 Task: Configure a repository to automatically delete branches after merging.
Action: Mouse moved to (1260, 76)
Screenshot: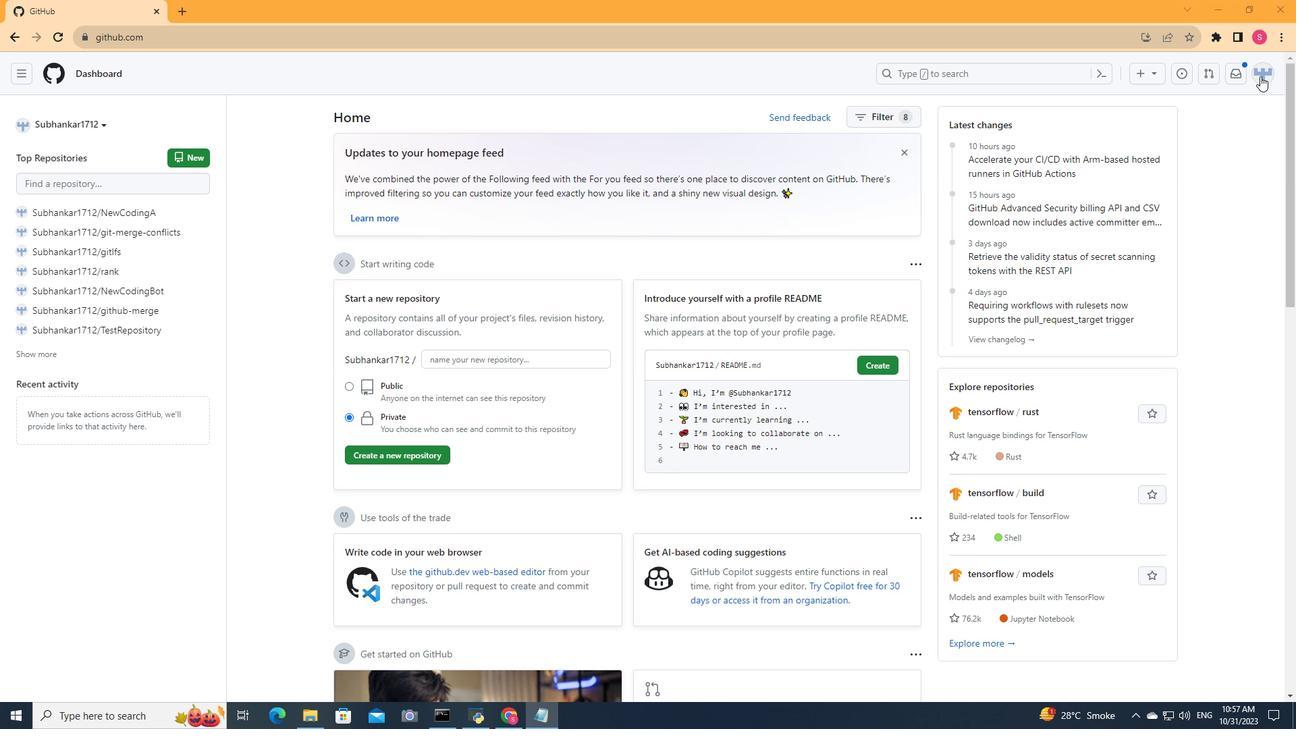 
Action: Mouse pressed left at (1260, 76)
Screenshot: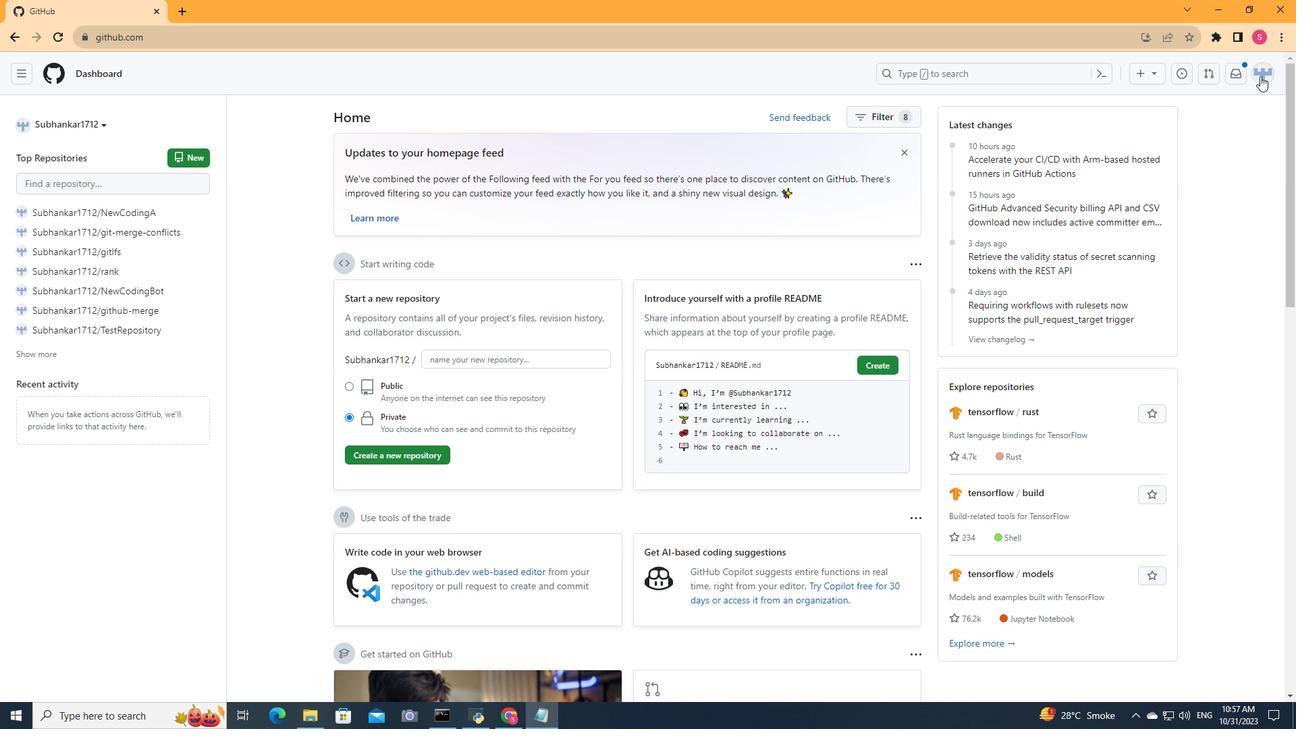 
Action: Mouse moved to (1157, 170)
Screenshot: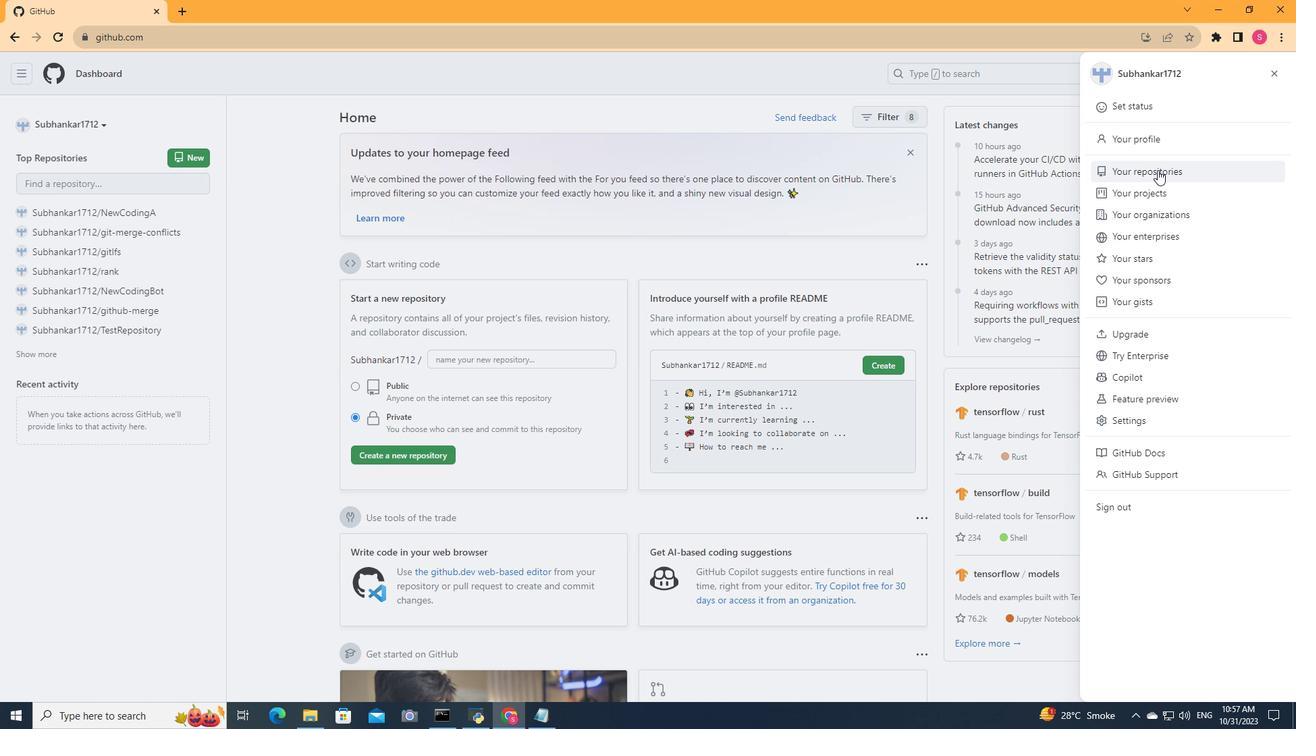 
Action: Mouse pressed left at (1157, 170)
Screenshot: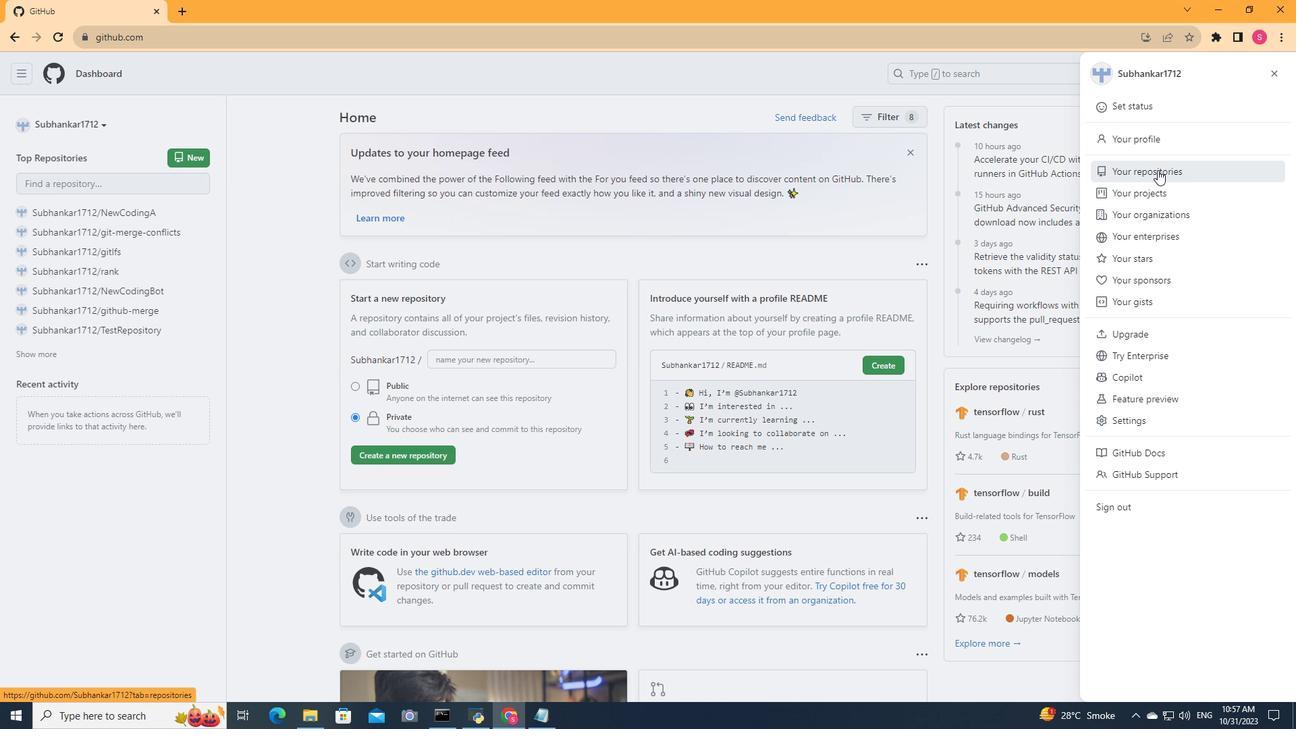 
Action: Mouse moved to (496, 376)
Screenshot: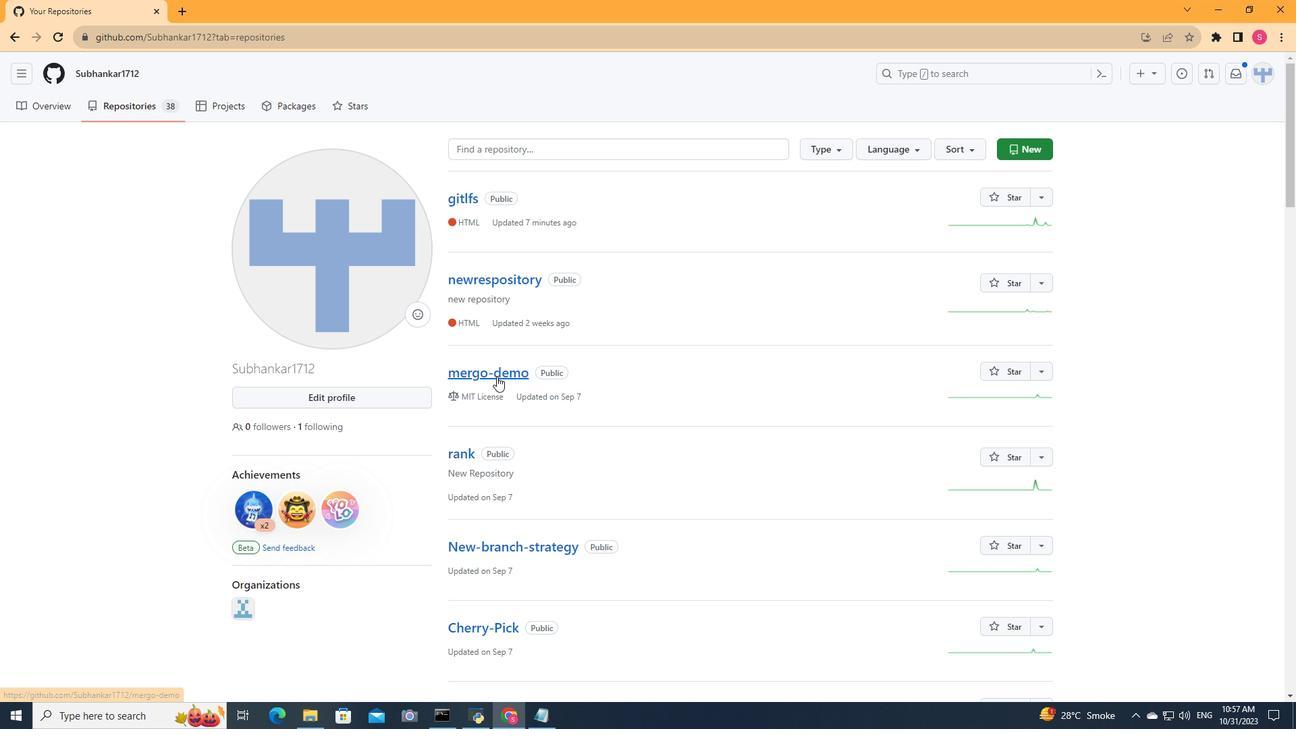 
Action: Mouse pressed left at (496, 376)
Screenshot: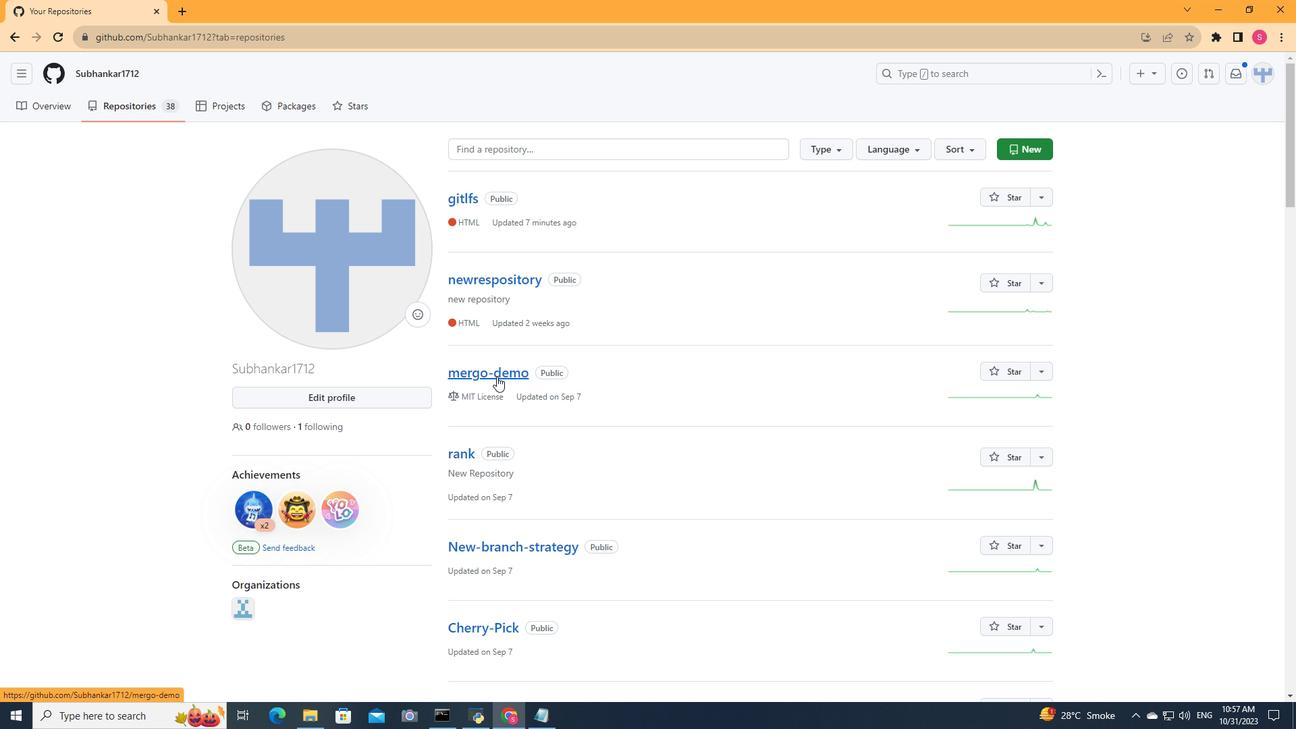
Action: Mouse moved to (230, 106)
Screenshot: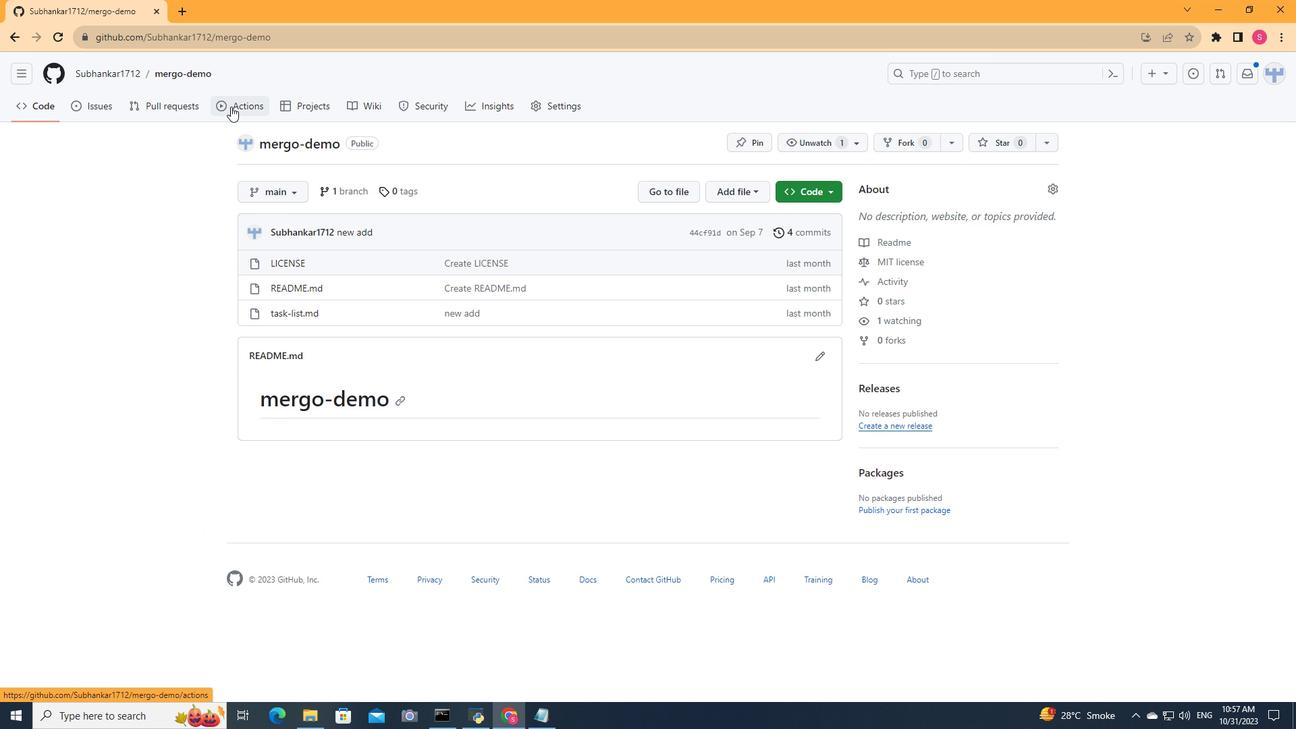 
Action: Mouse pressed left at (230, 106)
Screenshot: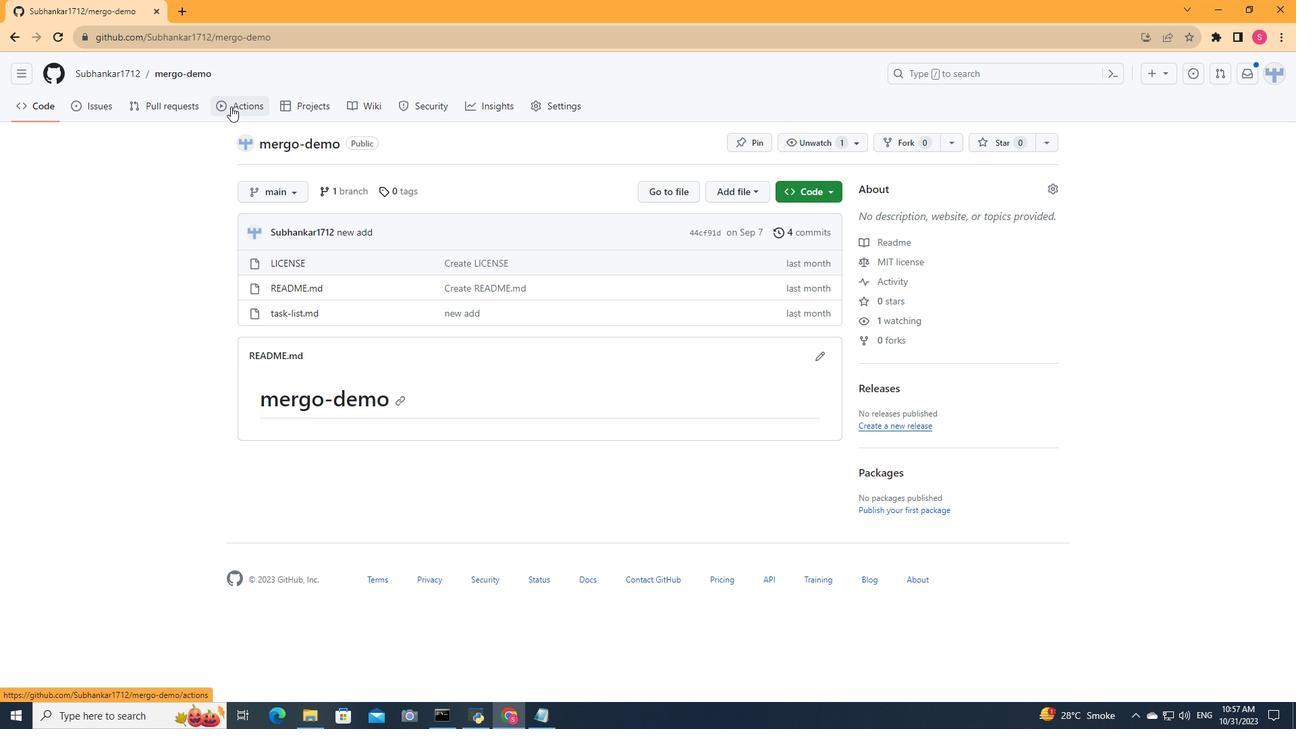 
Action: Mouse moved to (383, 226)
Screenshot: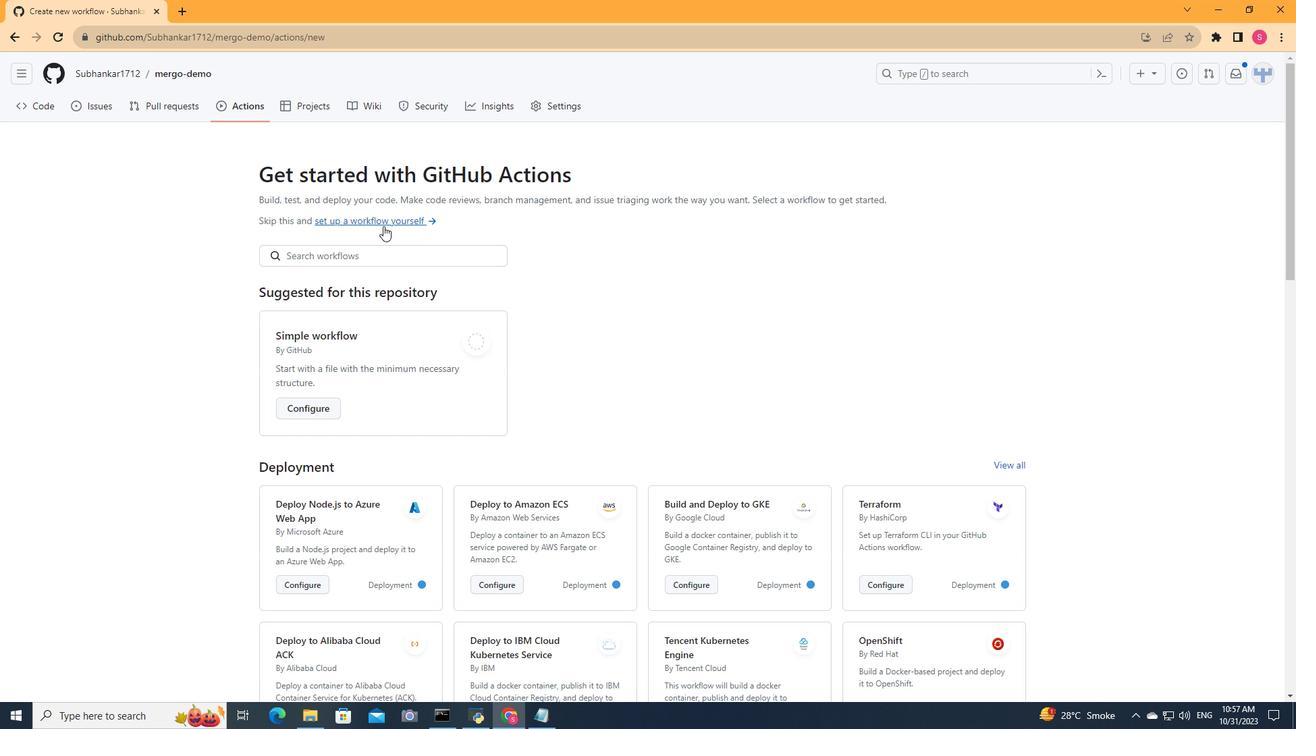 
Action: Mouse pressed left at (383, 226)
Screenshot: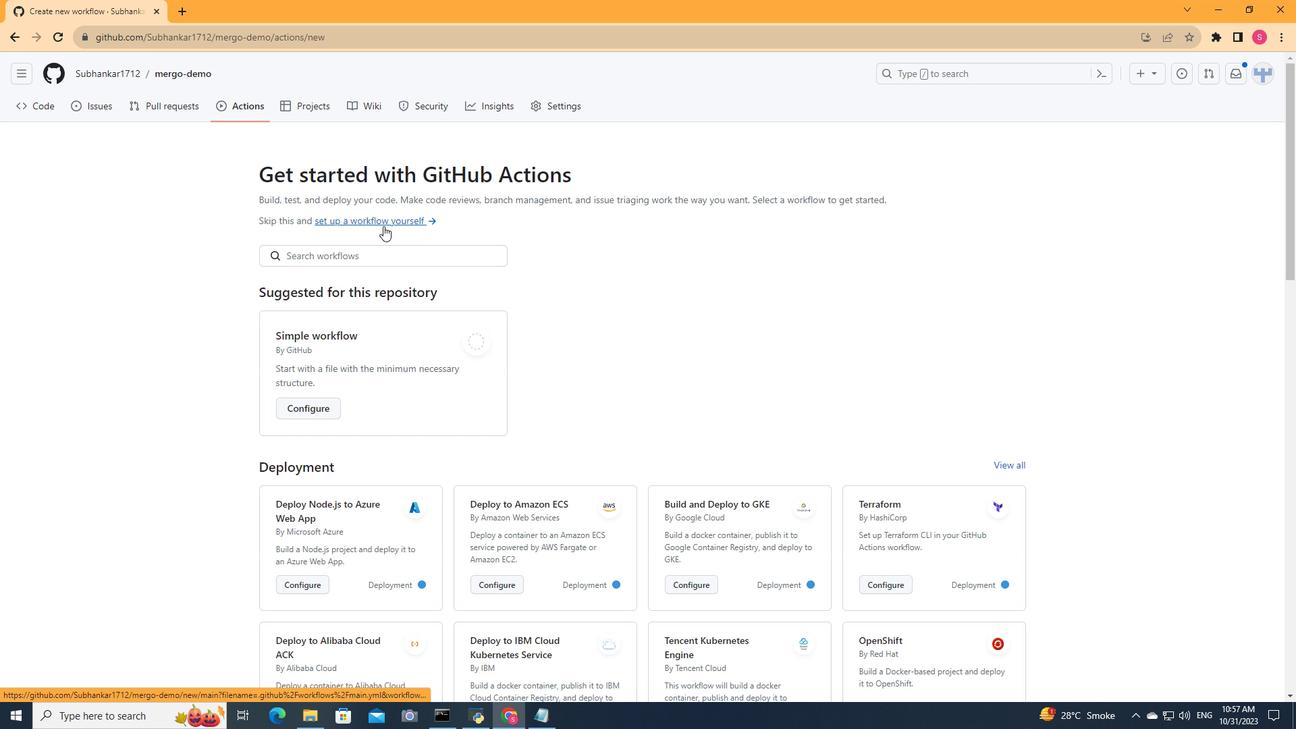 
Action: Mouse moved to (243, 145)
Screenshot: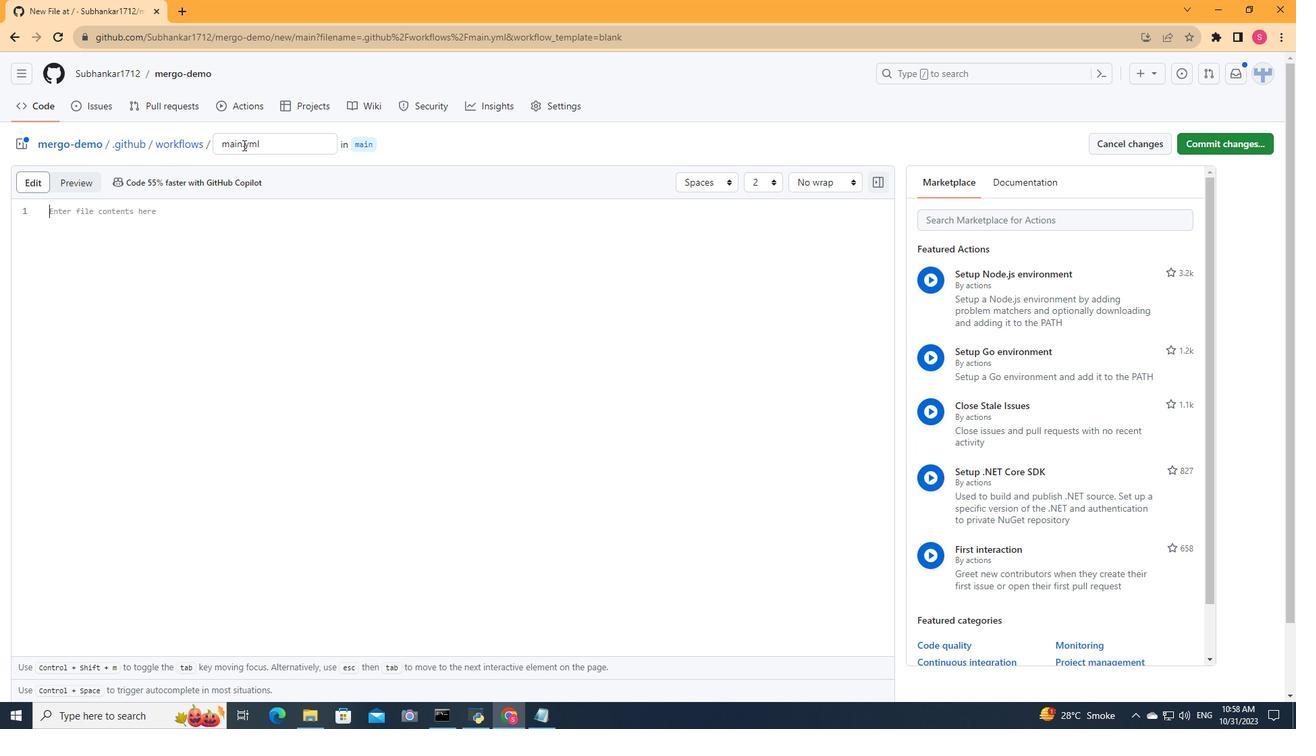 
Action: Mouse pressed left at (243, 145)
Screenshot: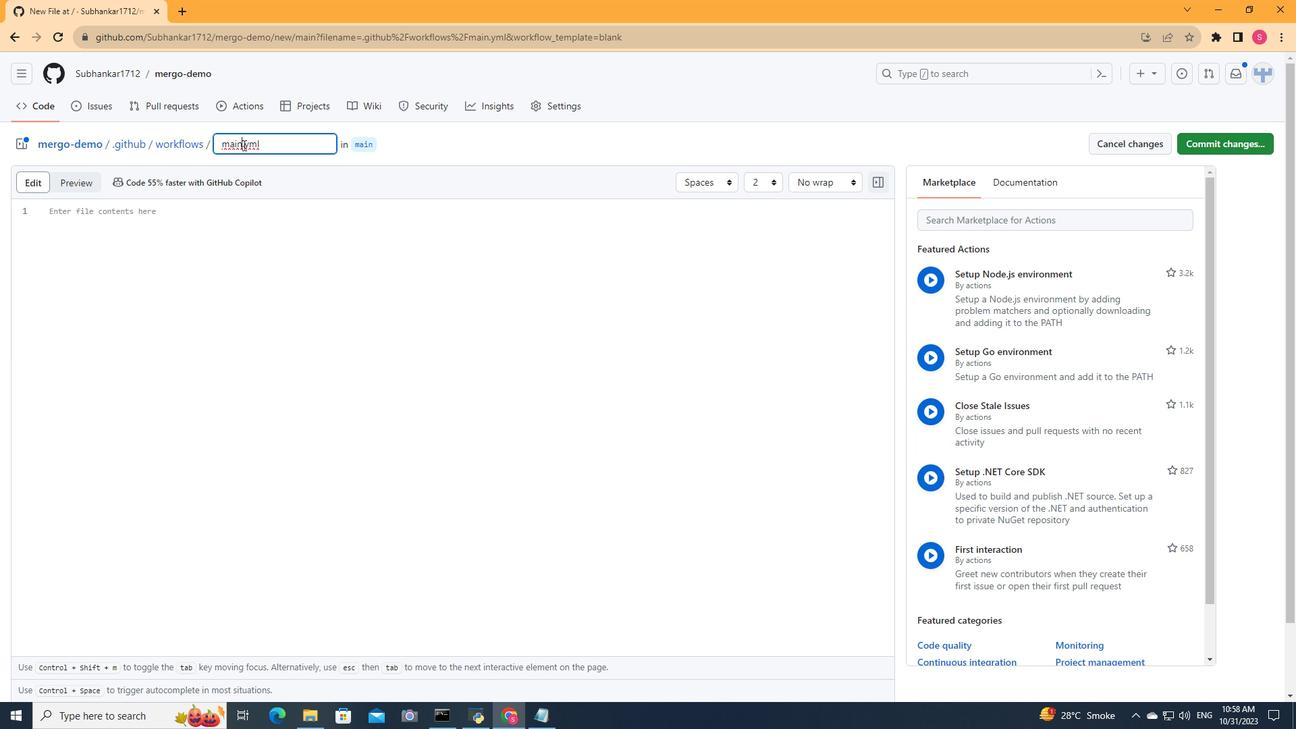 
Action: Key pressed <Key.backspace><Key.backspace><Key.backspace><Key.backspace><Key.shift>Delete<Key.space><Key.backspace>-<Key.shift>Marged-<Key.shift><Key.shift><Key.shift><Key.shift><Key.shift>Branches
Screenshot: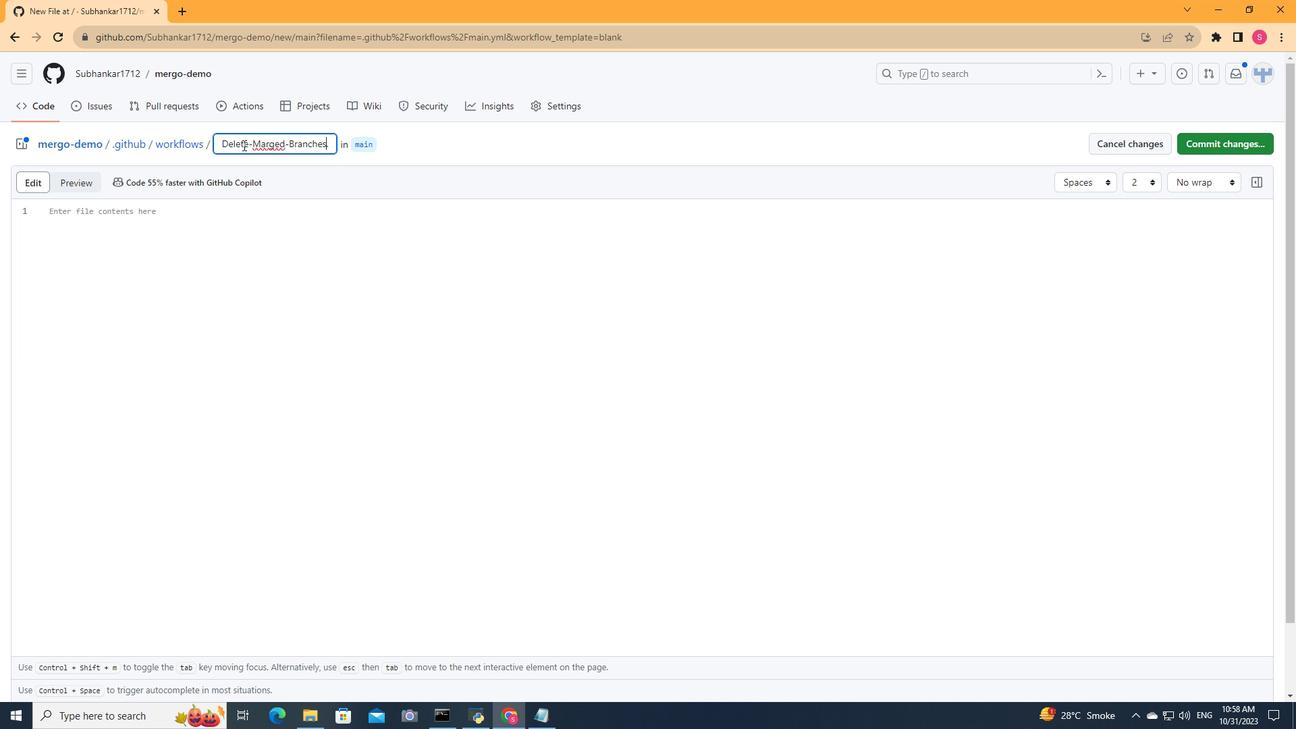 
Action: Mouse moved to (162, 216)
Screenshot: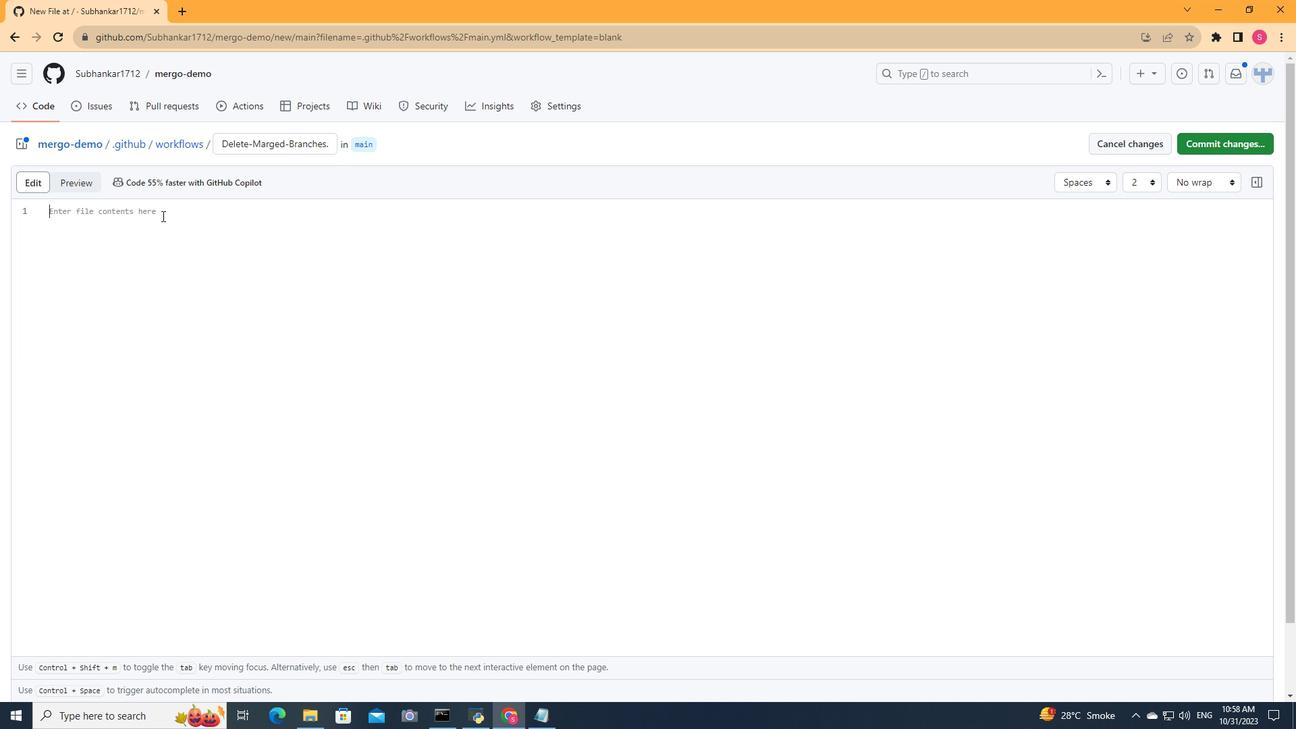 
Action: Mouse pressed left at (162, 216)
Screenshot: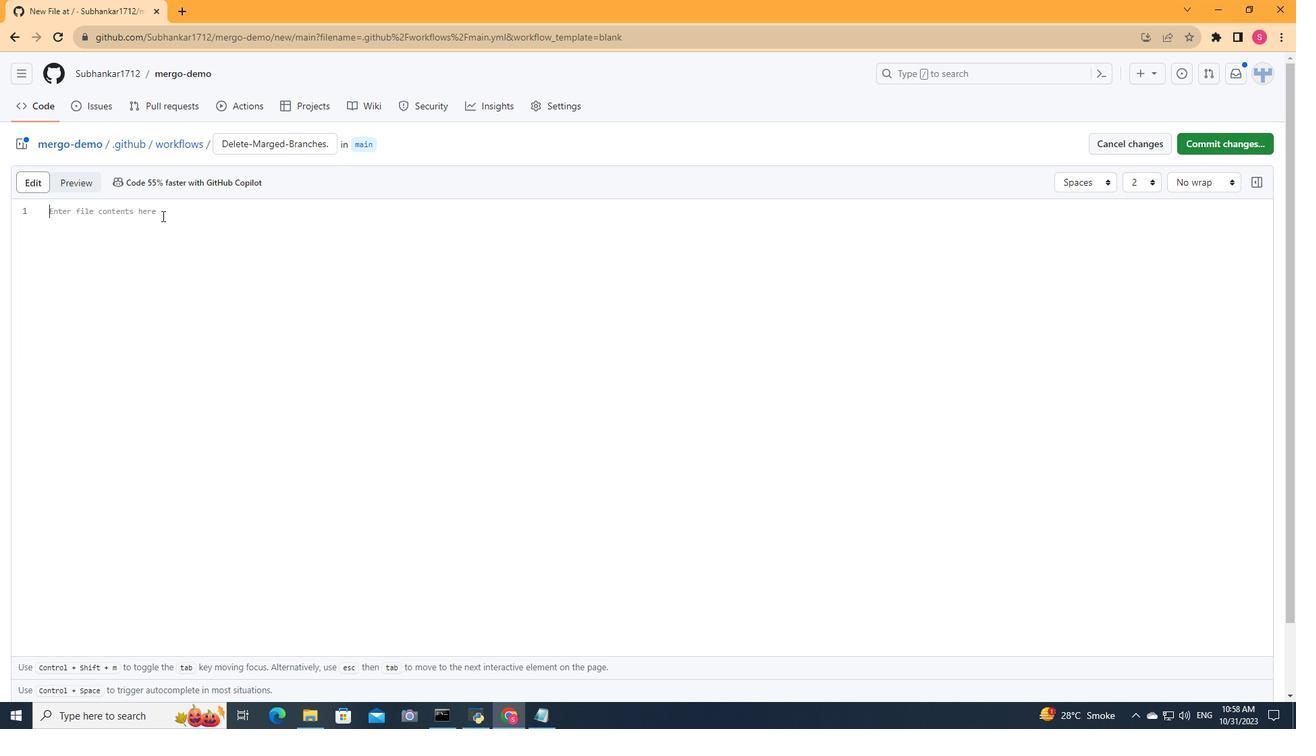 
Action: Key pressed name<Key.shift_r>:<Key.space><Key.shift>Delete<Key.space><Key.shift>Mee<Key.backspace>rged<Key.space><Key.shift>Branches<Key.enter><Key.enter>on<Key.shift_r>:<Key.enter><Key.tab>push<Key.shift_r>:<Key.enter><Key.tab>branches<Key.shift_r>:<Key.enter><Key.tab>-<Key.space>main<Key.space><Key.shift><Key.shift><Key.shift><Key.shift><Key.shift><Key.shift><Key.shift><Key.shift><Key.shift><Key.shift><Key.shift><Key.shift><Key.shift><Key.shift><Key.shift>#<Key.space><Key.shift>Change<Key.space>this<Key.space>to<Key.space>your<Key.space>default<Key.space>branch<Key.space>name<Key.enter><Key.backspace><Key.backspace>pull<Key.space><Key.backspace><Key.shift>_request<Key.shift_r>:<Key.enter><Key.tab>types<Key.shift_r>:<Key.enter><Key.tab>-<Key.space>closed<Key.enter><Key.enter><Key.backspace><Key.backspace><Key.backspace><Key.backspace><Key.enter><Key.backspace><Key.enter>jobs<Key.shift_r>:<Key.enter><Key.tab>delete-branch<Key.shift_r>:<Key.enter><Key.tab>runs-on<Key.shift_r>:<Key.space>ubuntu-latest<Key.enter><Key.enter>steps<Key.shift_r>:<Key.enter><Key.tab>-<Key.space>name<Key.shift_r>:<Key.space><Key.shift>Check<Key.space><Key.shift>Out<Key.space><Key.shift>Repository<Key.enter><Key.tab>uses<Key.shift_r>:<Key.space>actions/checkout<Key.shift>@v2<Key.enter><Key.enter><Key.backspace>-namw<Key.backspace>e<Key.shift_r>:<Key.space><Key.shift>Delete<Key.space><Key.shift>Meer<Key.backspace><Key.backspace>rged<Key.space><Key.shift><Key.shift><Key.shift><Key.shift><Key.shift><Key.shift><Key.shift><Key.shift><Key.shift><Key.shift><Key.shift><Key.shift><Key.shift><Key.shift><Key.shift><Key.shift><Key.shift><Key.shift><Key.shift><Key.shift><Key.shift><Key.shift>Branches<Key.enter><Key.tab><Key.up><Key.left><Key.space><Key.down>run<Key.shift_r>:<Key.space><Key.shift_r>|<Key.enter><Key.tab>git<Key.space>fetch<Key.space>--prune<Key.enter>git<Key.space>branch<Key.space>--merged<Key.space>main<Key.space><Key.shift_r>|<Key.space>grep<Key.space>-v<Key.space><Key.shift_r>"main<Key.shift_r>"<Key.space><Key.shift_r>|<Key.space>xargs<Key.space>-<Key.shift><Key.shift><Key.shift><Key.shift><Key.shift><Key.shift><Key.shift><Key.shift><Key.shift><Key.shift><Key.shift>I<Key.space><Key.shift>%<Key.space>git<Key.space>push<Key.space>origin<Key.space>--delete<Key.space><Key.shift>%<Key.enter><Key.backspace>if<Key.shift_r>:<Key.space>success<Key.shift_r>()
Screenshot: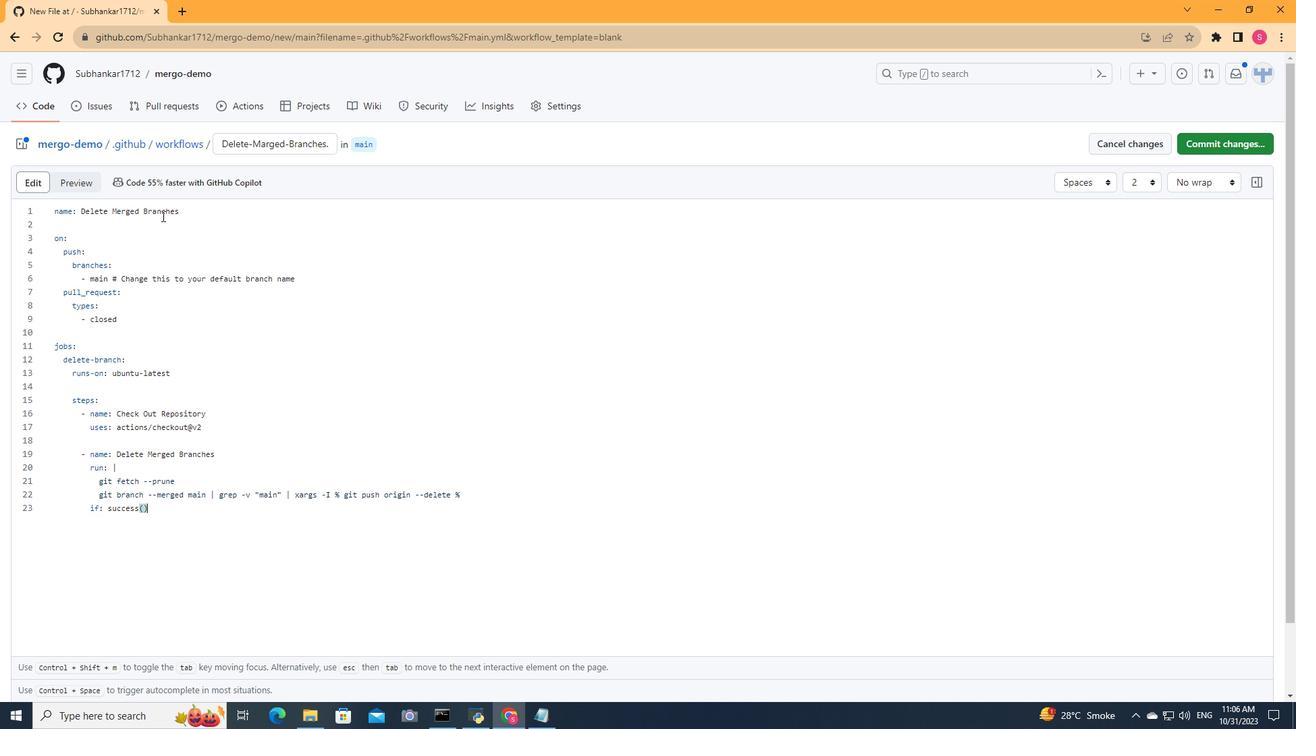 
Action: Mouse moved to (257, 288)
Screenshot: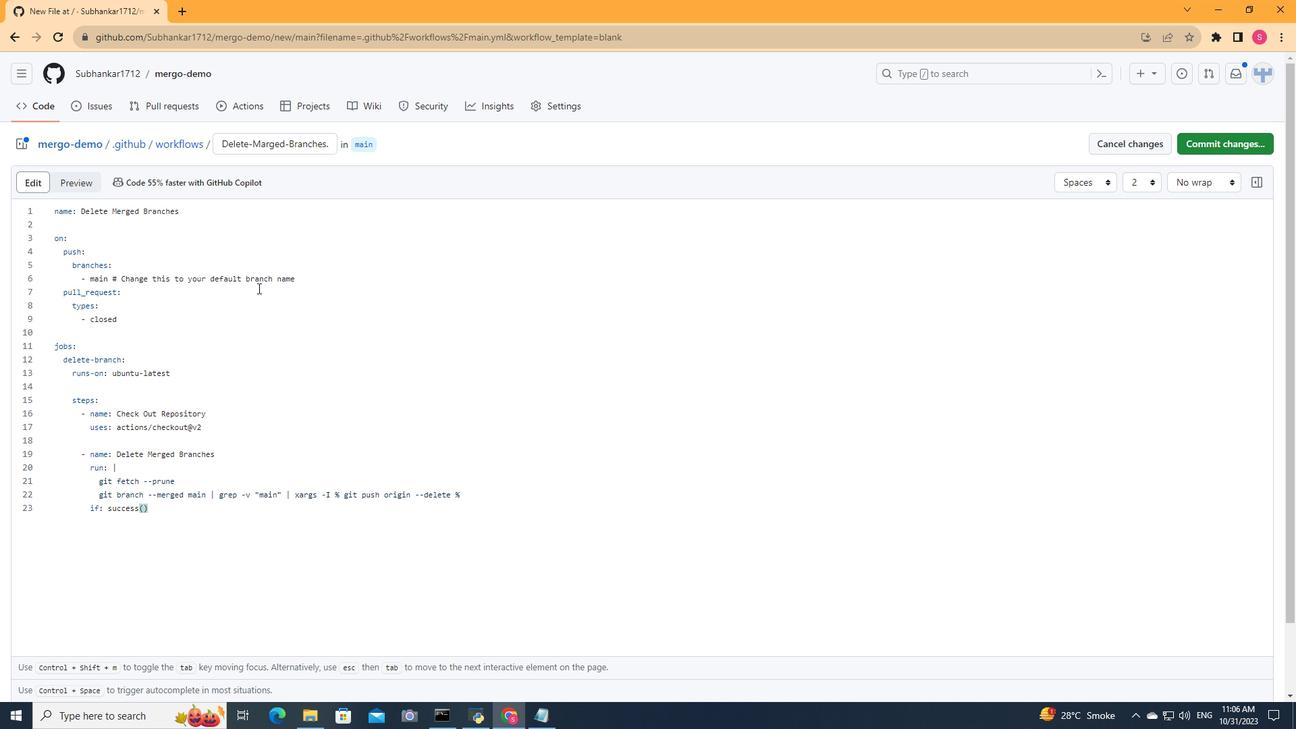 
Action: Mouse scrolled (257, 287) with delta (0, 0)
Screenshot: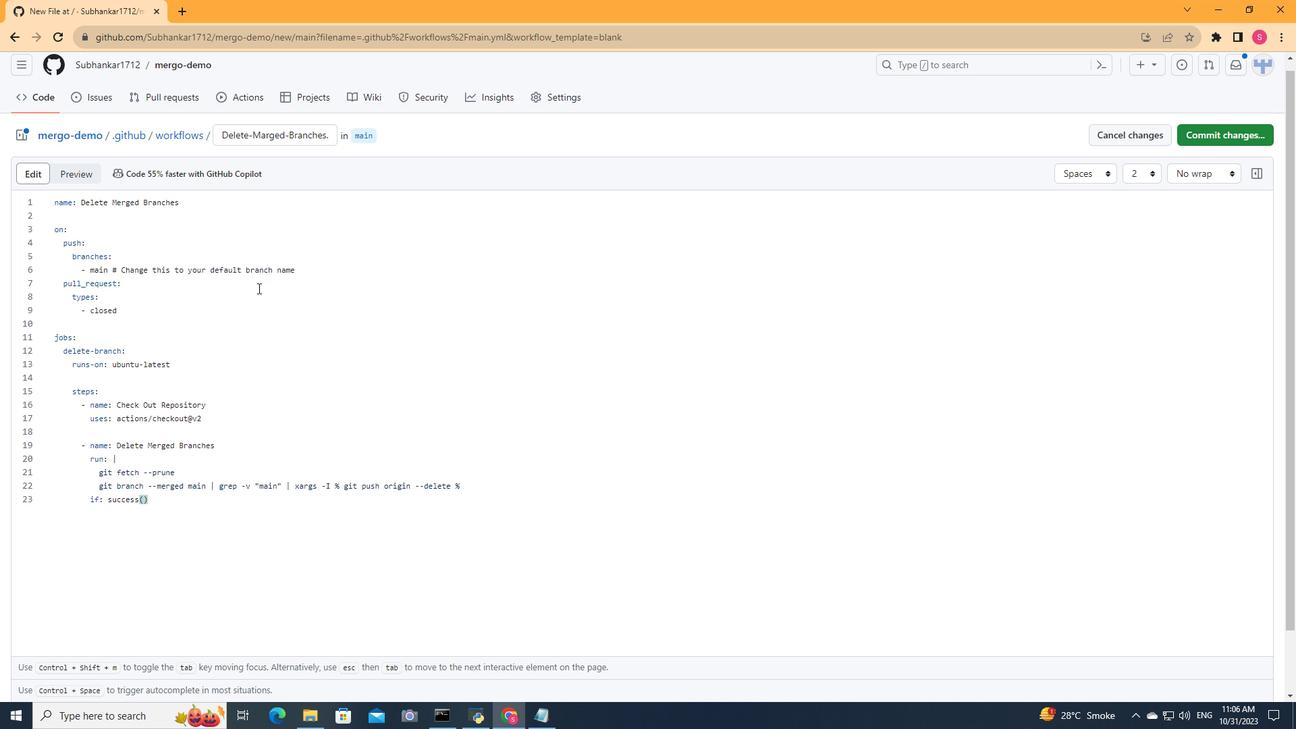 
Action: Mouse scrolled (257, 287) with delta (0, 0)
Screenshot: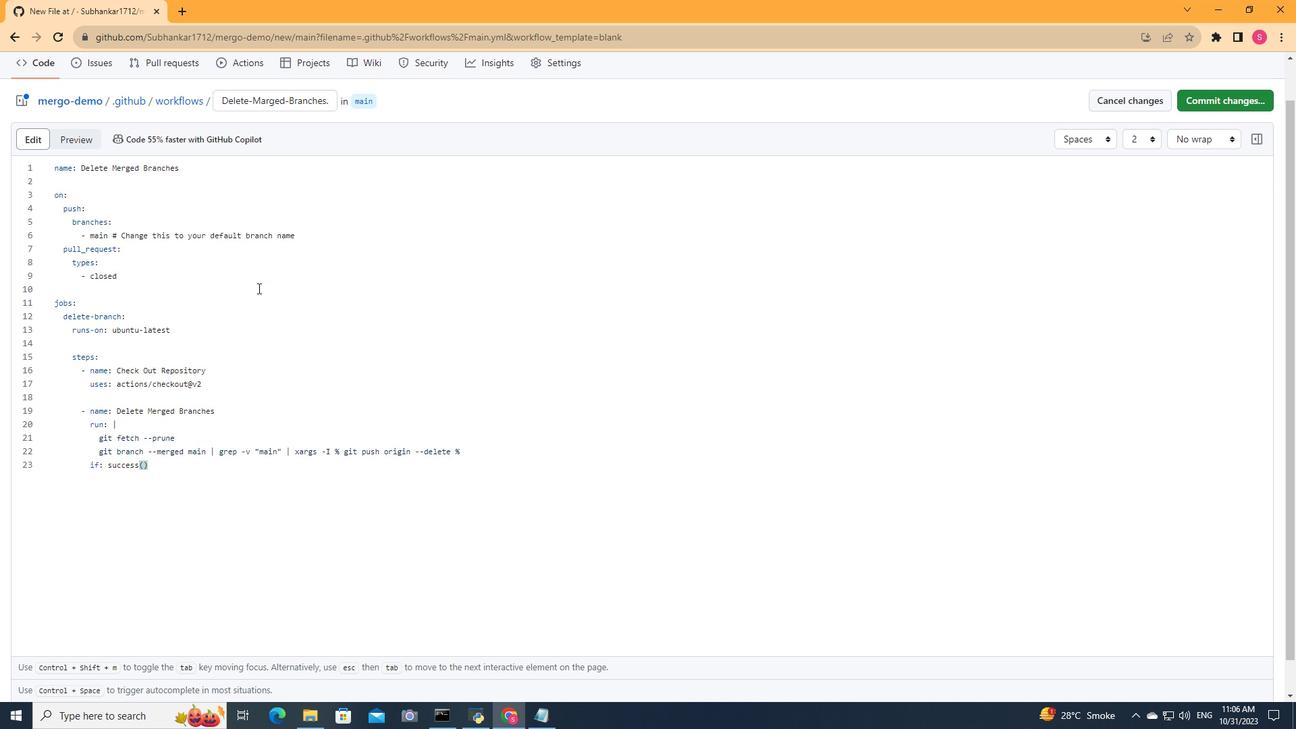 
Action: Mouse scrolled (257, 287) with delta (0, 0)
Screenshot: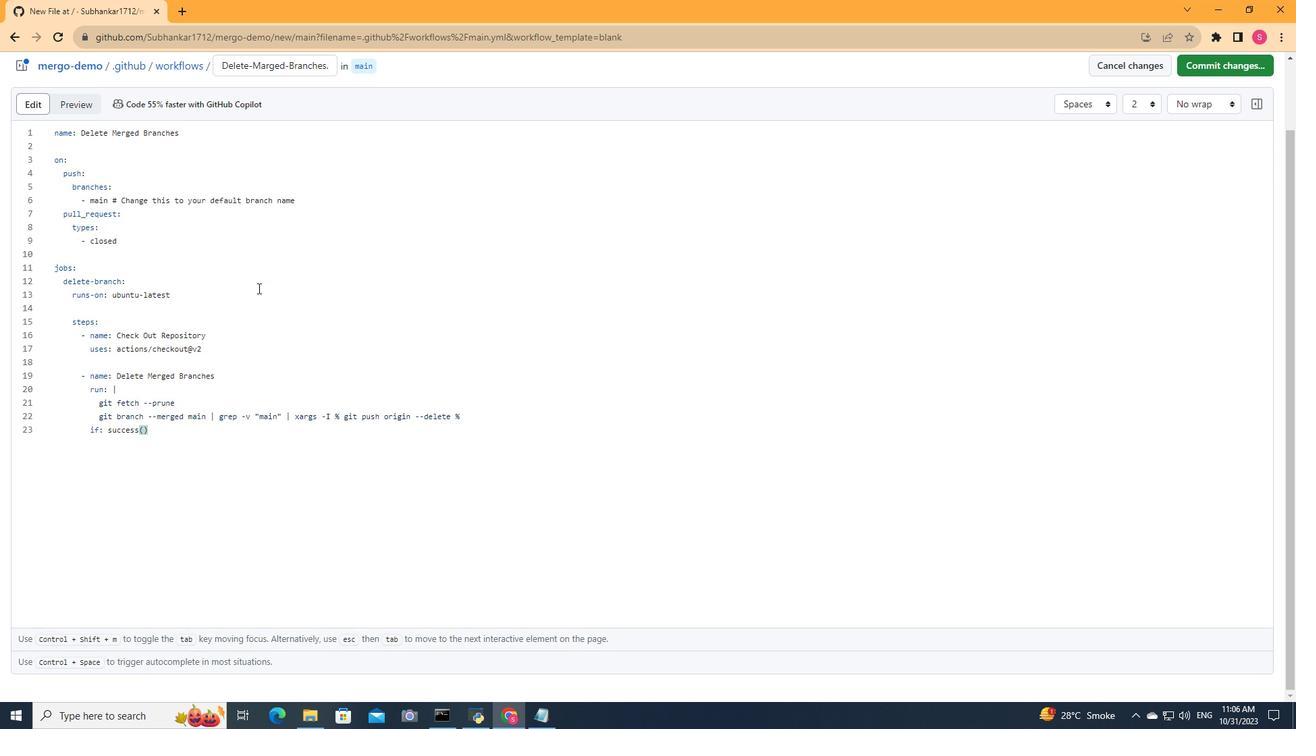 
Action: Mouse scrolled (257, 287) with delta (0, 0)
Screenshot: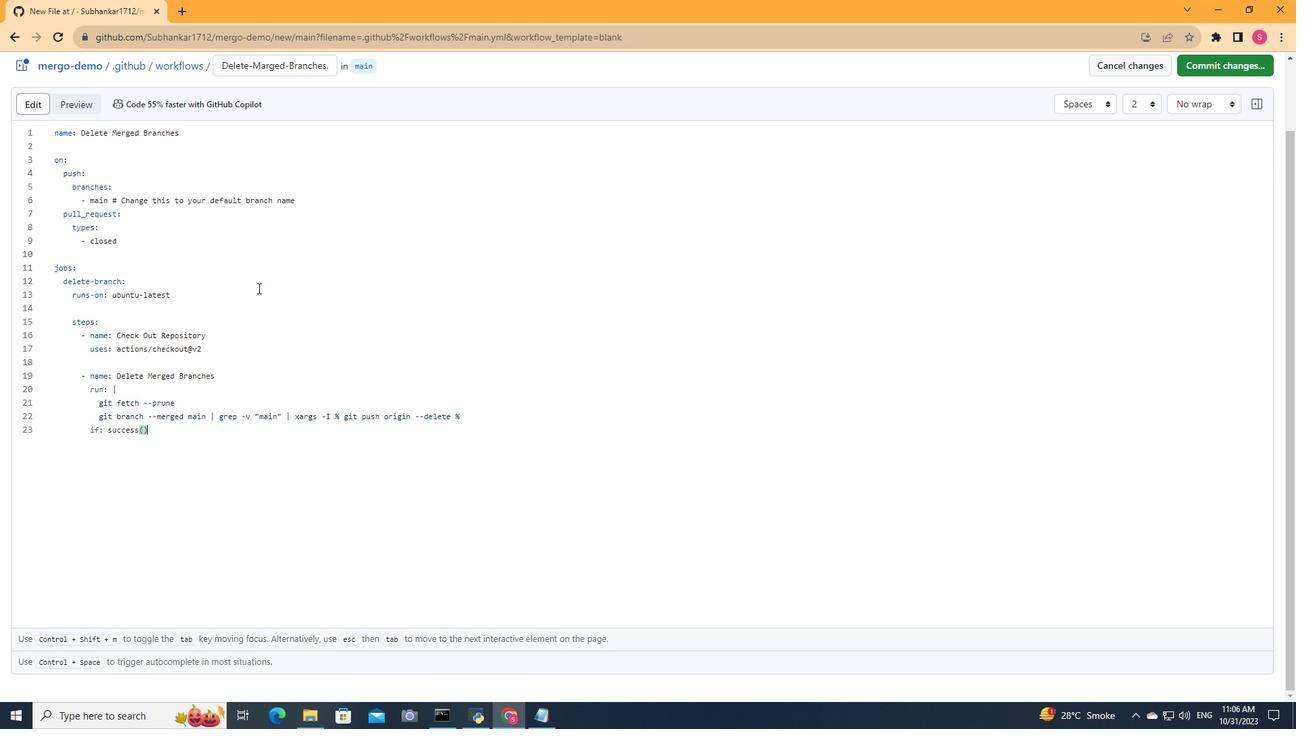 
Action: Mouse moved to (258, 287)
Screenshot: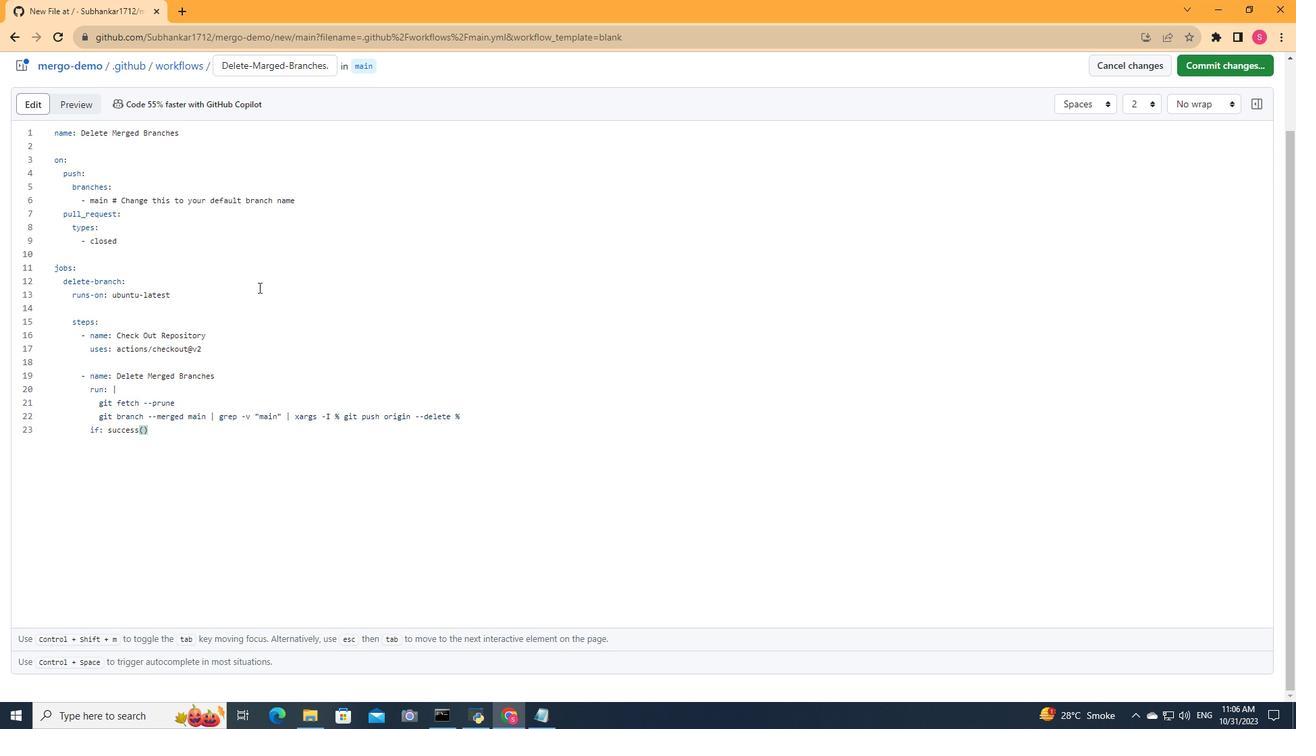 
Action: Mouse scrolled (258, 288) with delta (0, 0)
Screenshot: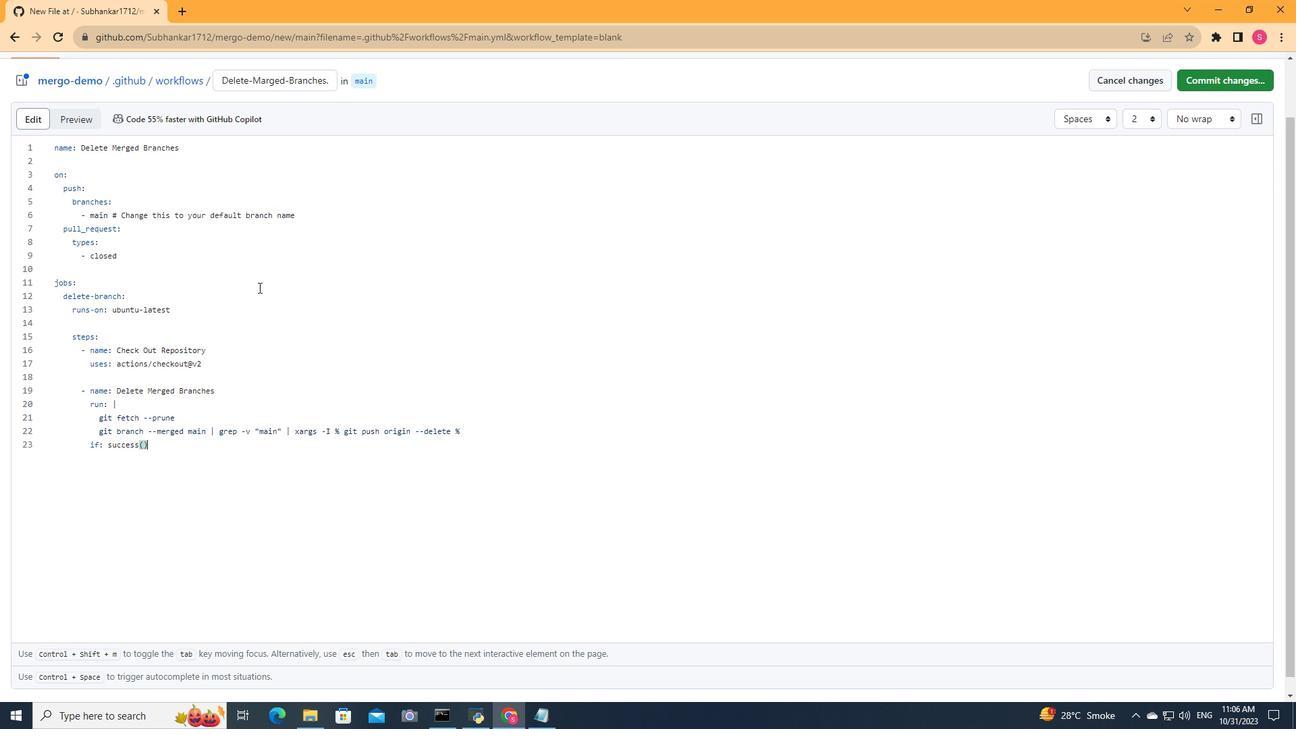 
Action: Mouse scrolled (258, 288) with delta (0, 0)
Screenshot: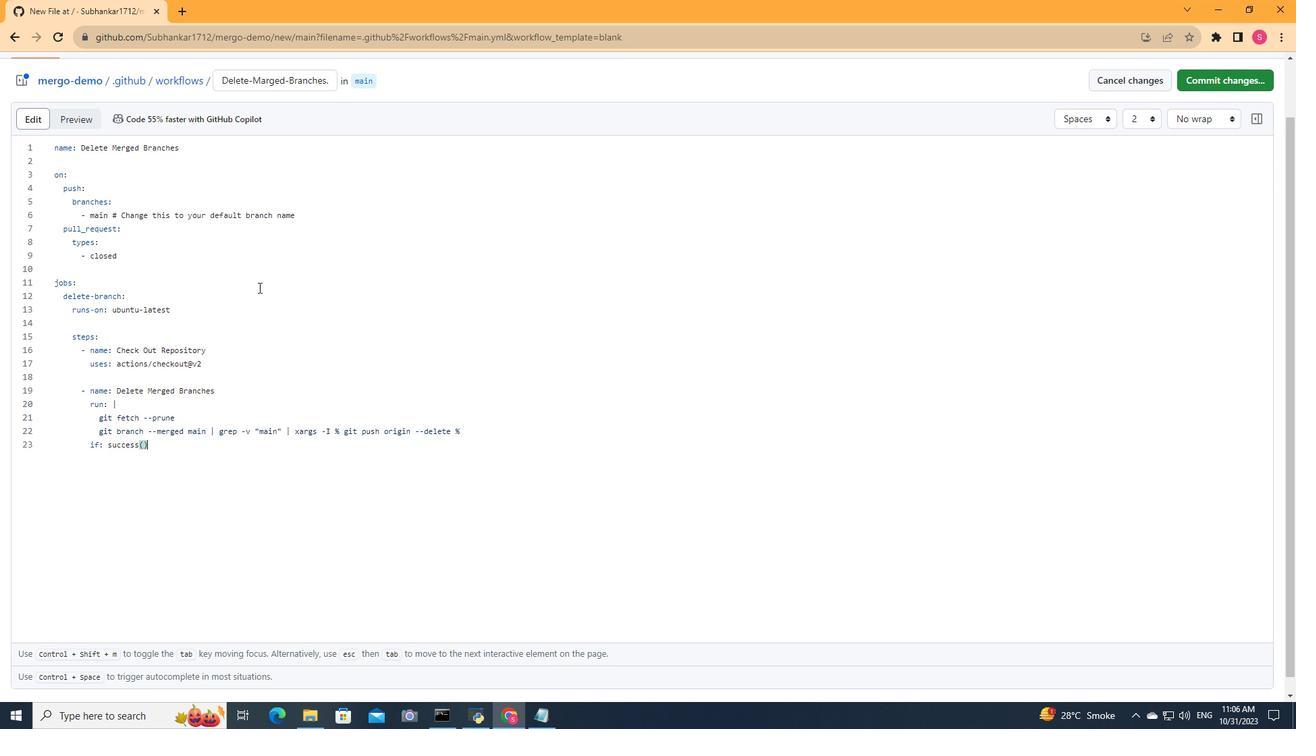 
Action: Mouse scrolled (258, 288) with delta (0, 0)
Screenshot: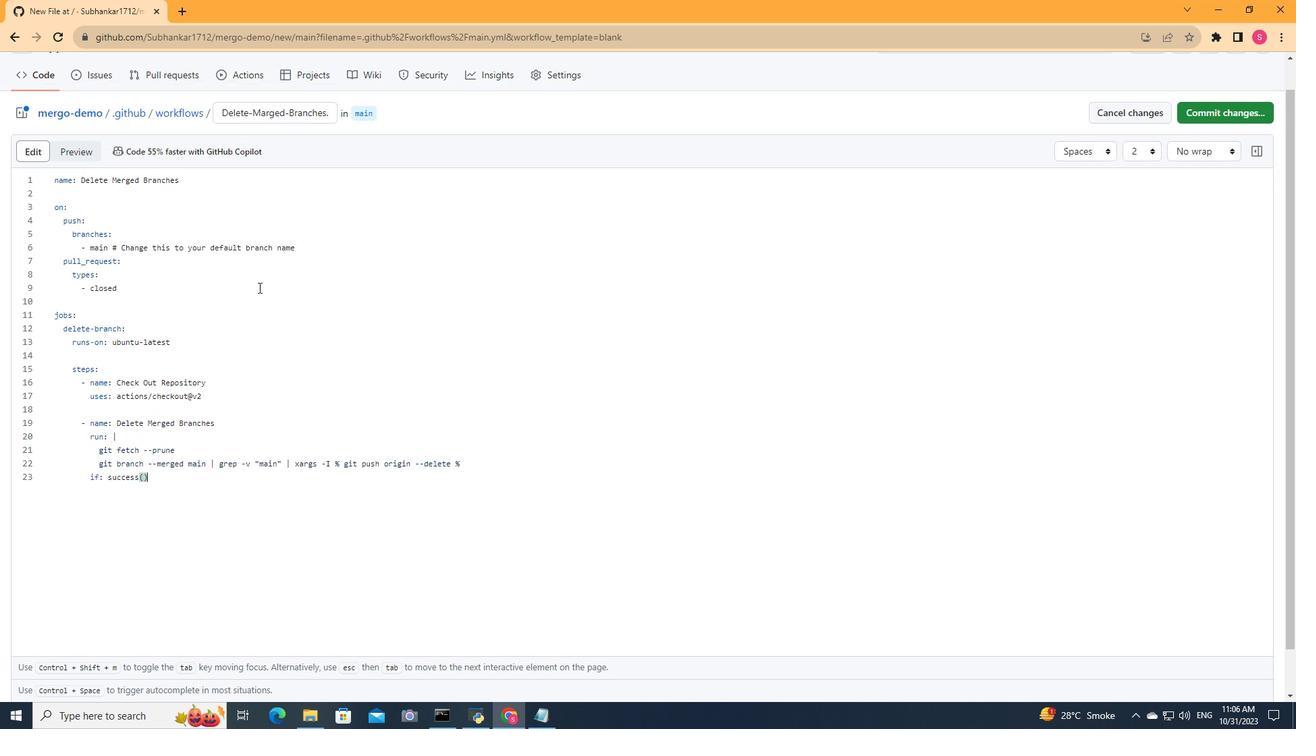 
Action: Mouse scrolled (258, 288) with delta (0, 0)
Screenshot: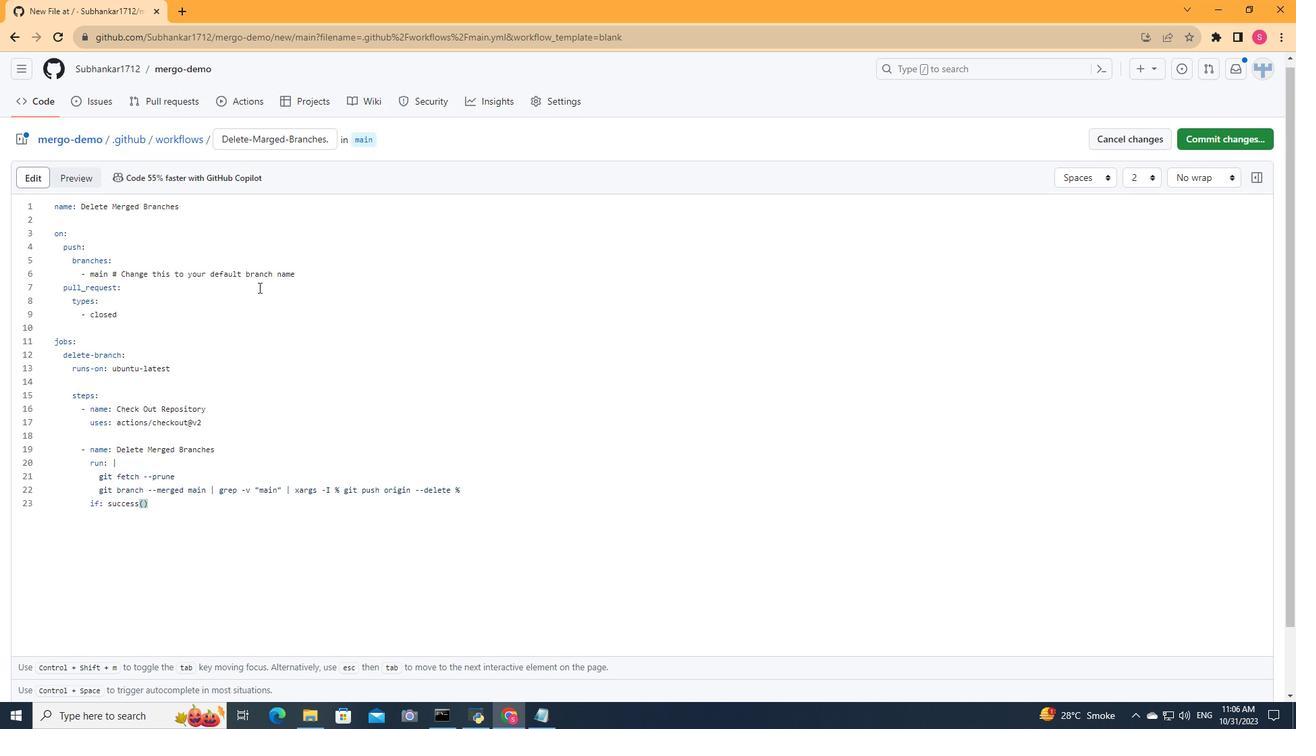 
Action: Mouse moved to (1236, 145)
Screenshot: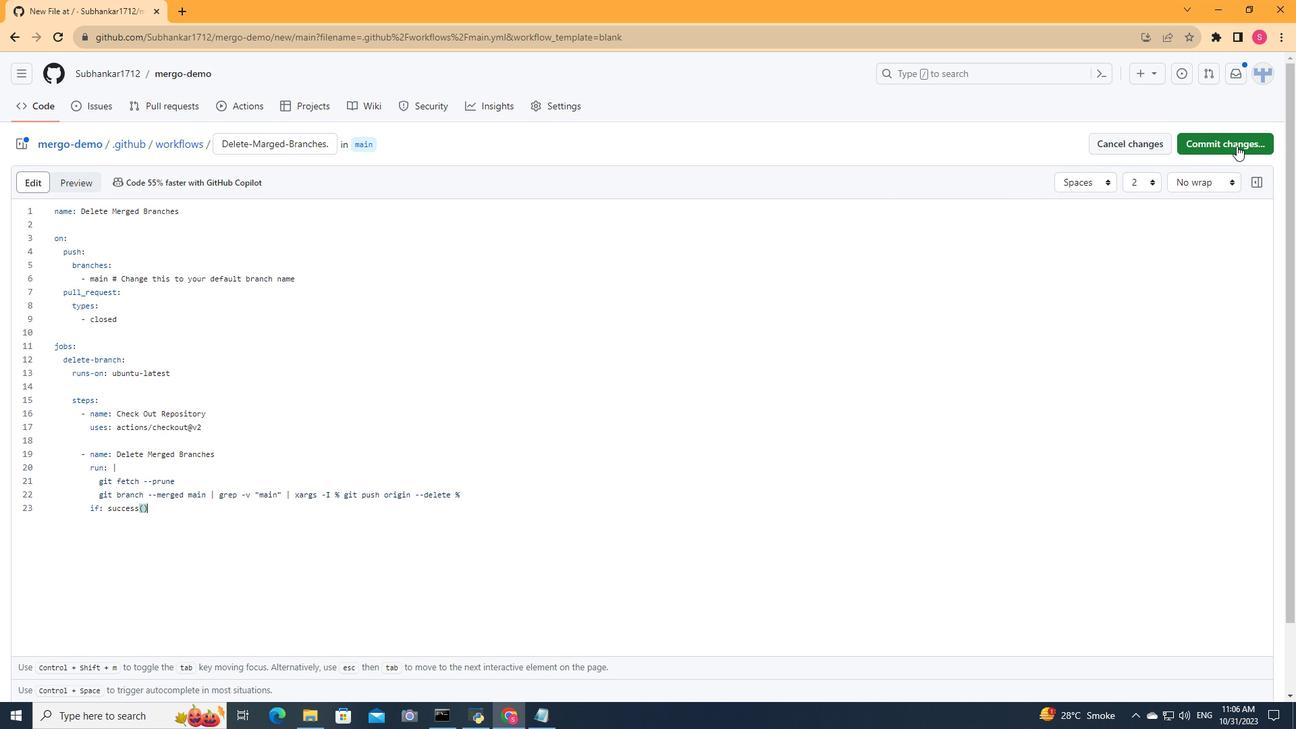 
Action: Mouse pressed left at (1236, 145)
Screenshot: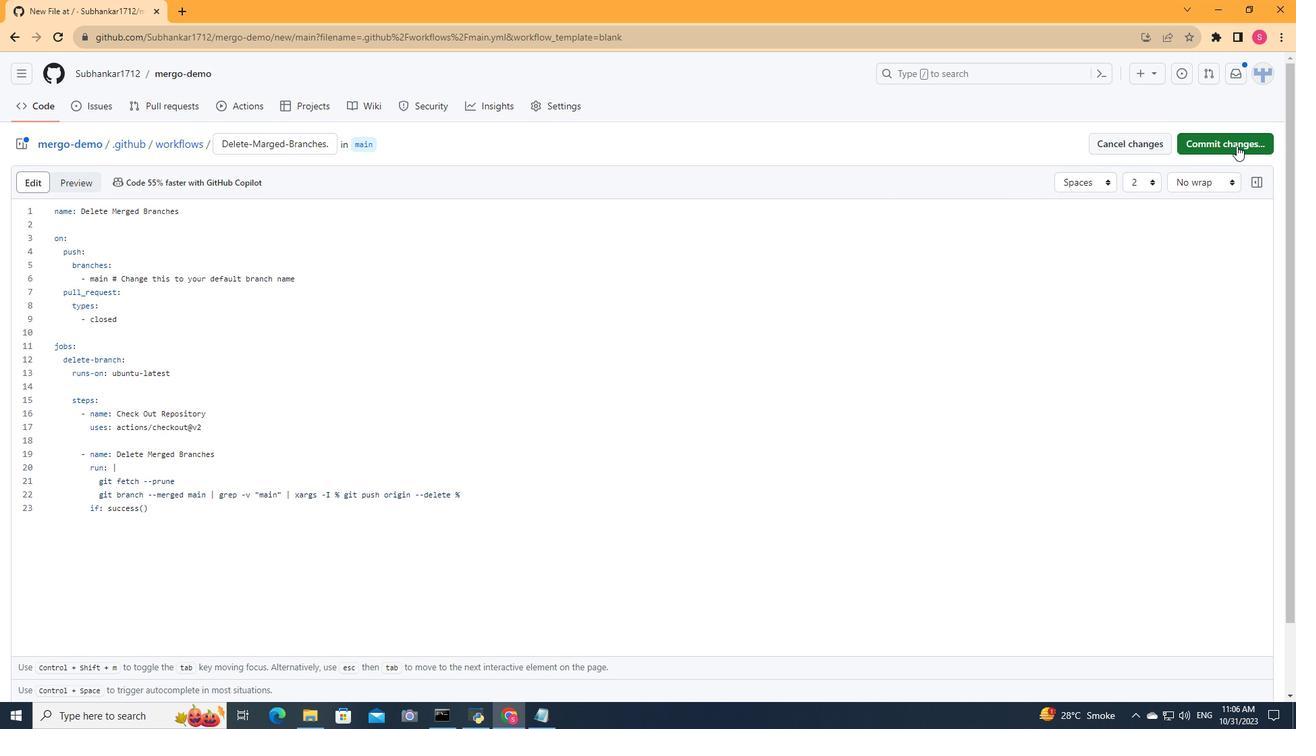 
Action: Mouse moved to (764, 525)
Screenshot: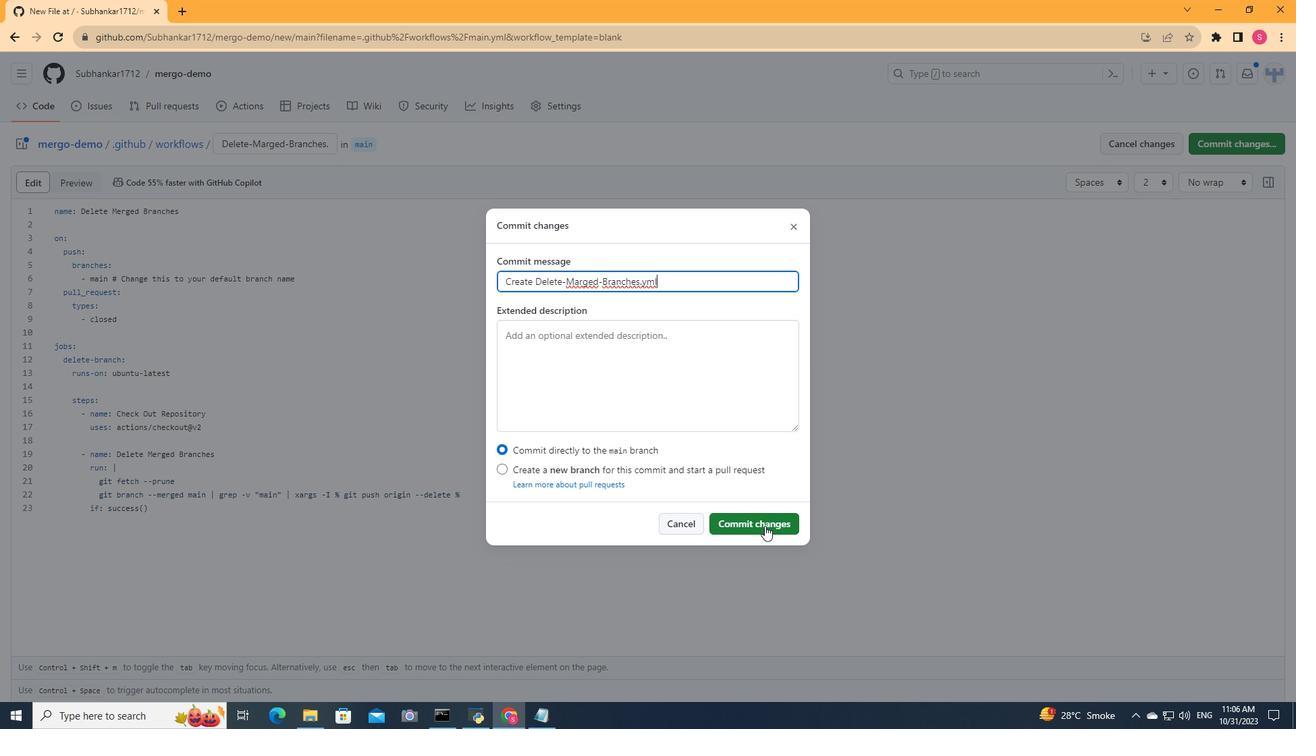 
Action: Mouse pressed left at (764, 525)
Screenshot: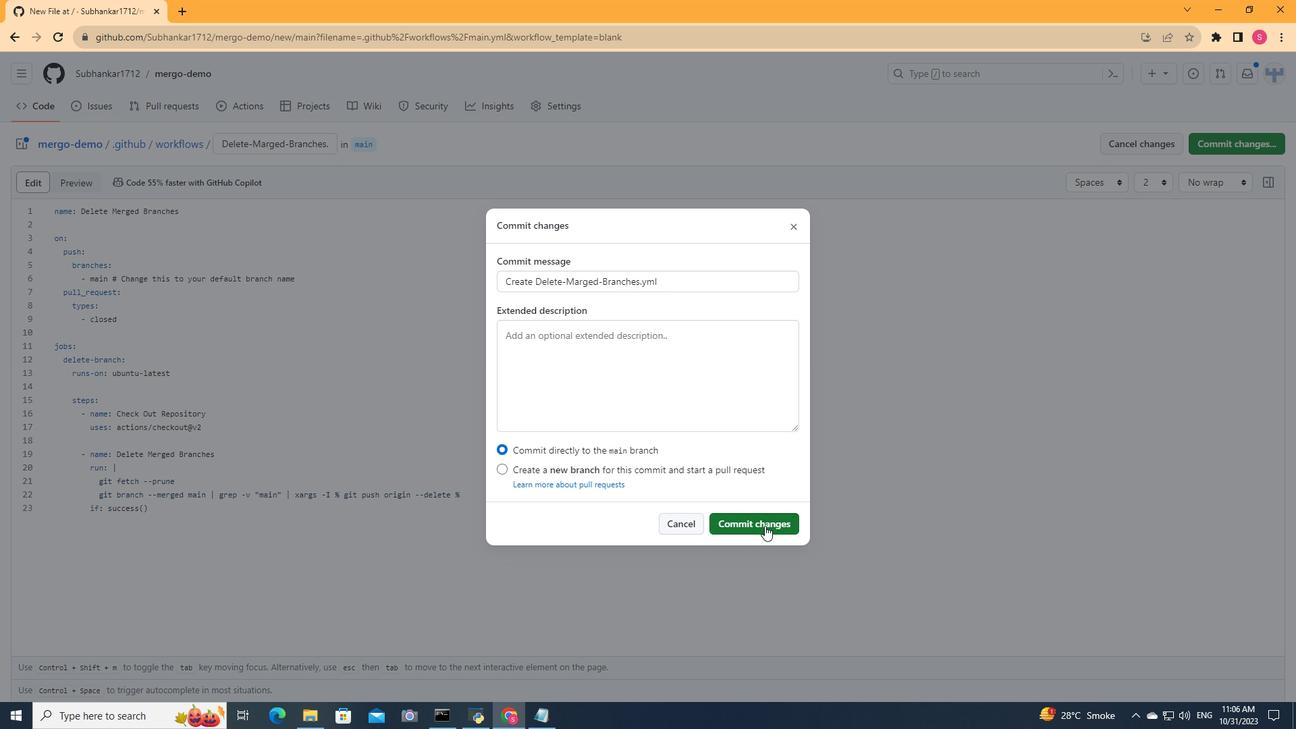 
Action: Mouse moved to (55, 110)
Screenshot: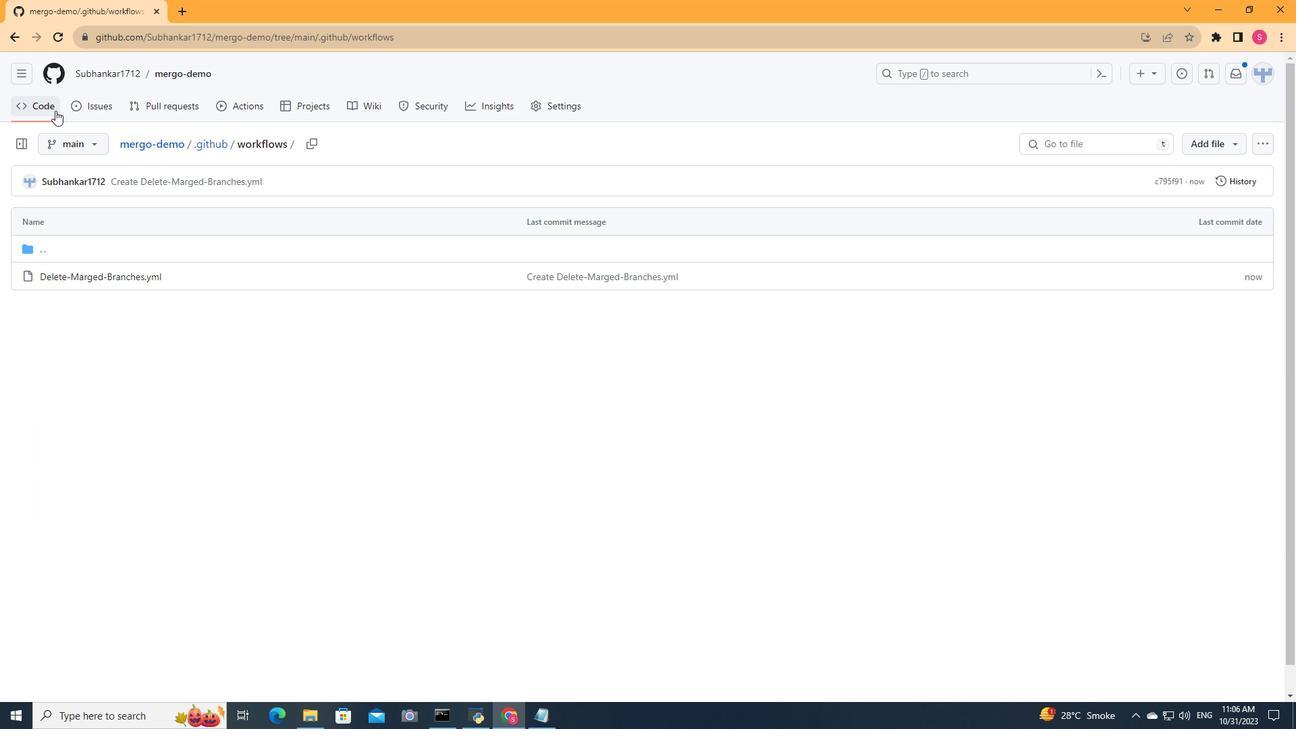 
Action: Mouse pressed left at (55, 110)
Screenshot: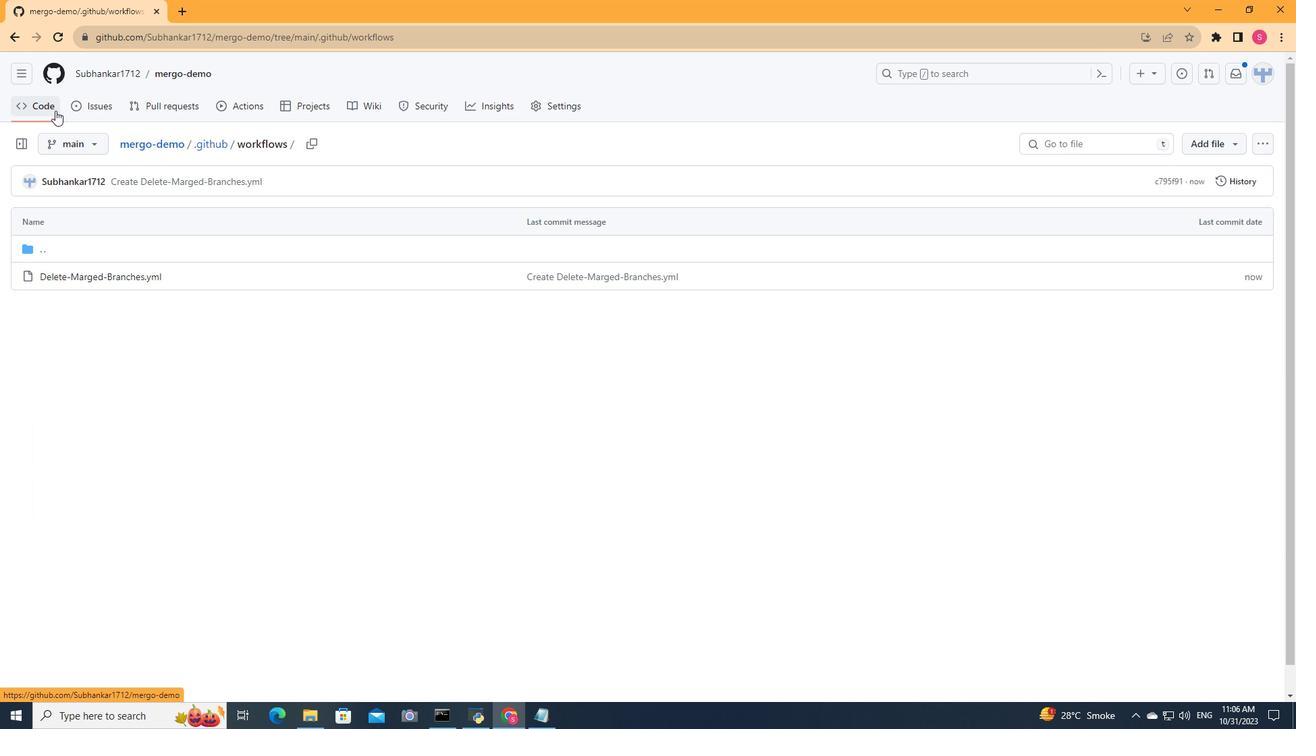 
Action: Mouse moved to (297, 193)
Screenshot: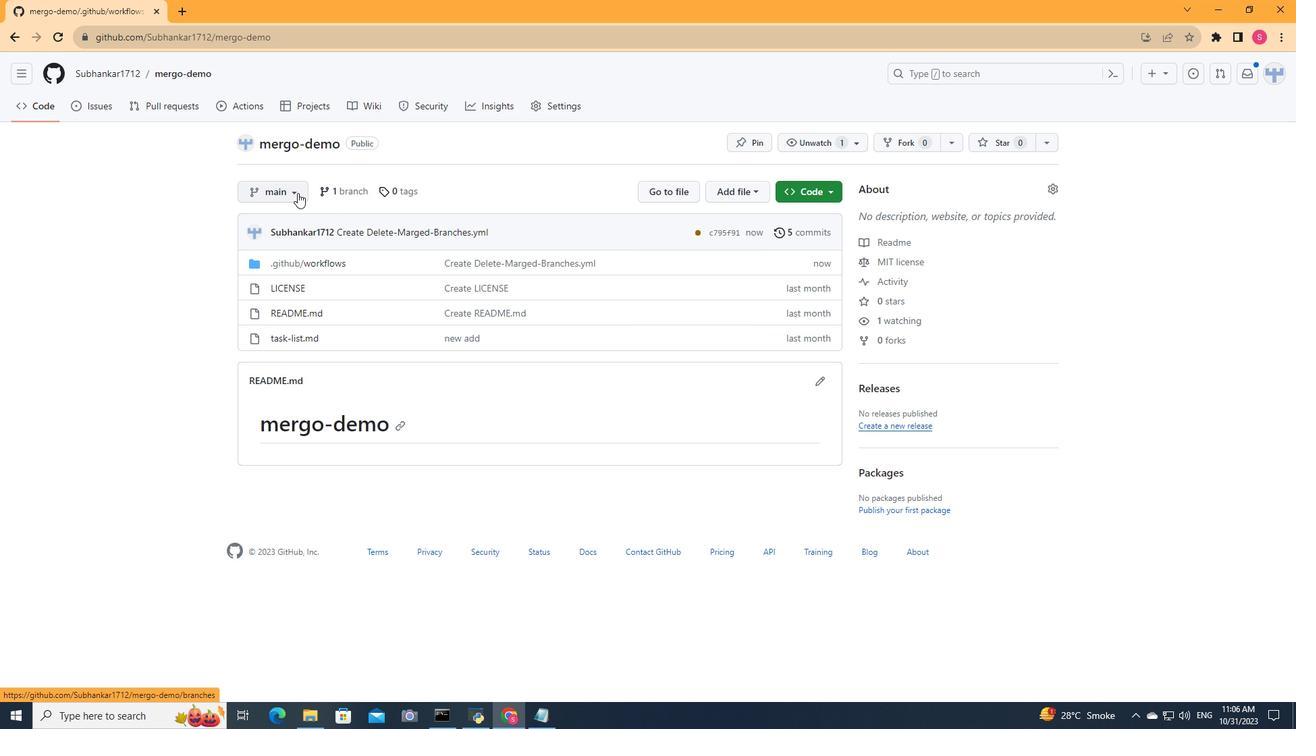 
Action: Mouse pressed left at (297, 193)
Screenshot: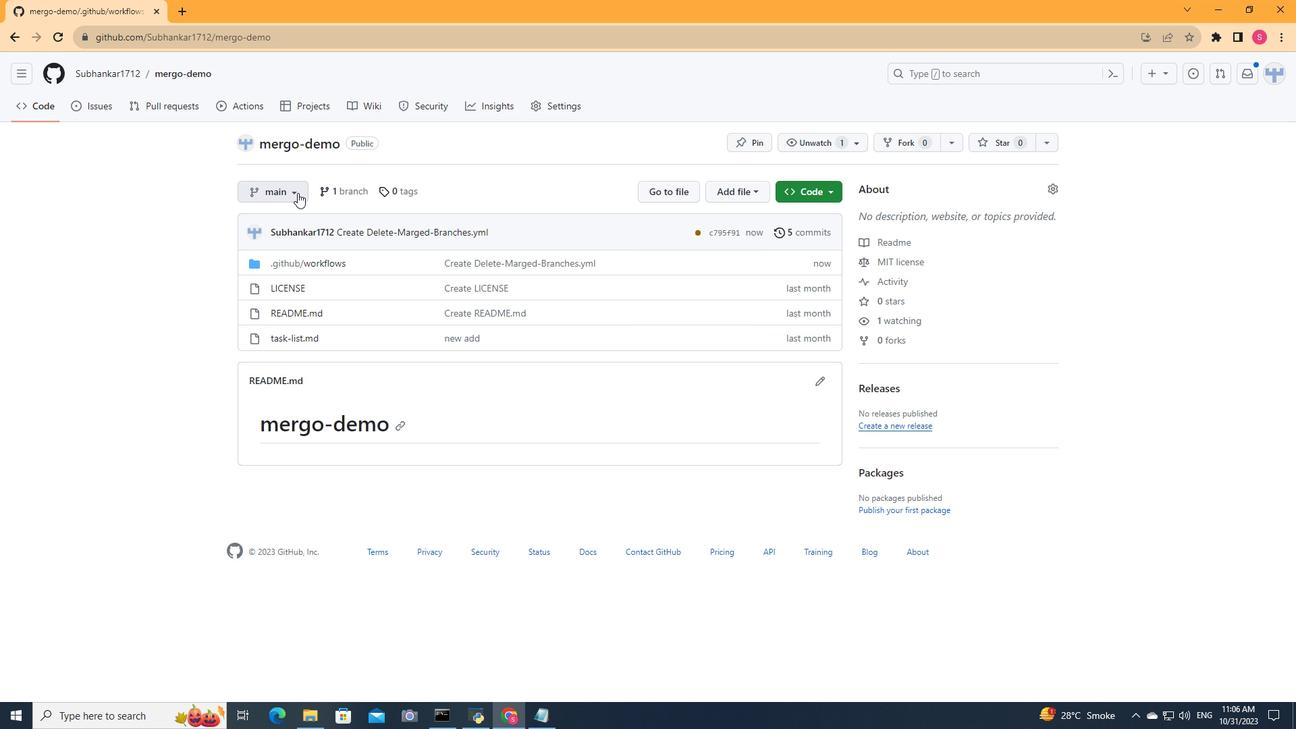 
Action: Mouse moved to (299, 251)
Screenshot: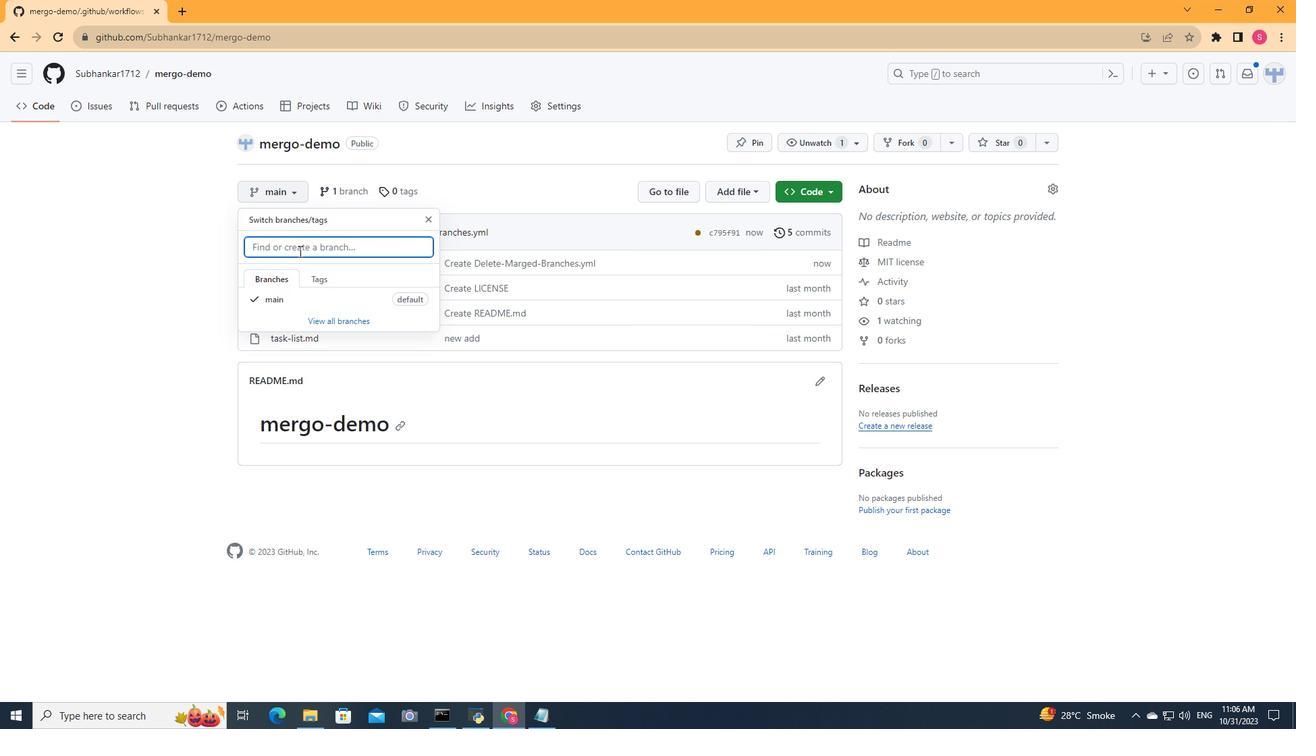 
Action: Key pressed branch
Screenshot: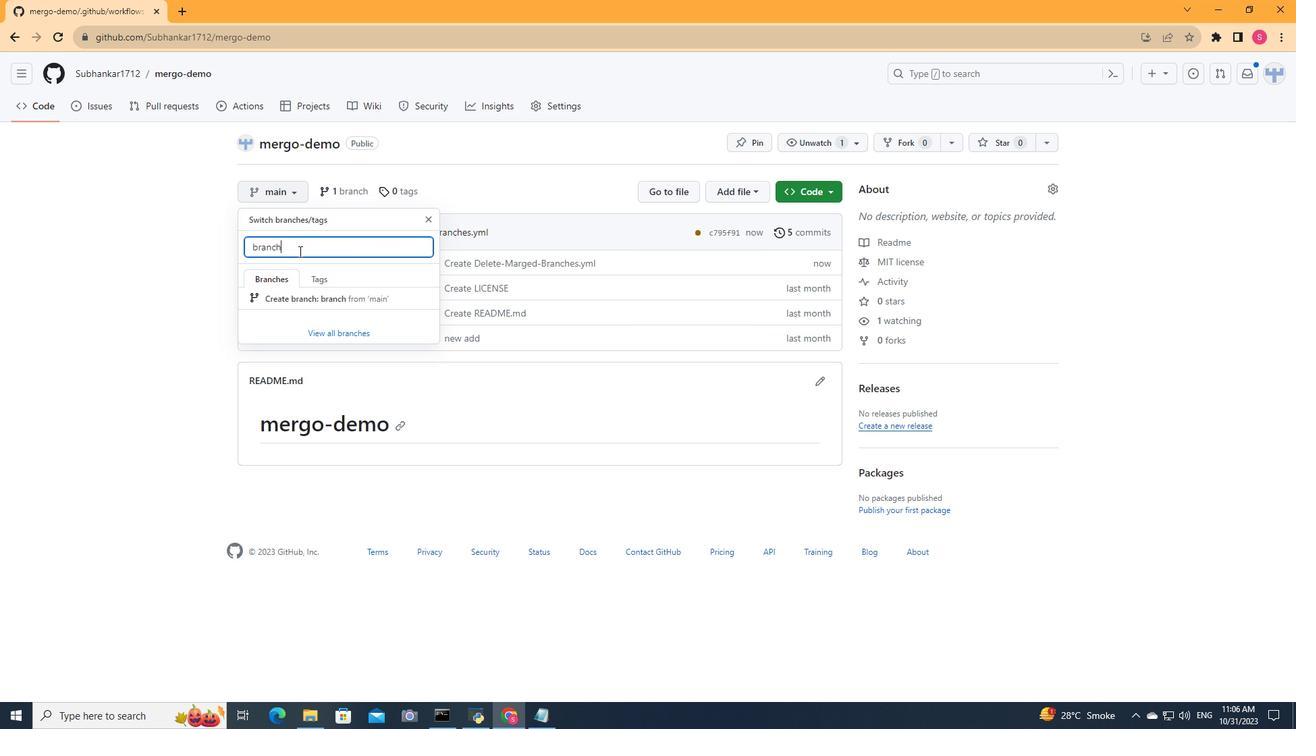 
Action: Mouse moved to (295, 300)
Screenshot: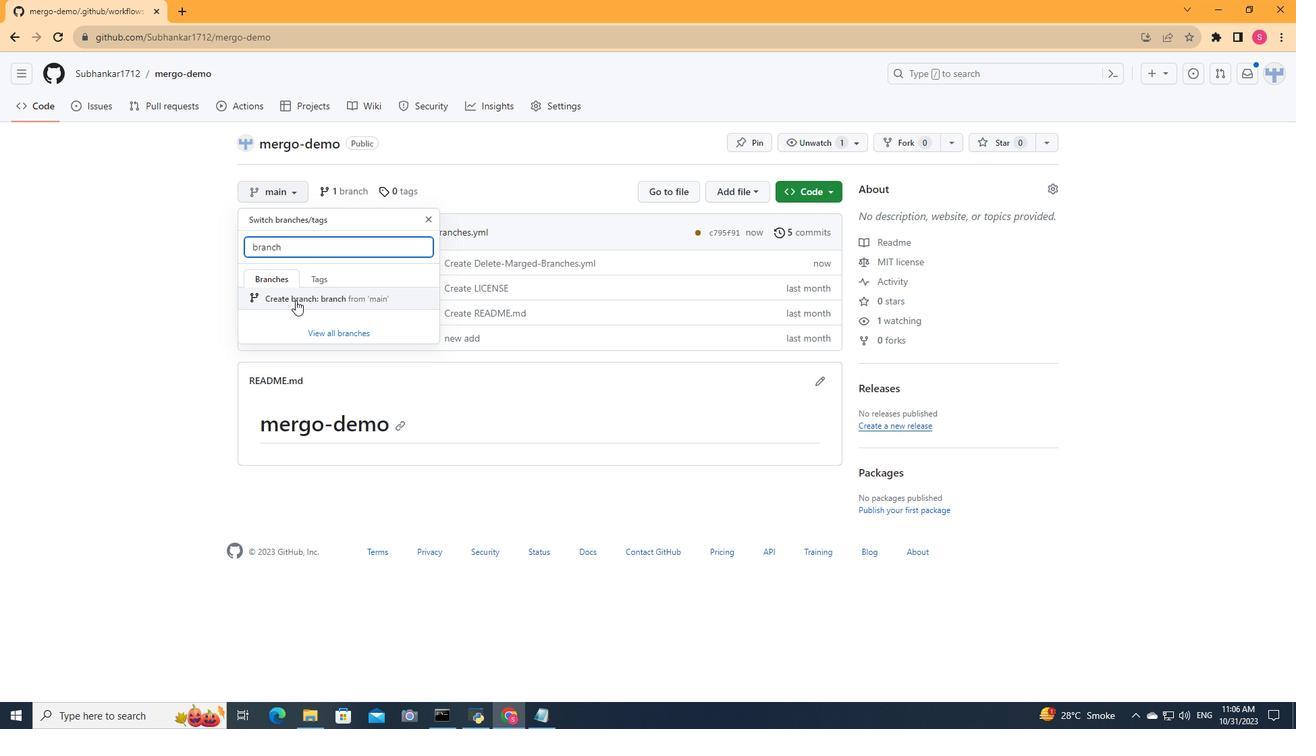 
Action: Mouse pressed left at (295, 300)
Screenshot: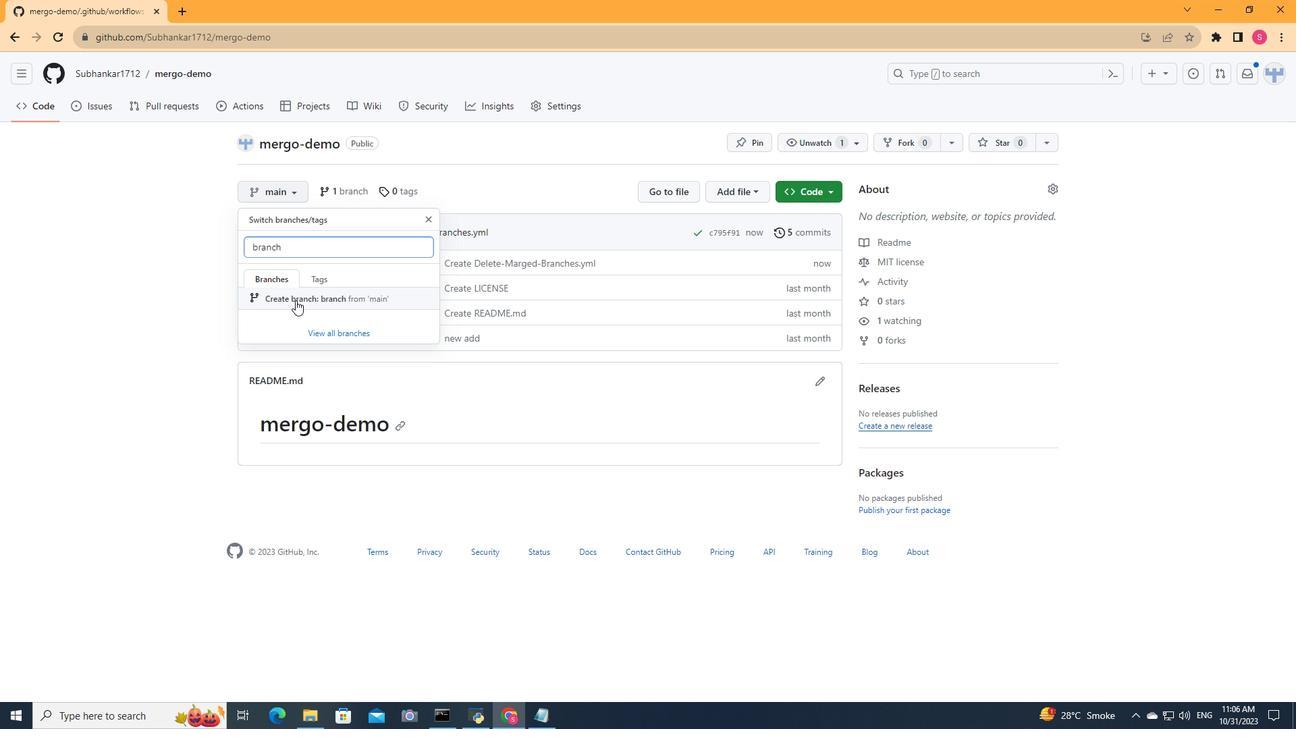 
Action: Mouse moved to (309, 286)
Screenshot: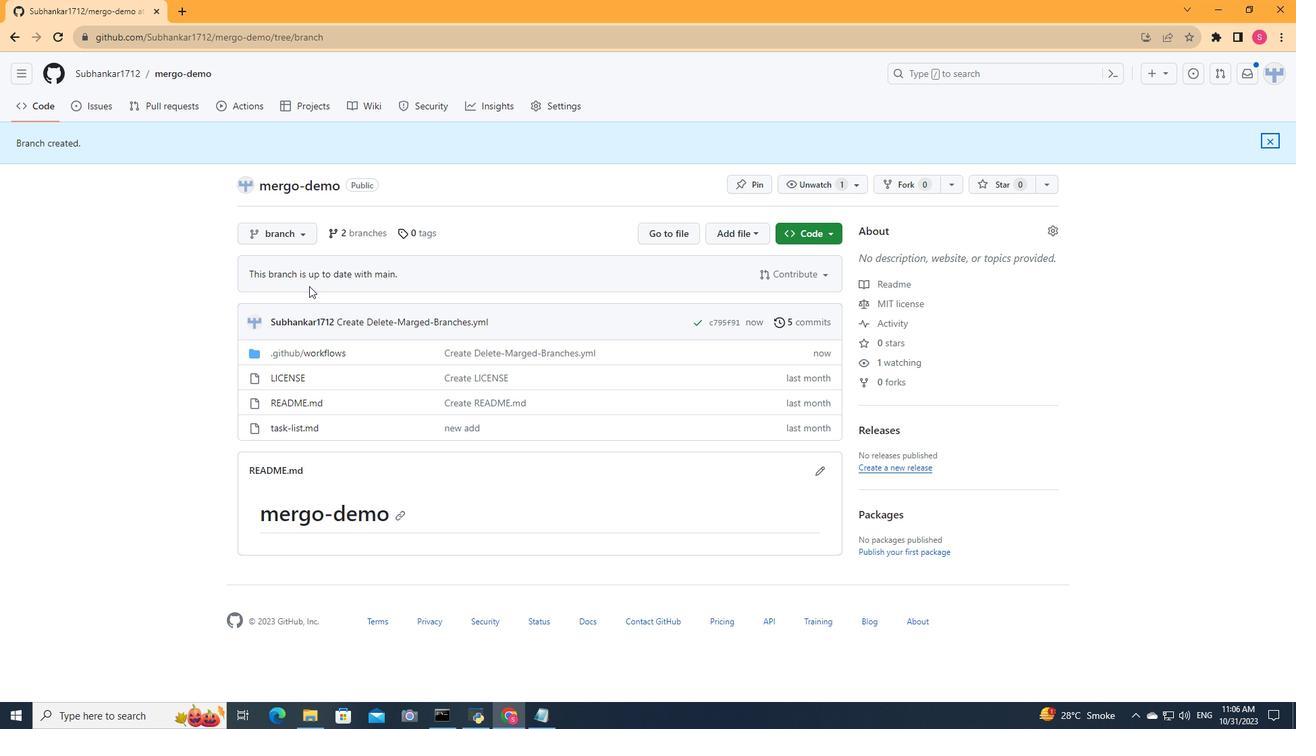 
Action: Mouse scrolled (309, 285) with delta (0, 0)
Screenshot: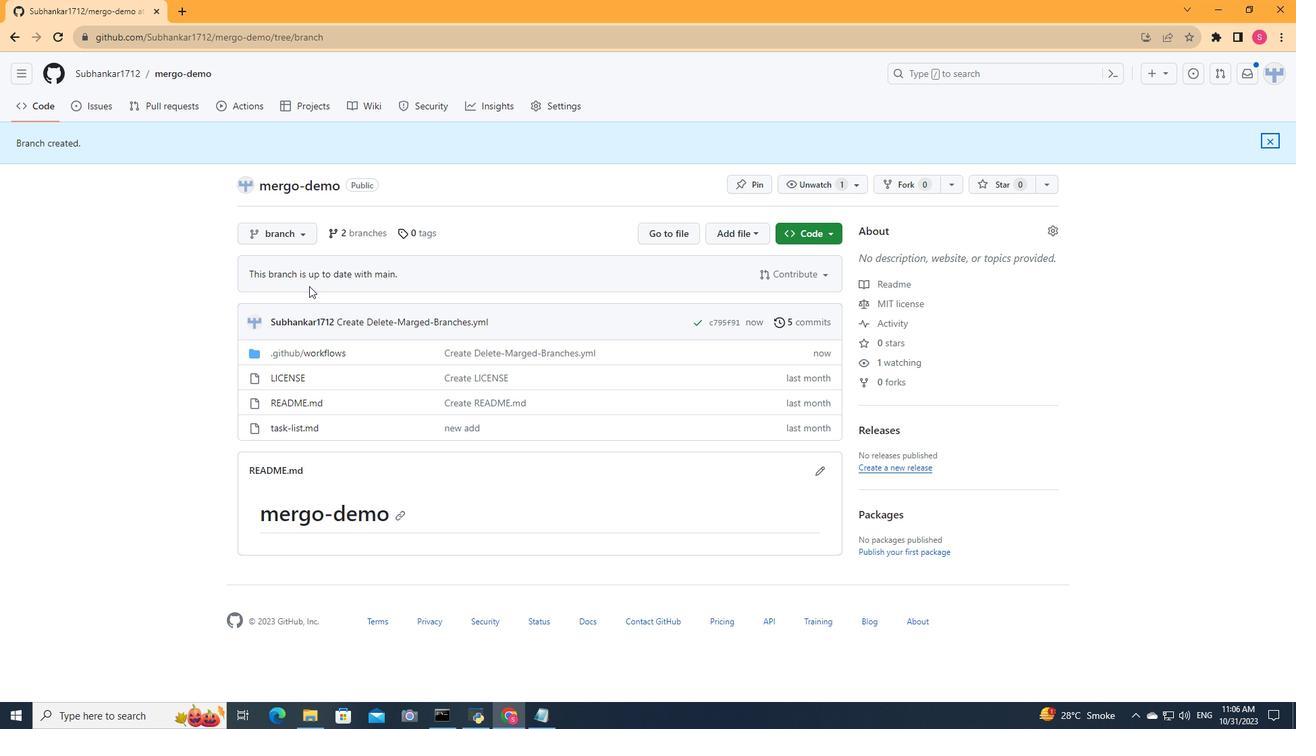 
Action: Mouse scrolled (309, 285) with delta (0, 0)
Screenshot: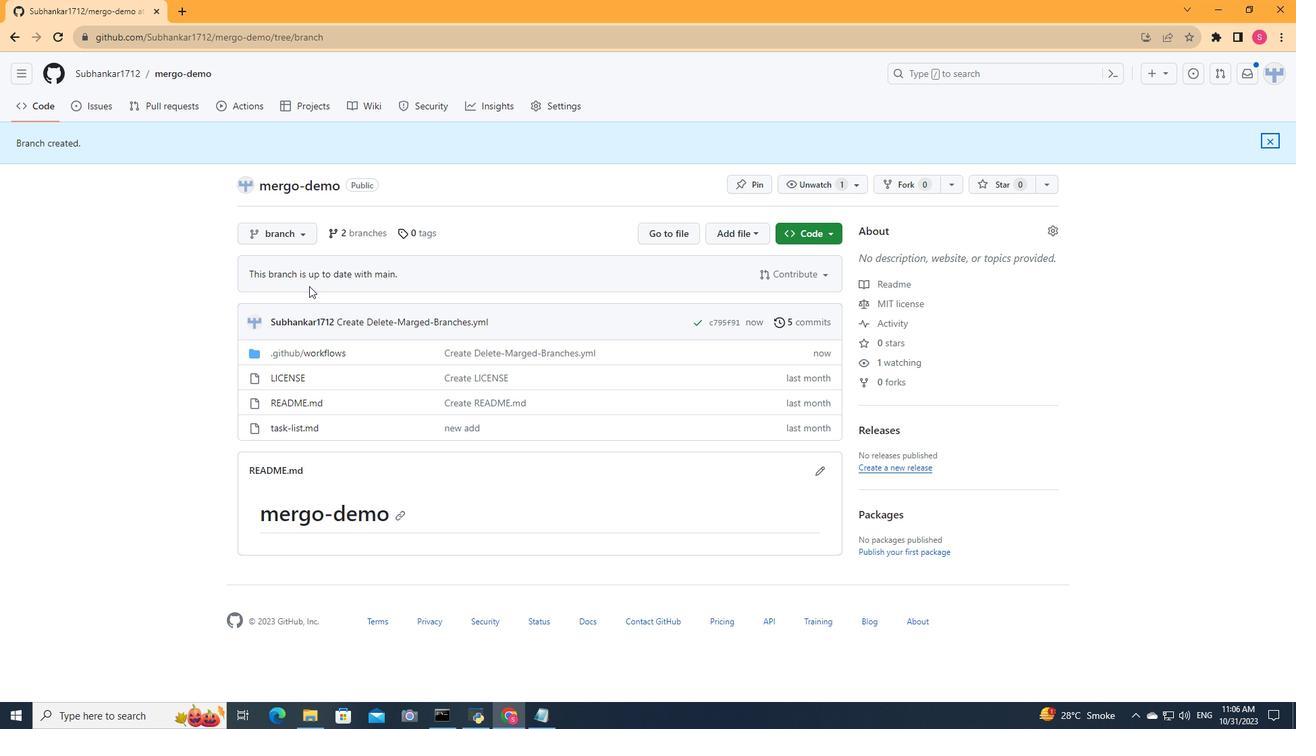 
Action: Mouse scrolled (309, 285) with delta (0, 0)
Screenshot: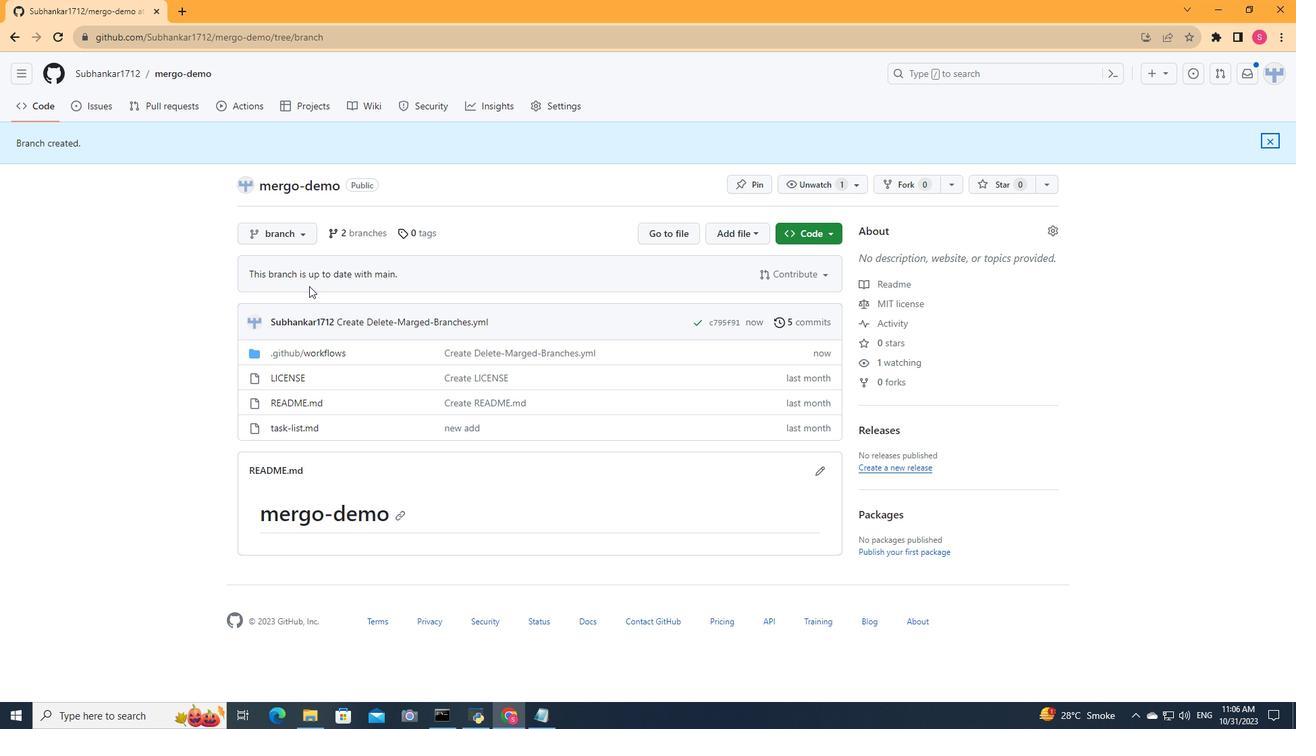 
Action: Mouse scrolled (309, 285) with delta (0, 0)
Screenshot: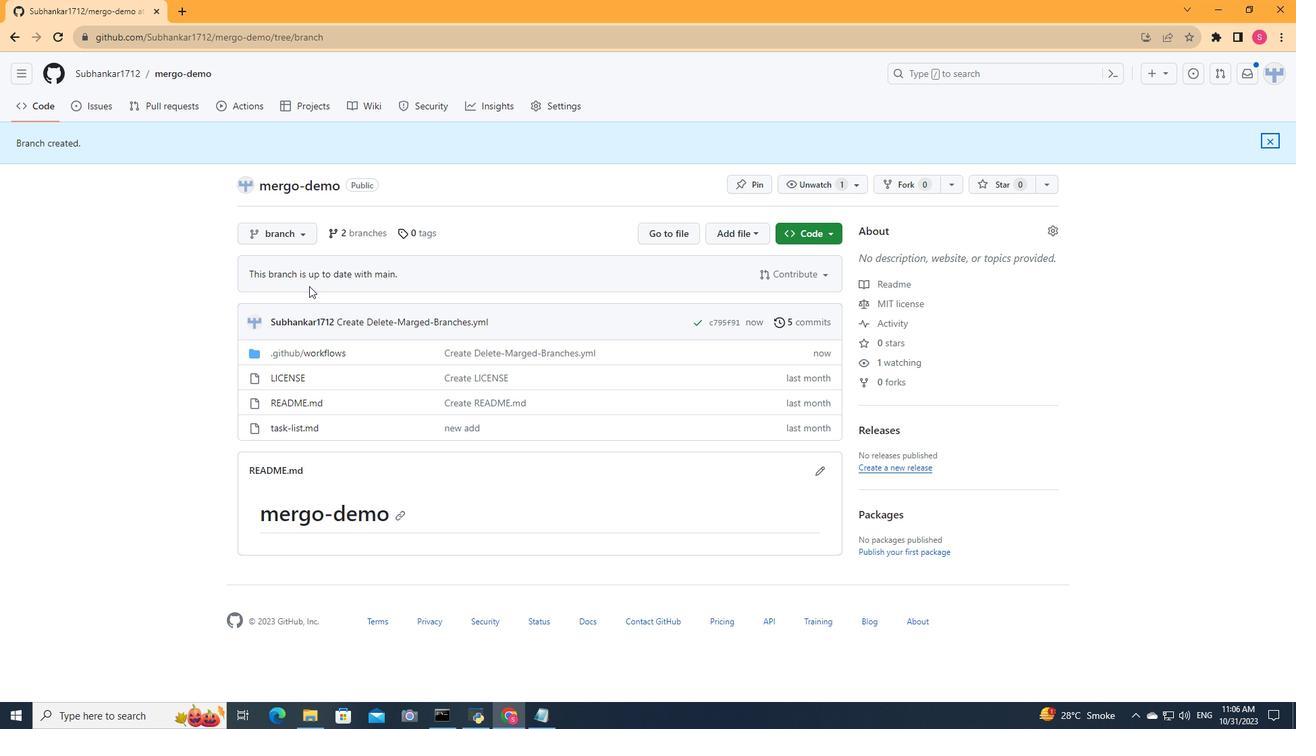 
Action: Mouse scrolled (309, 285) with delta (0, 0)
Screenshot: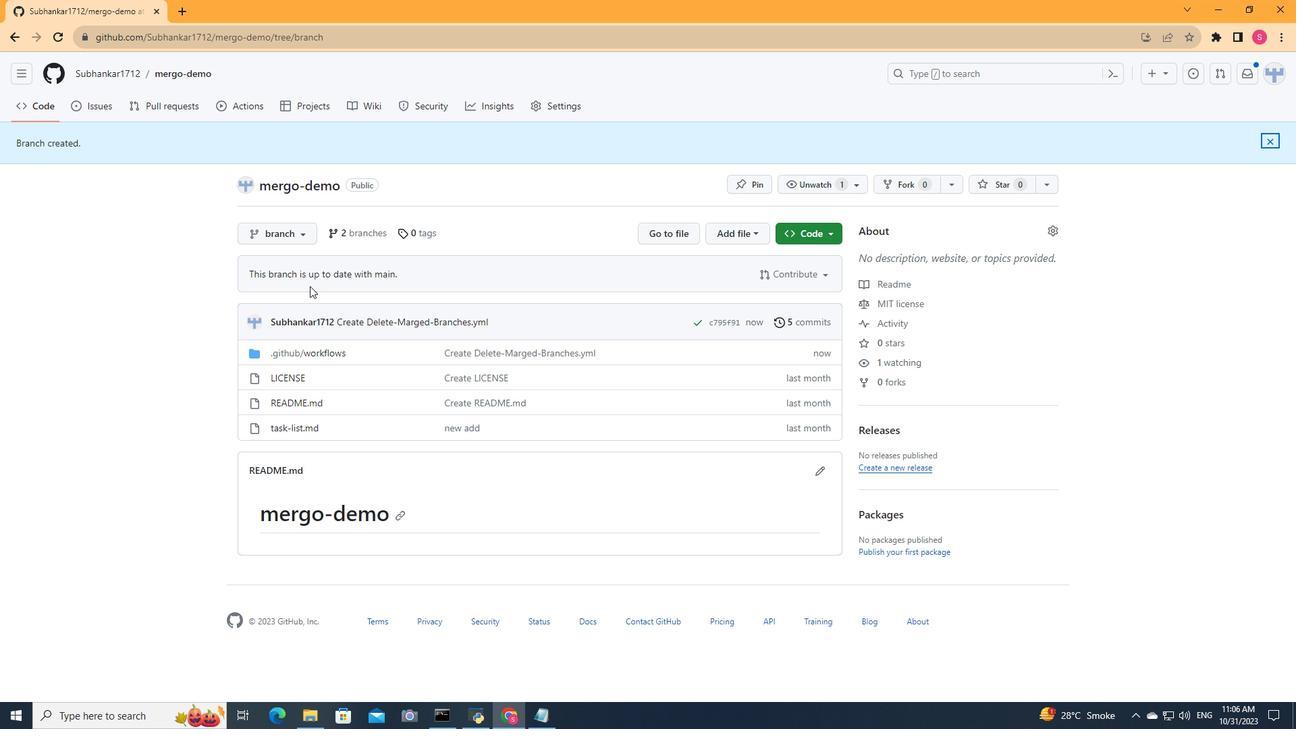 
Action: Mouse moved to (309, 286)
Screenshot: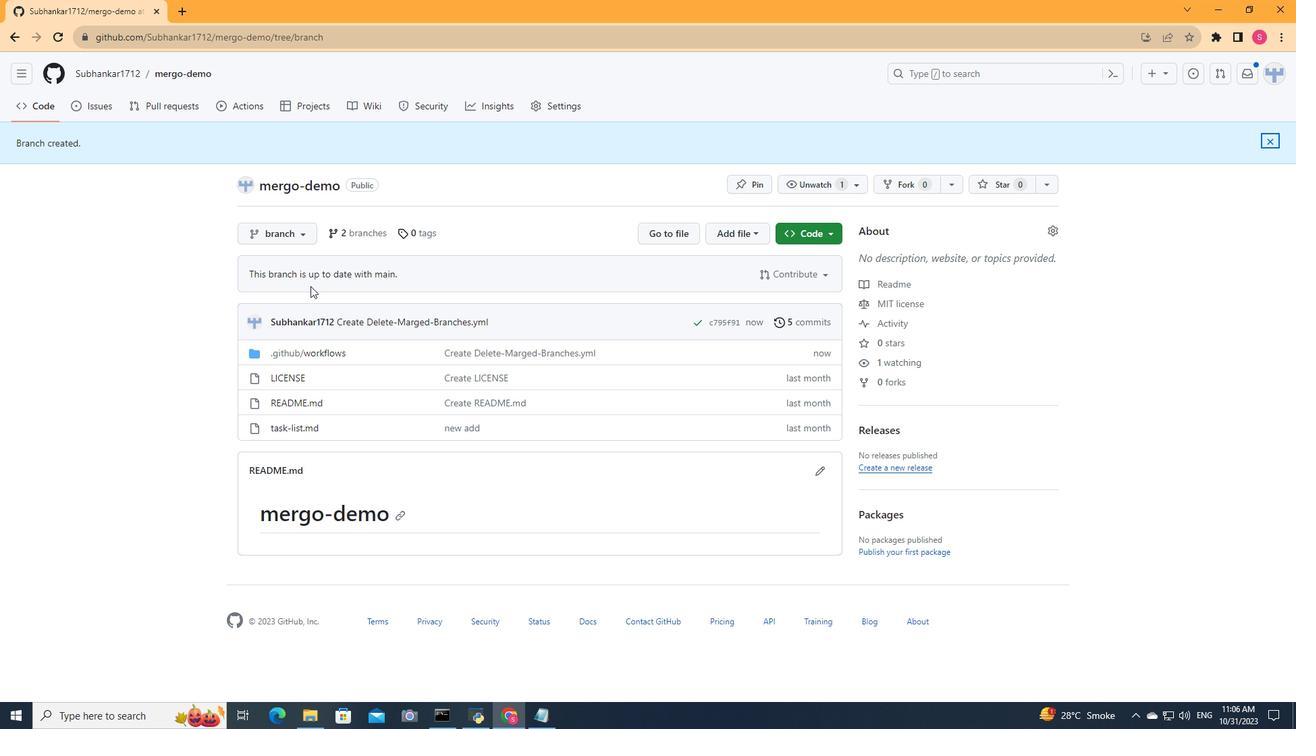 
Action: Mouse scrolled (309, 285) with delta (0, 0)
Screenshot: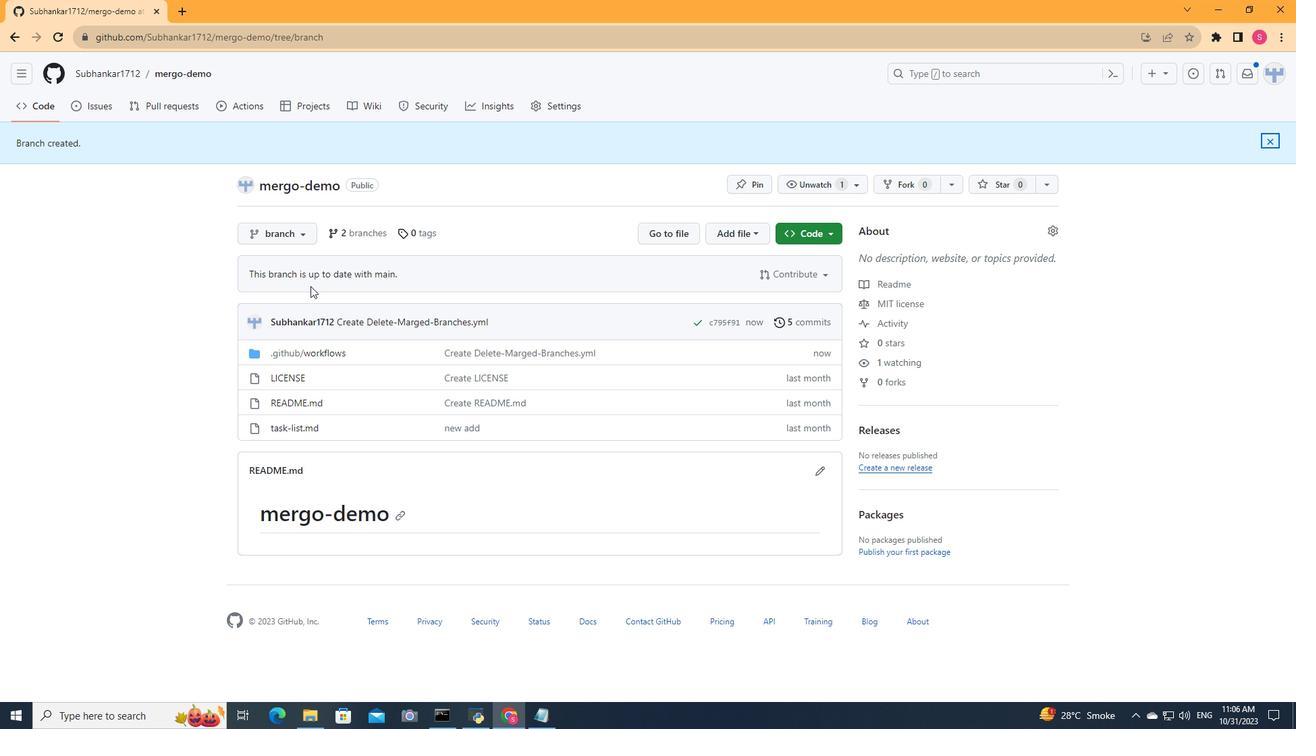 
Action: Mouse moved to (312, 285)
Screenshot: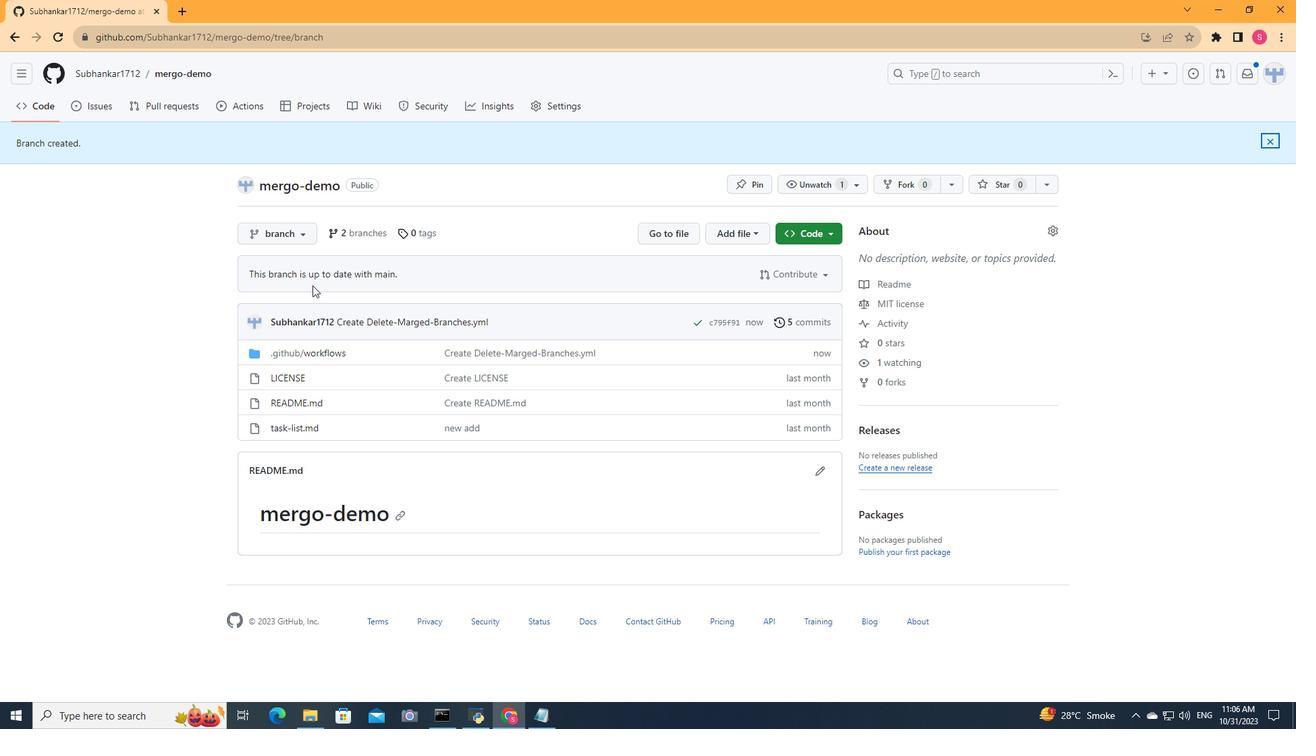 
Action: Mouse scrolled (312, 286) with delta (0, 0)
Screenshot: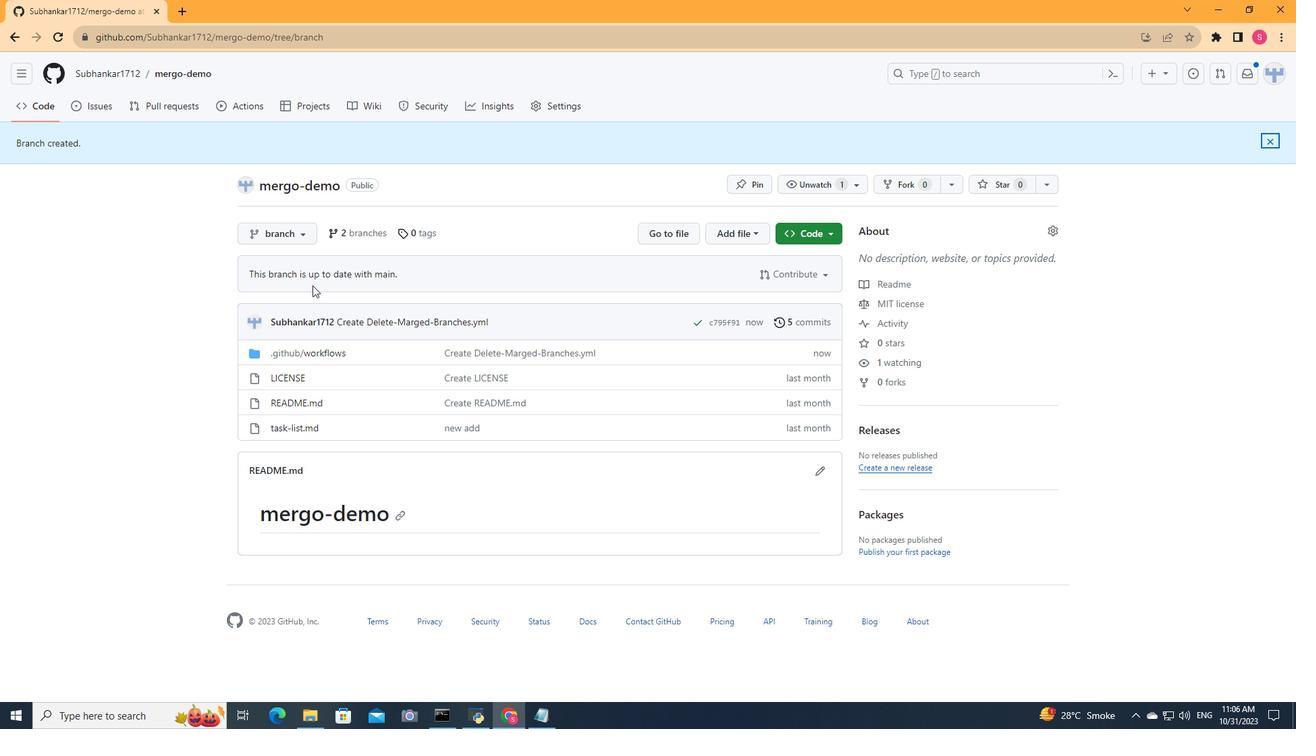 
Action: Mouse scrolled (312, 286) with delta (0, 0)
Screenshot: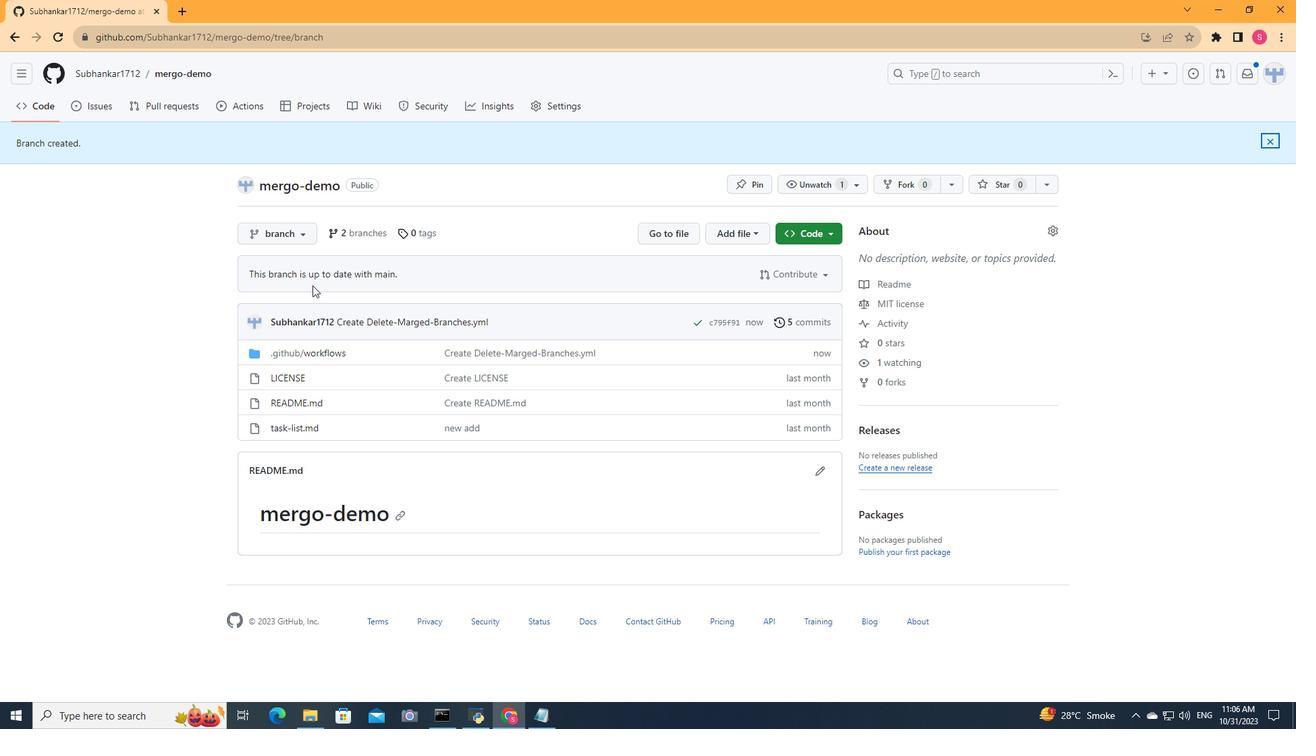 
Action: Mouse scrolled (312, 286) with delta (0, 0)
Screenshot: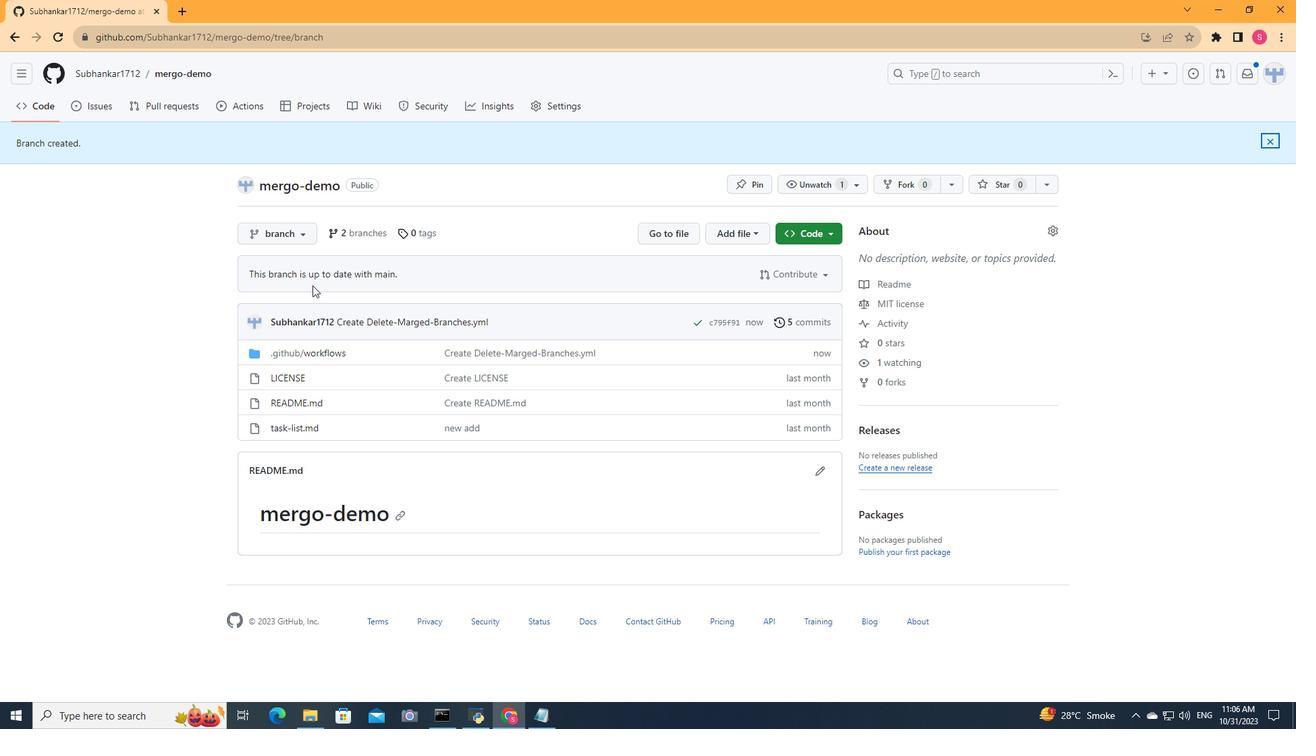 
Action: Mouse scrolled (312, 286) with delta (0, 0)
Screenshot: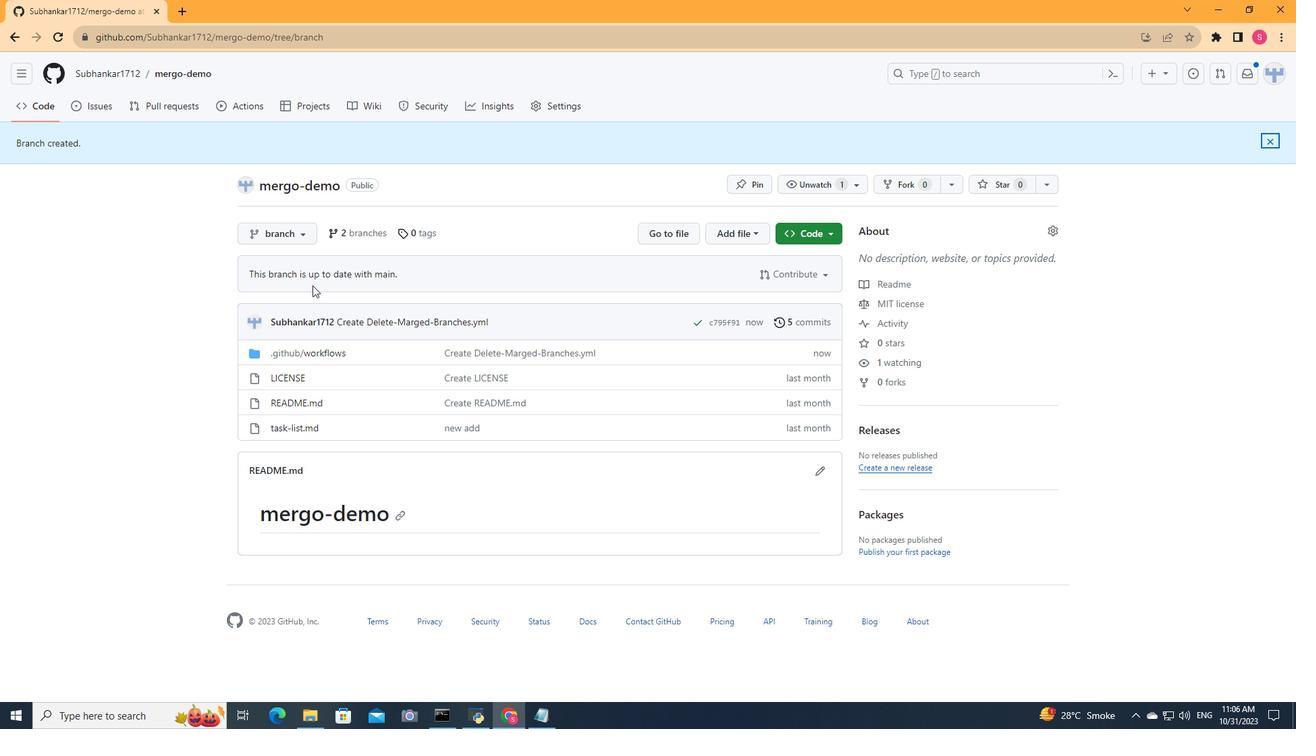 
Action: Mouse scrolled (312, 286) with delta (0, 0)
Screenshot: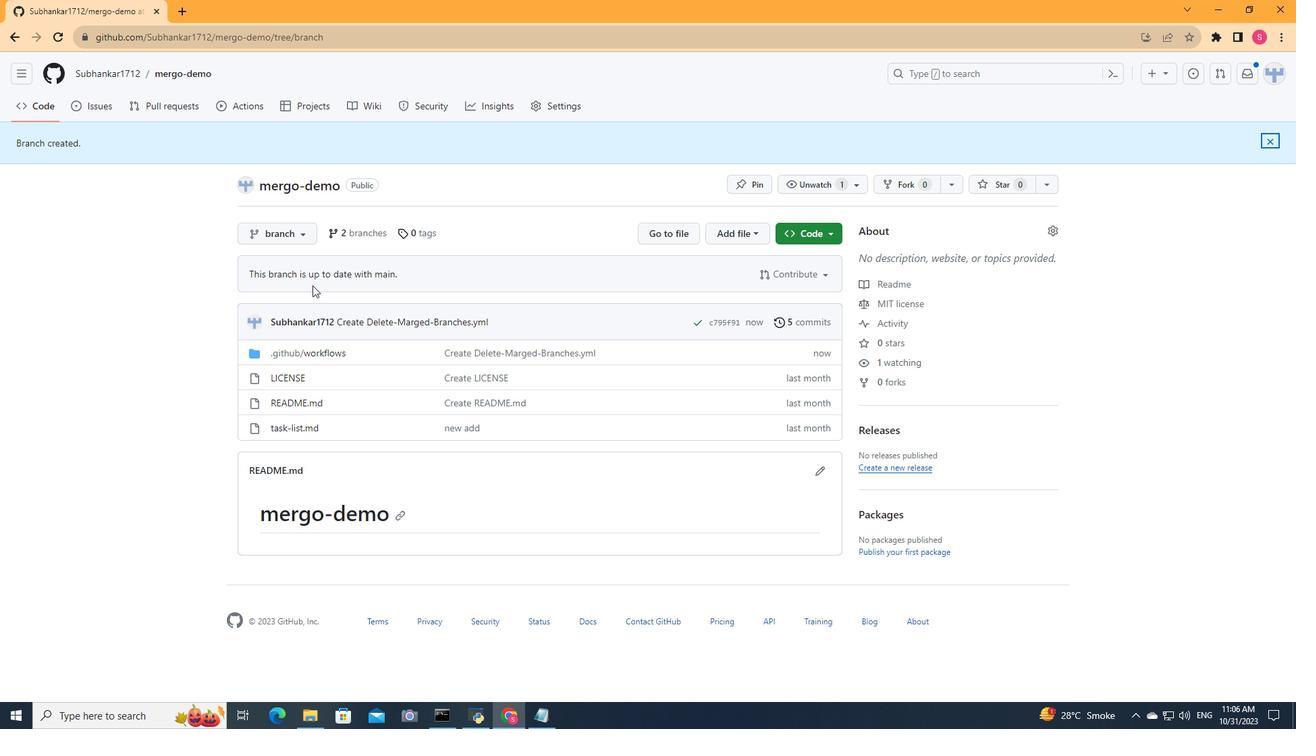 
Action: Mouse moved to (739, 230)
Screenshot: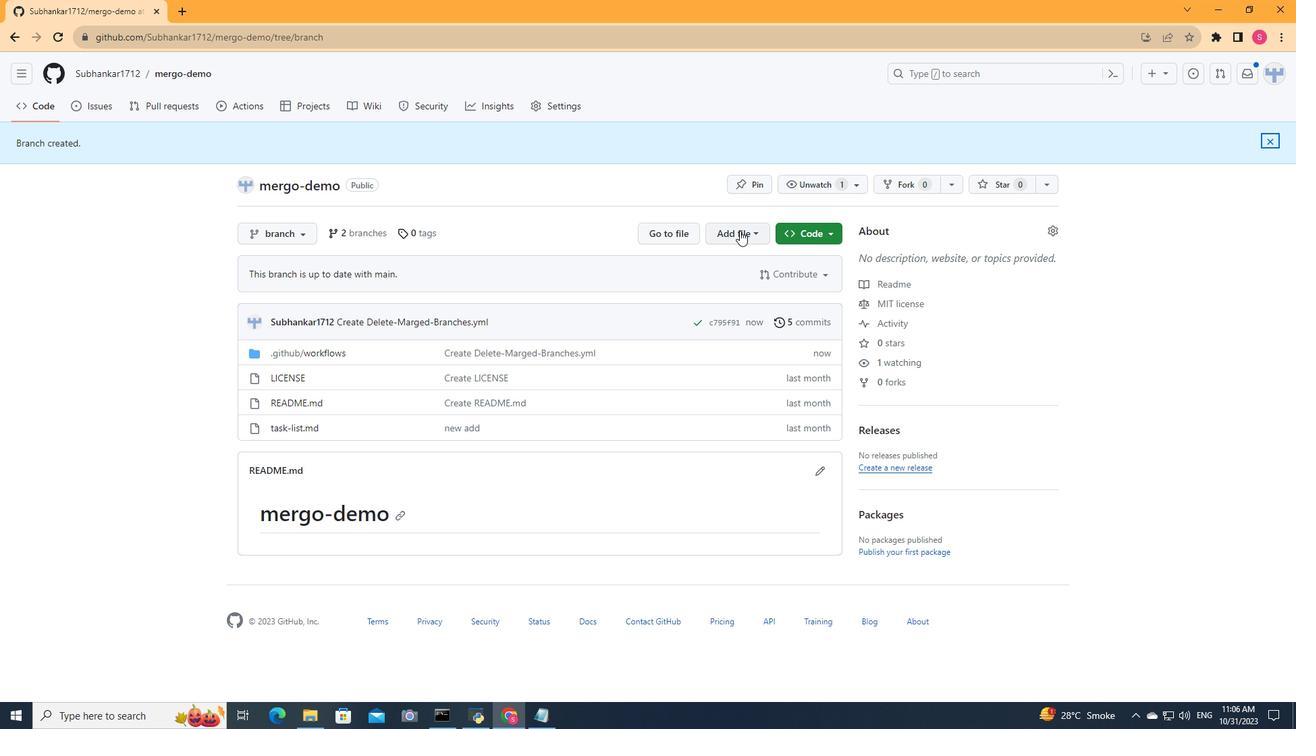 
Action: Mouse pressed left at (739, 230)
Screenshot: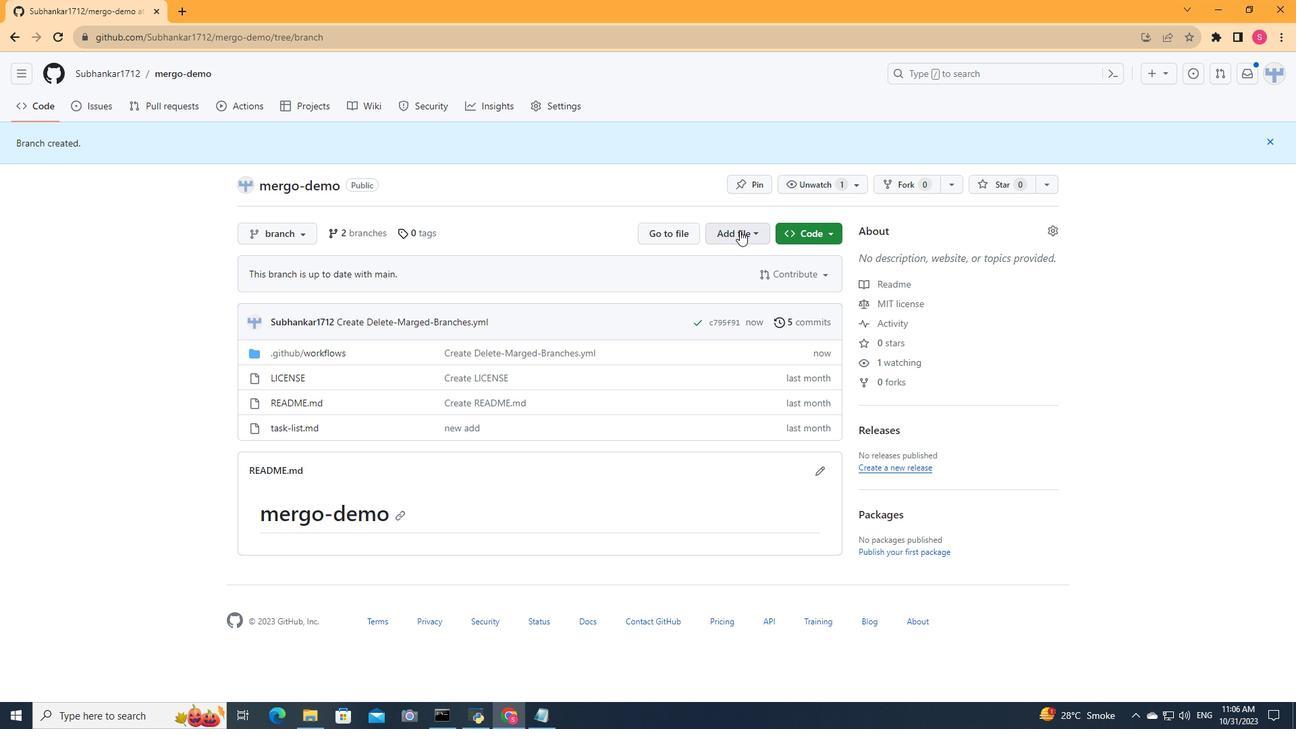 
Action: Mouse moved to (715, 258)
Screenshot: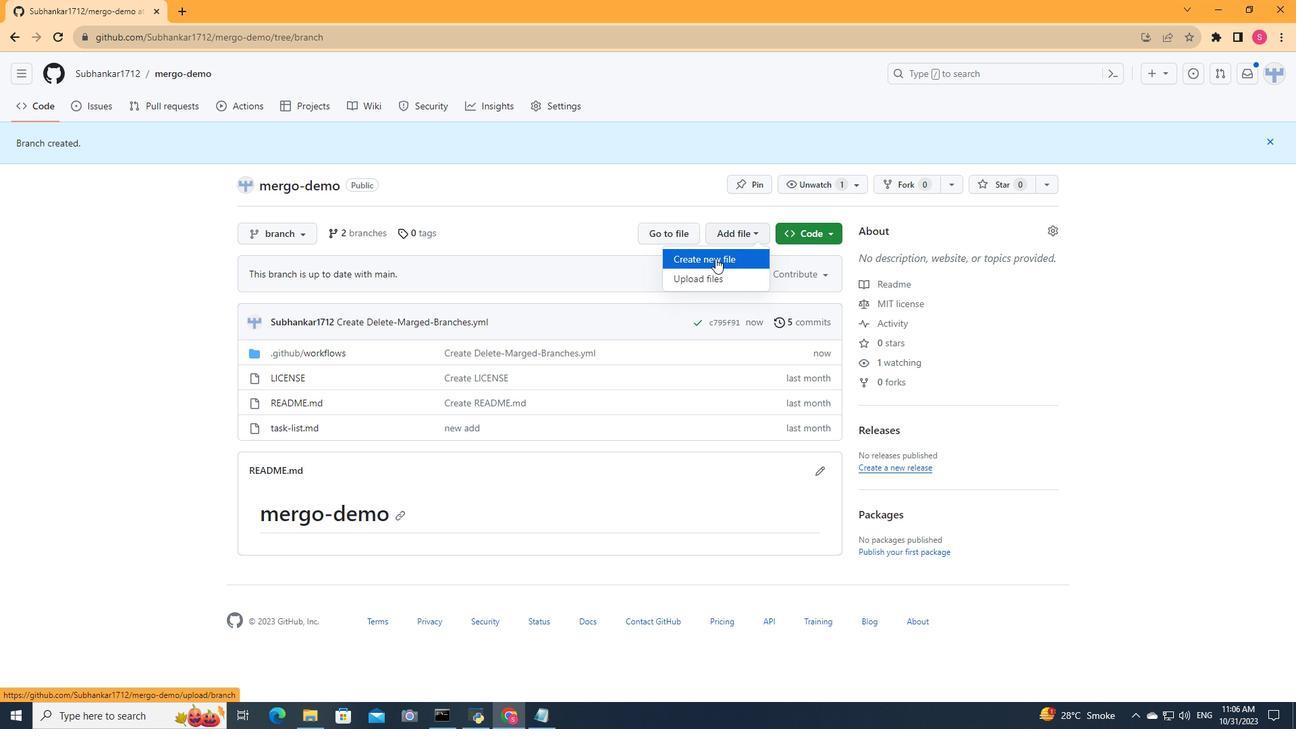 
Action: Mouse pressed left at (715, 258)
Screenshot: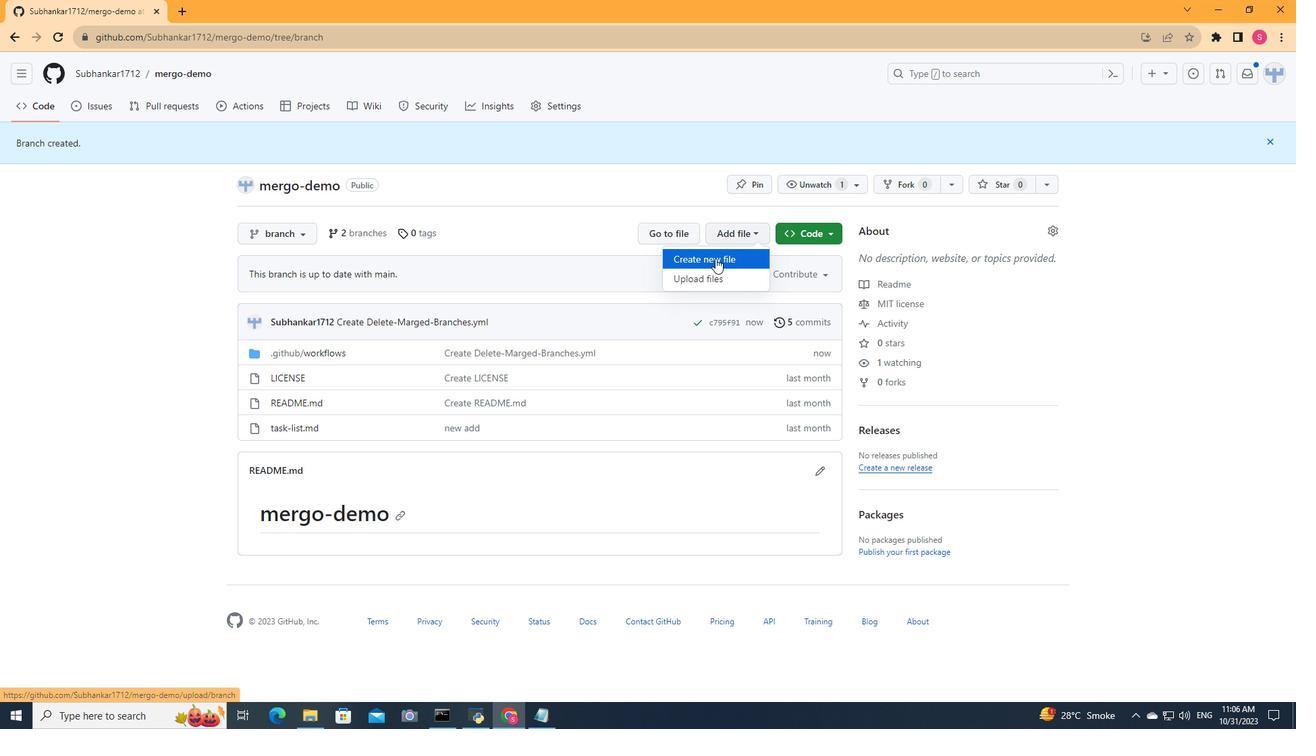 
Action: Mouse moved to (168, 141)
Screenshot: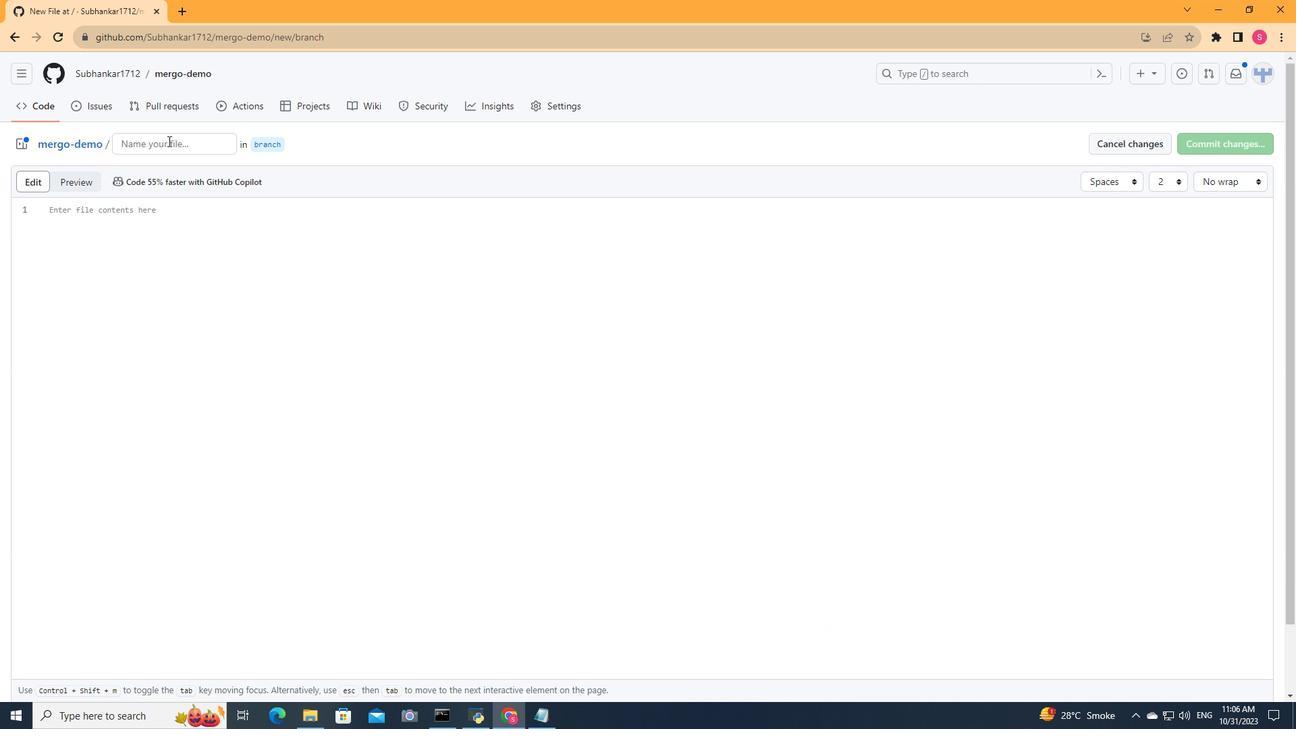 
Action: Mouse pressed left at (168, 141)
Screenshot: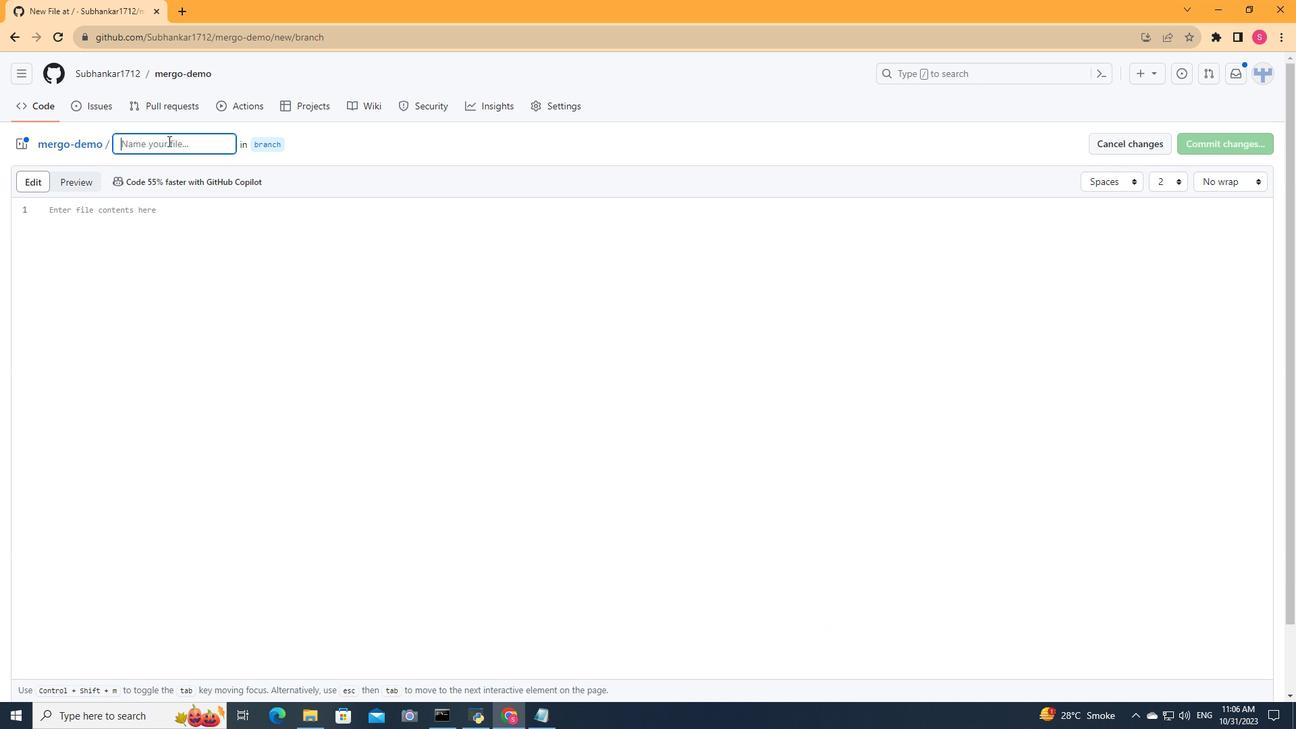 
Action: Key pressed new-file.txt
Screenshot: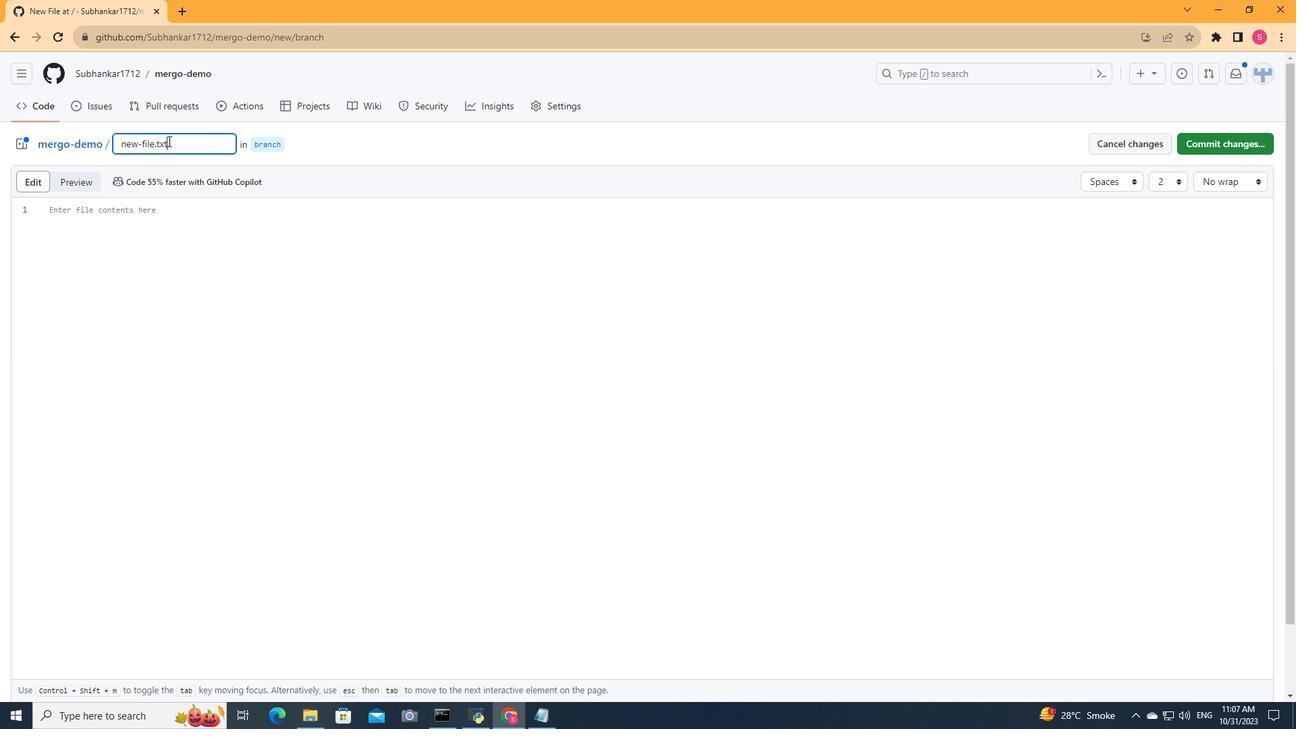 
Action: Mouse moved to (155, 209)
Screenshot: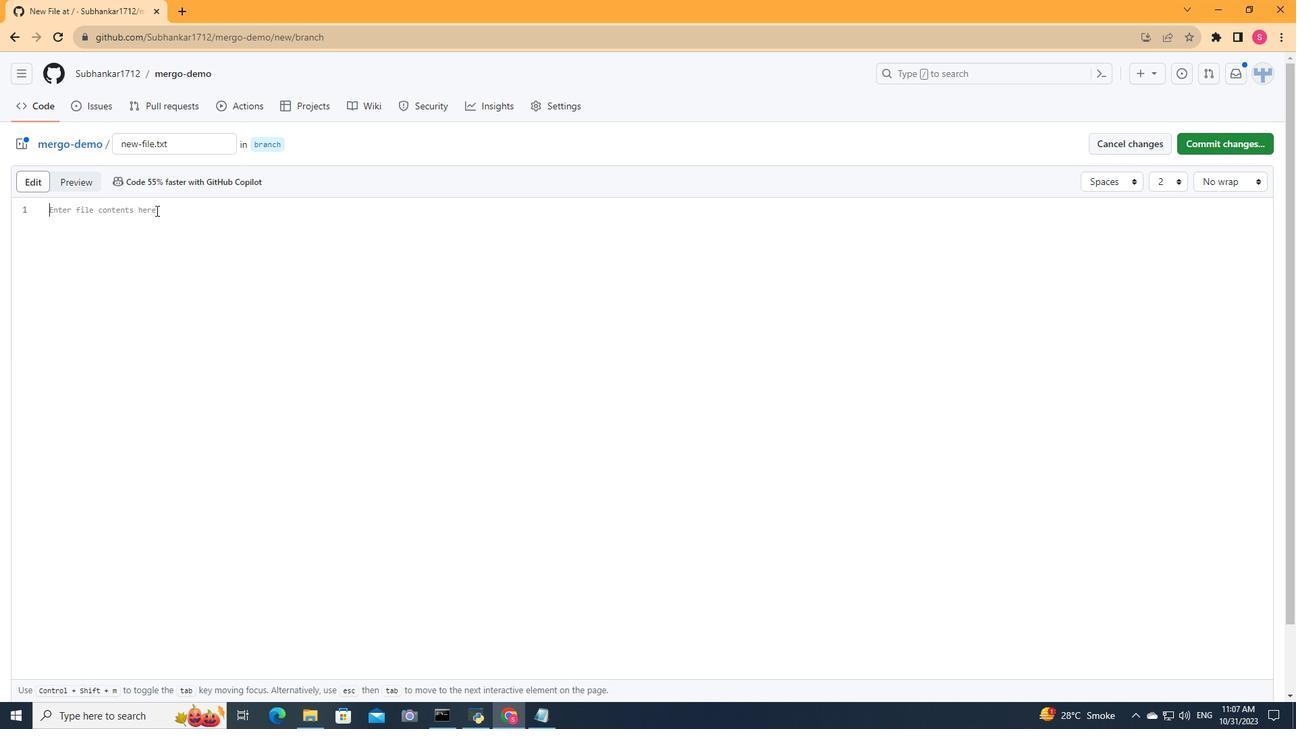 
Action: Mouse pressed left at (155, 209)
Screenshot: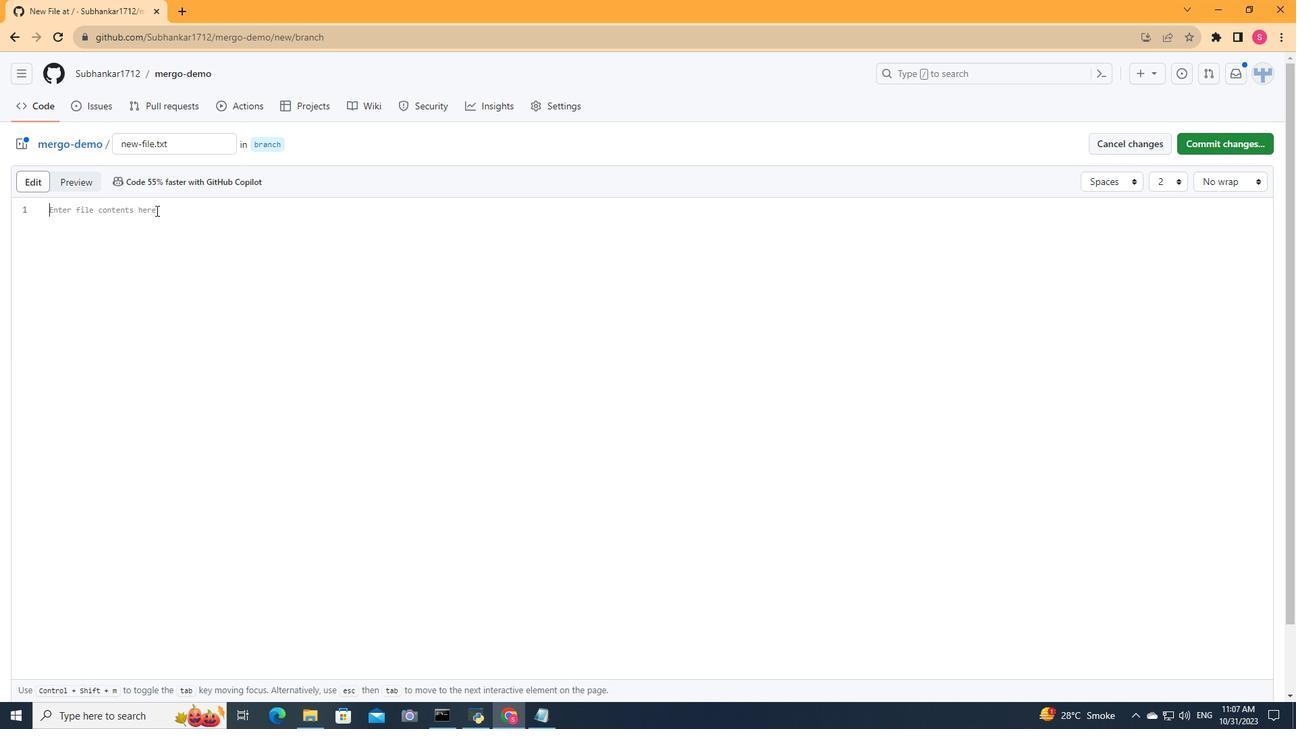 
Action: Mouse moved to (155, 210)
Screenshot: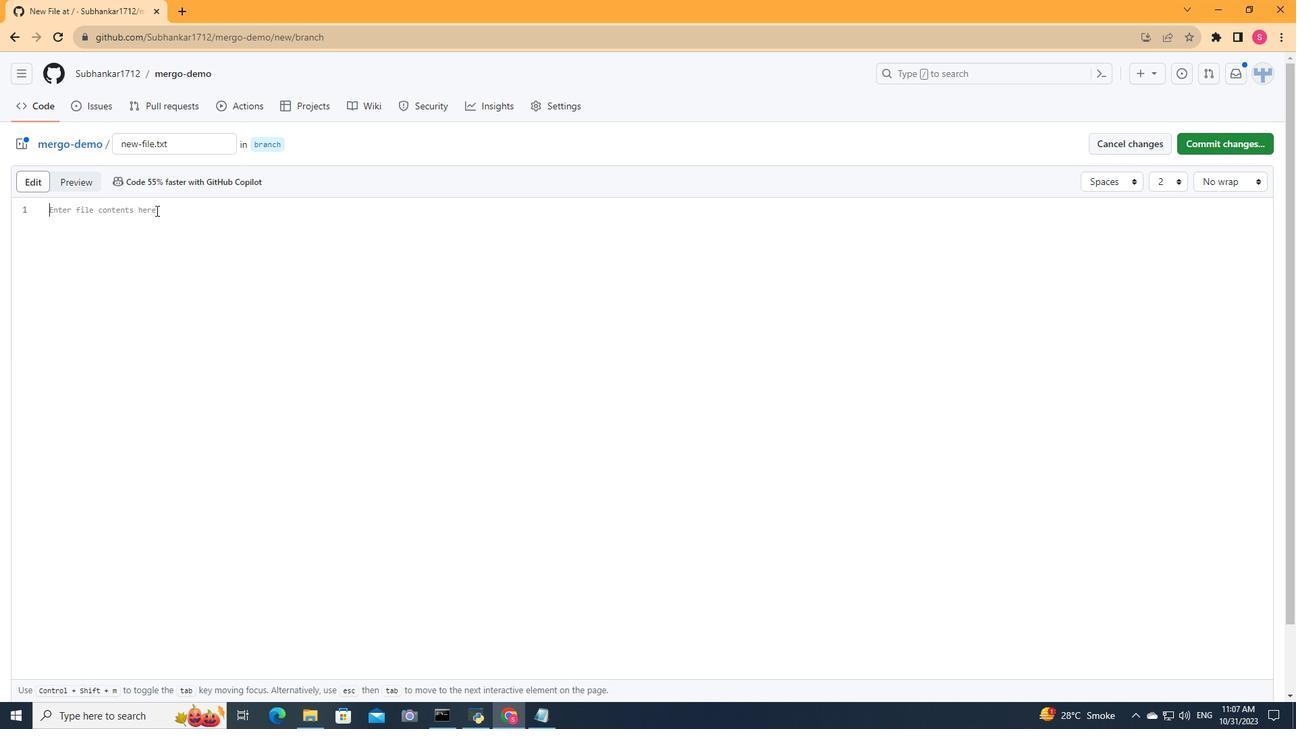 
Action: Key pressed <Key.shift><Key.shift><Key.shift>Hello<Key.space><Key.shift>World<Key.shift>!
Screenshot: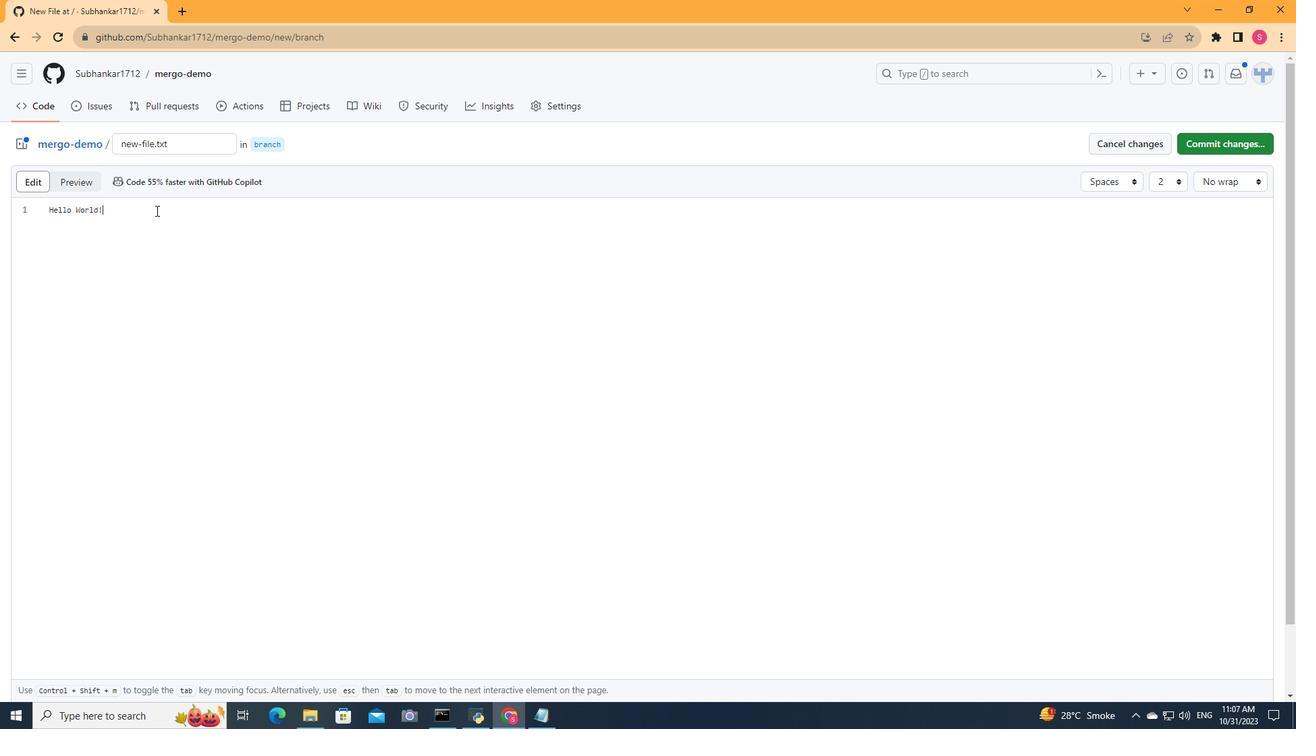 
Action: Mouse moved to (1234, 147)
Screenshot: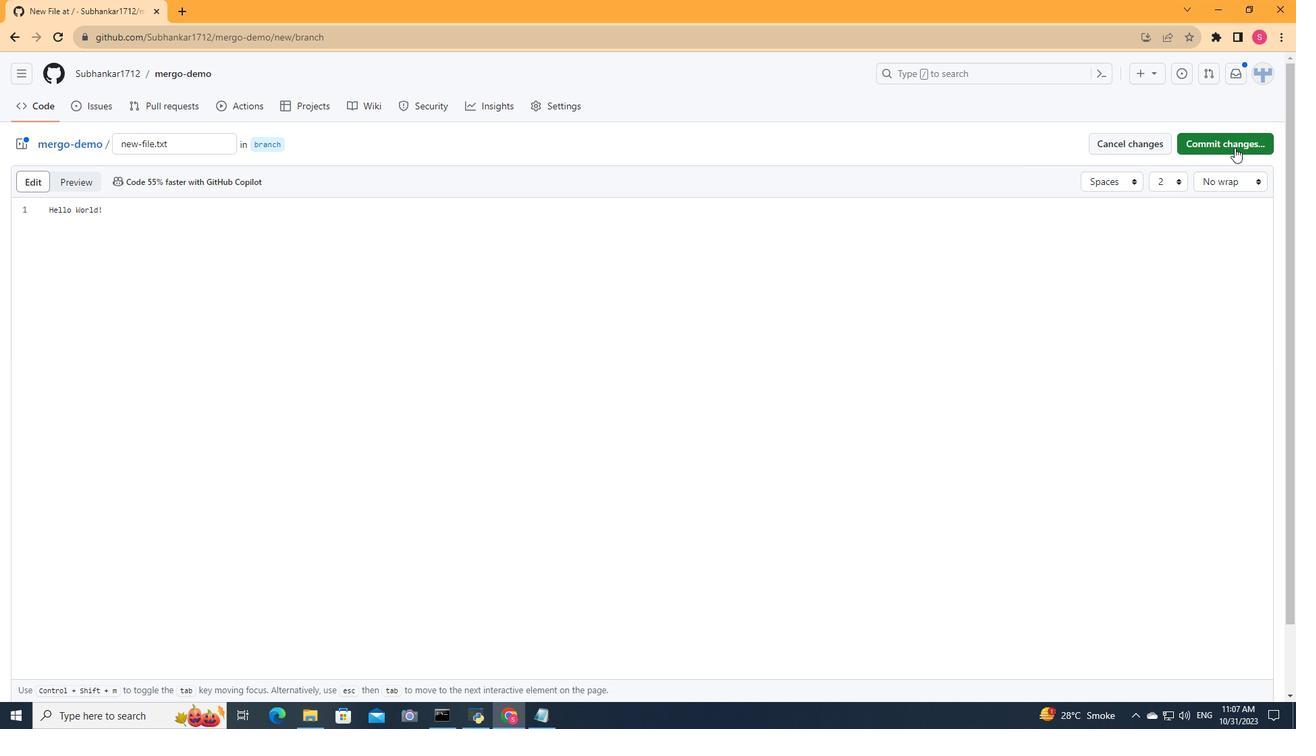 
Action: Mouse pressed left at (1234, 147)
Screenshot: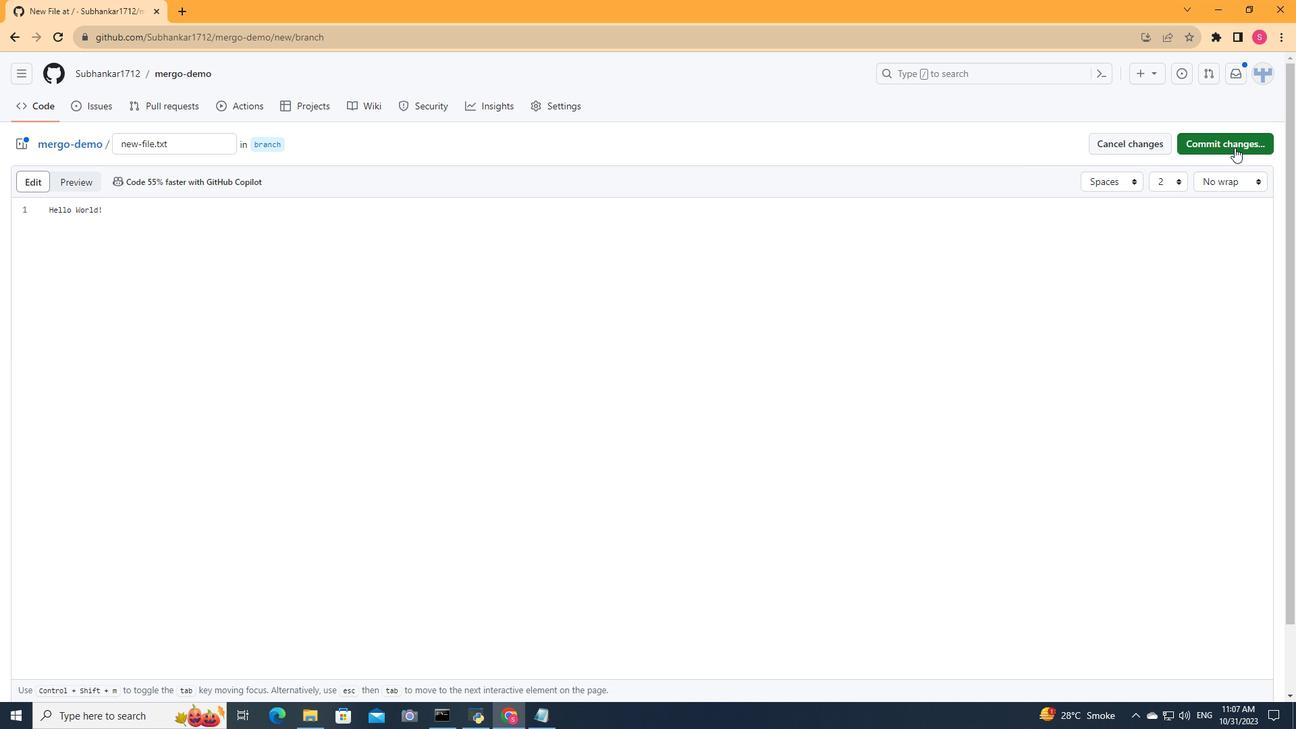 
Action: Mouse moved to (733, 523)
Screenshot: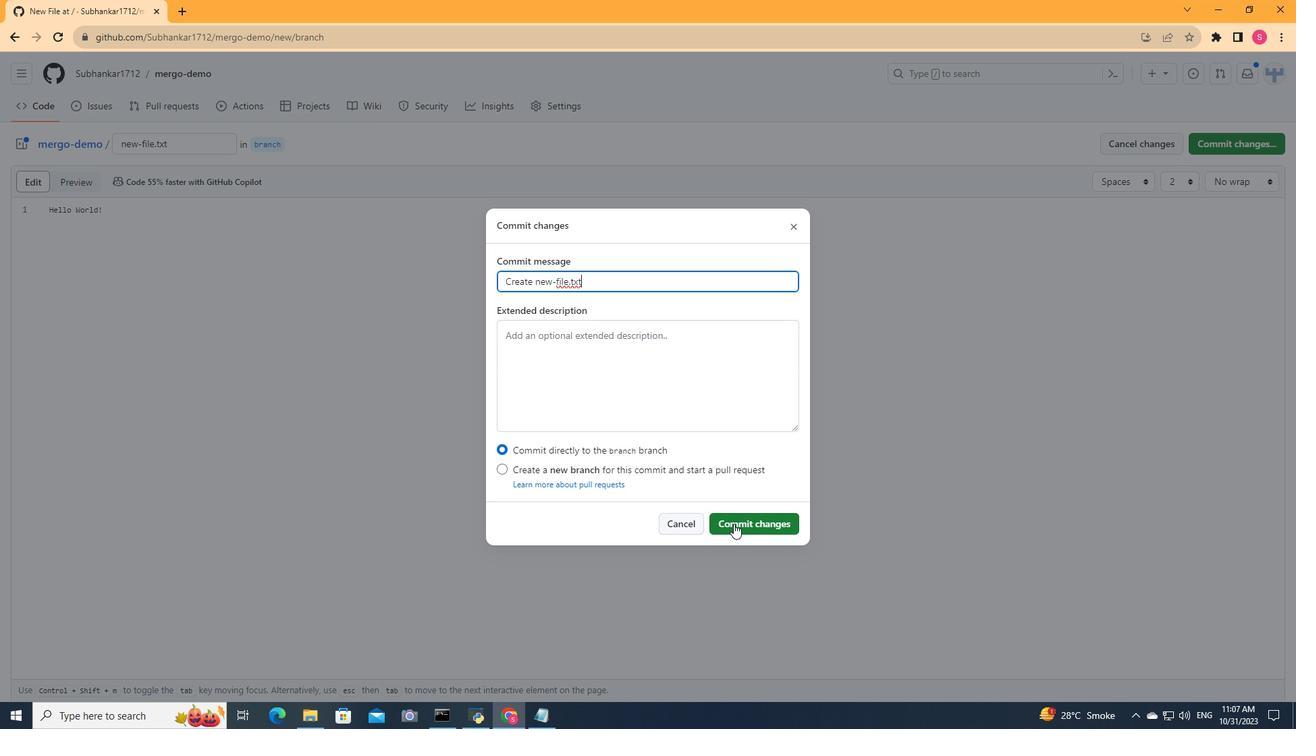 
Action: Mouse pressed left at (733, 523)
Screenshot: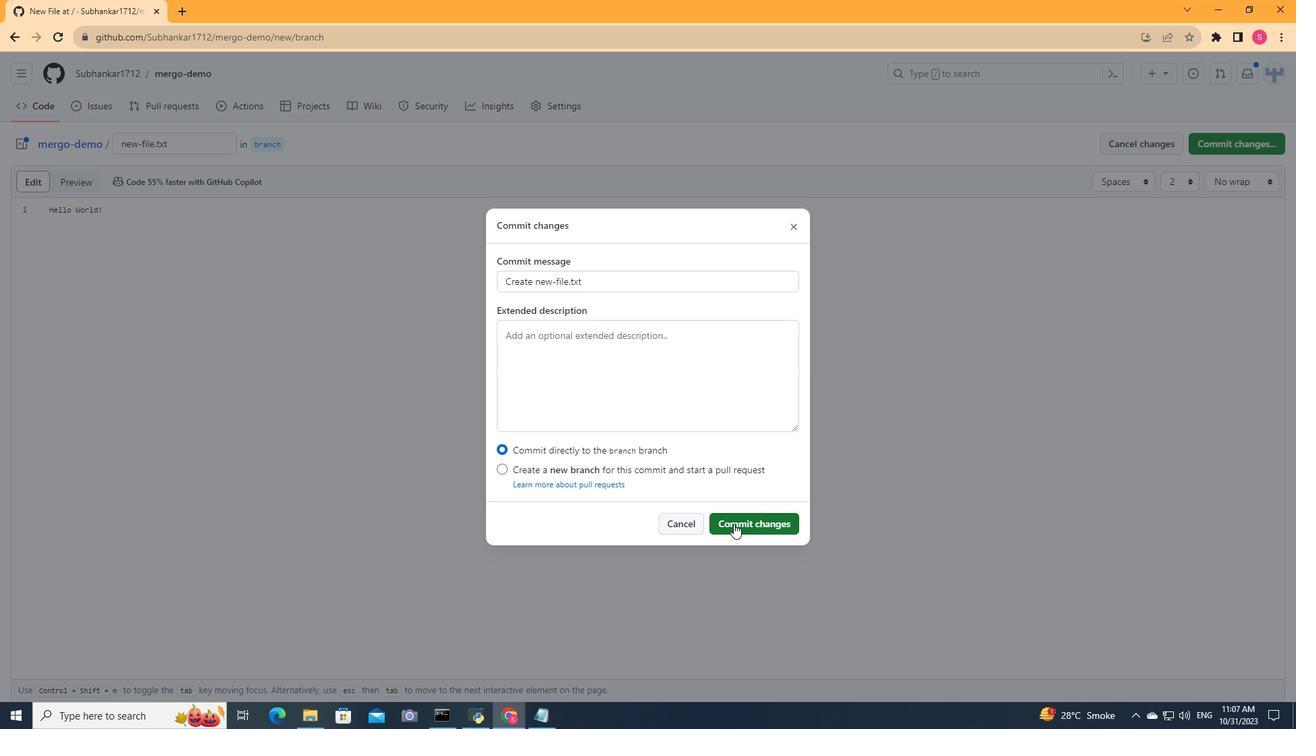 
Action: Mouse moved to (182, 108)
Screenshot: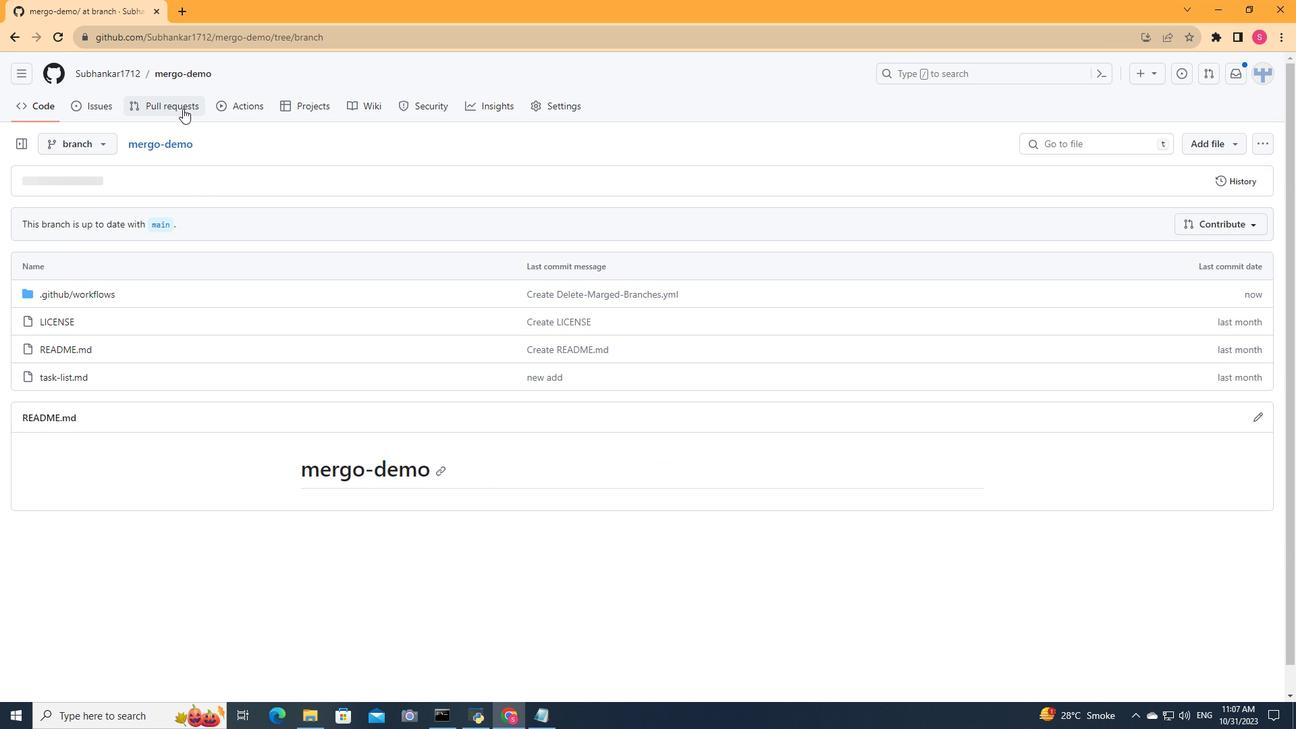 
Action: Mouse pressed left at (182, 108)
Screenshot: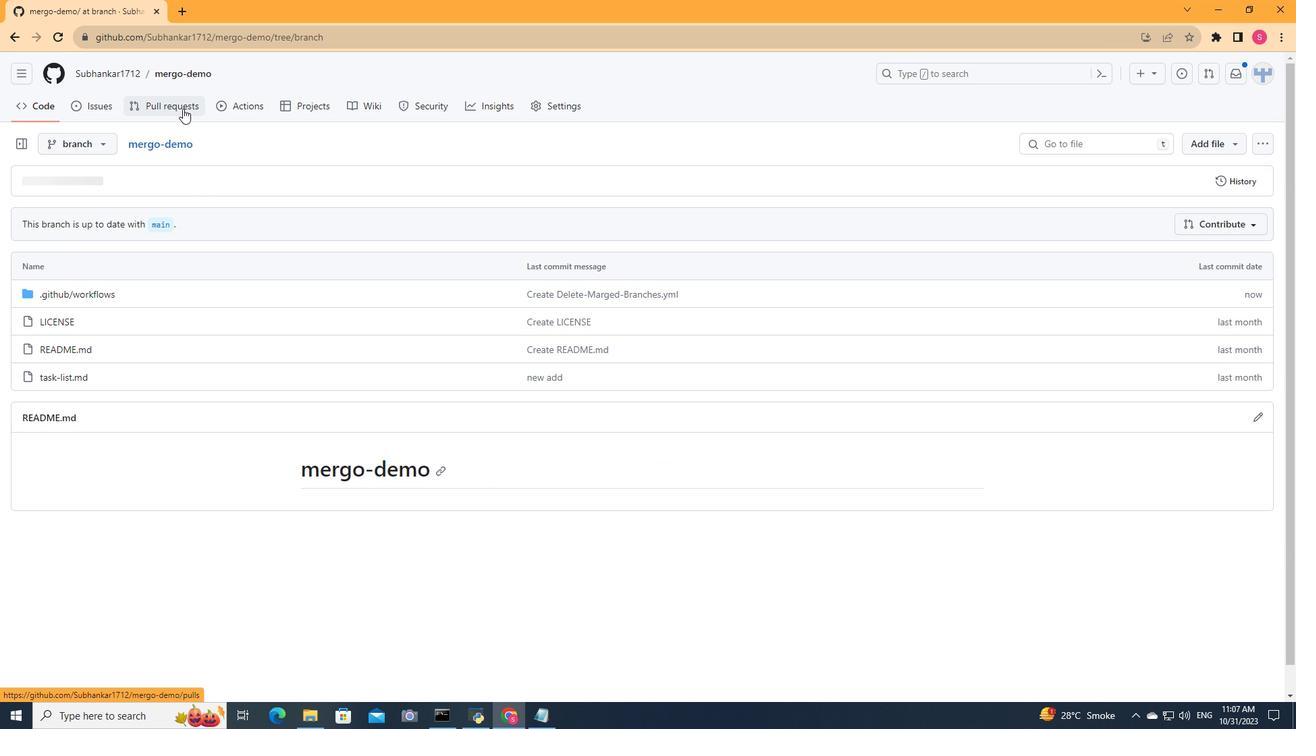 
Action: Mouse moved to (978, 158)
Screenshot: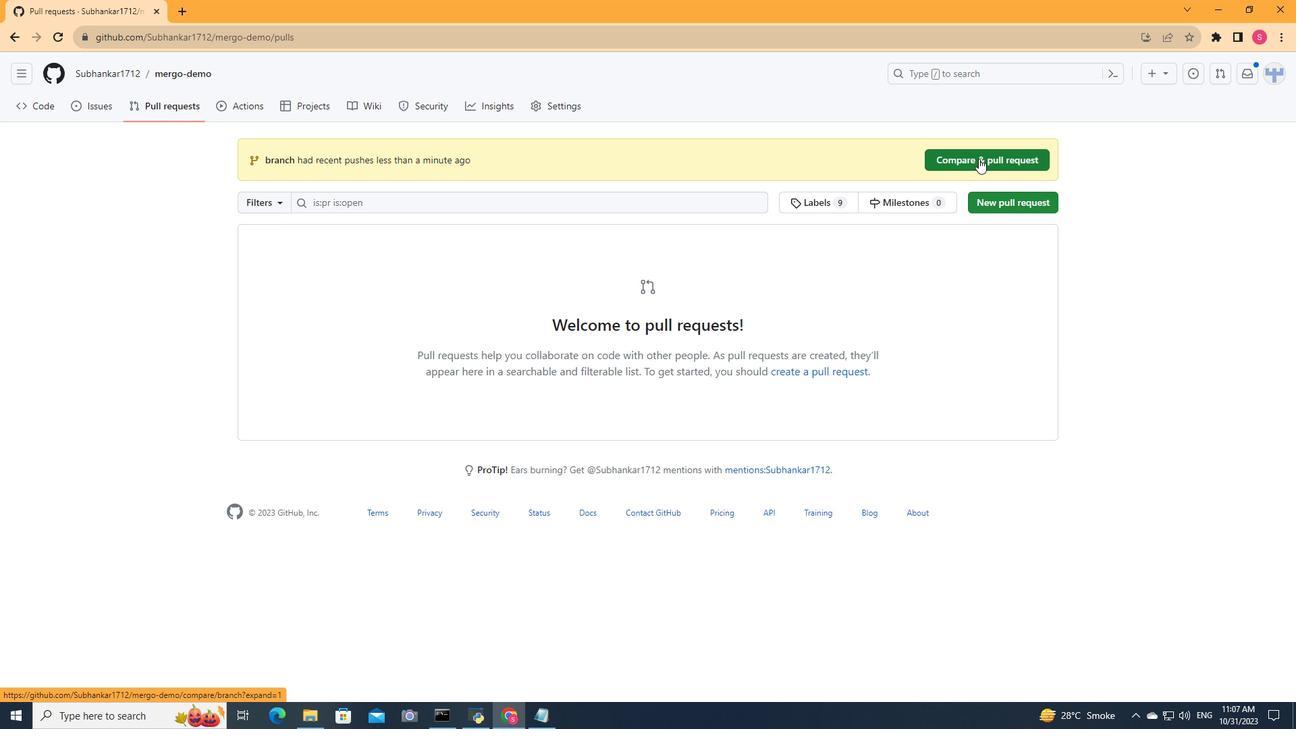 
Action: Mouse pressed left at (978, 158)
Screenshot: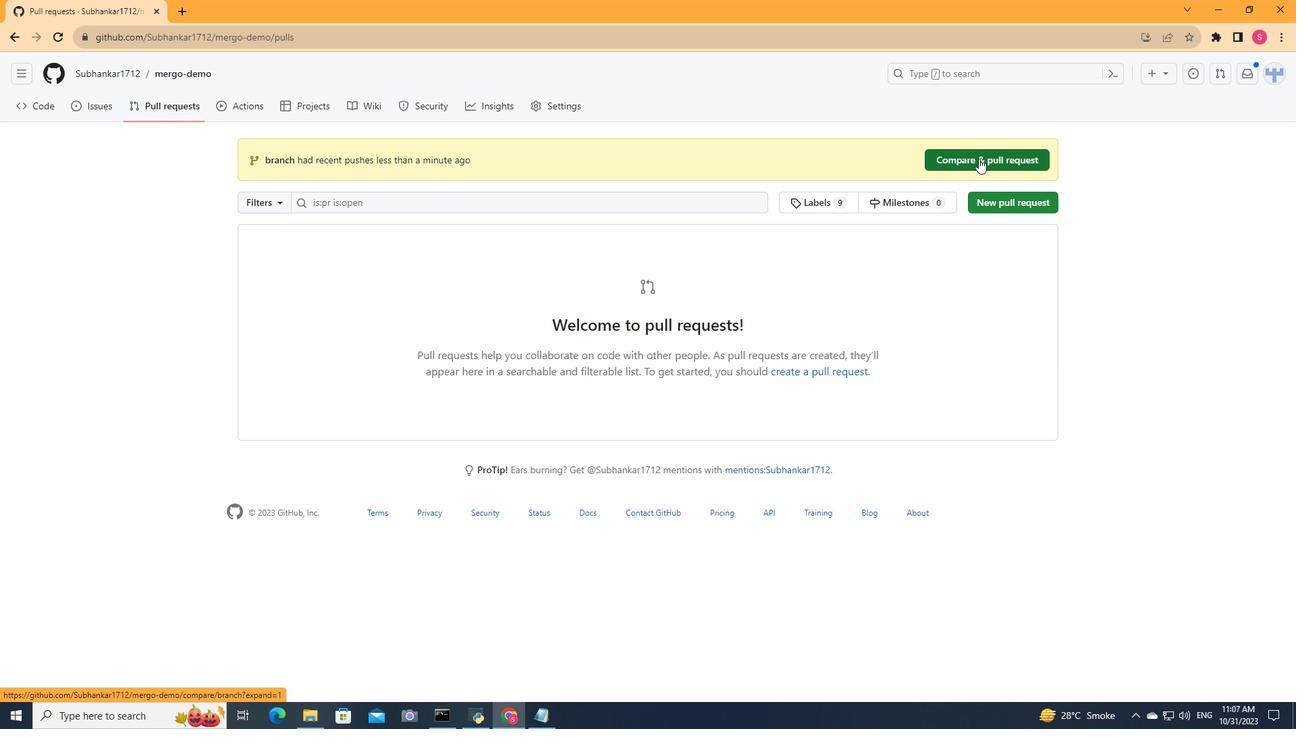 
Action: Mouse moved to (452, 334)
Screenshot: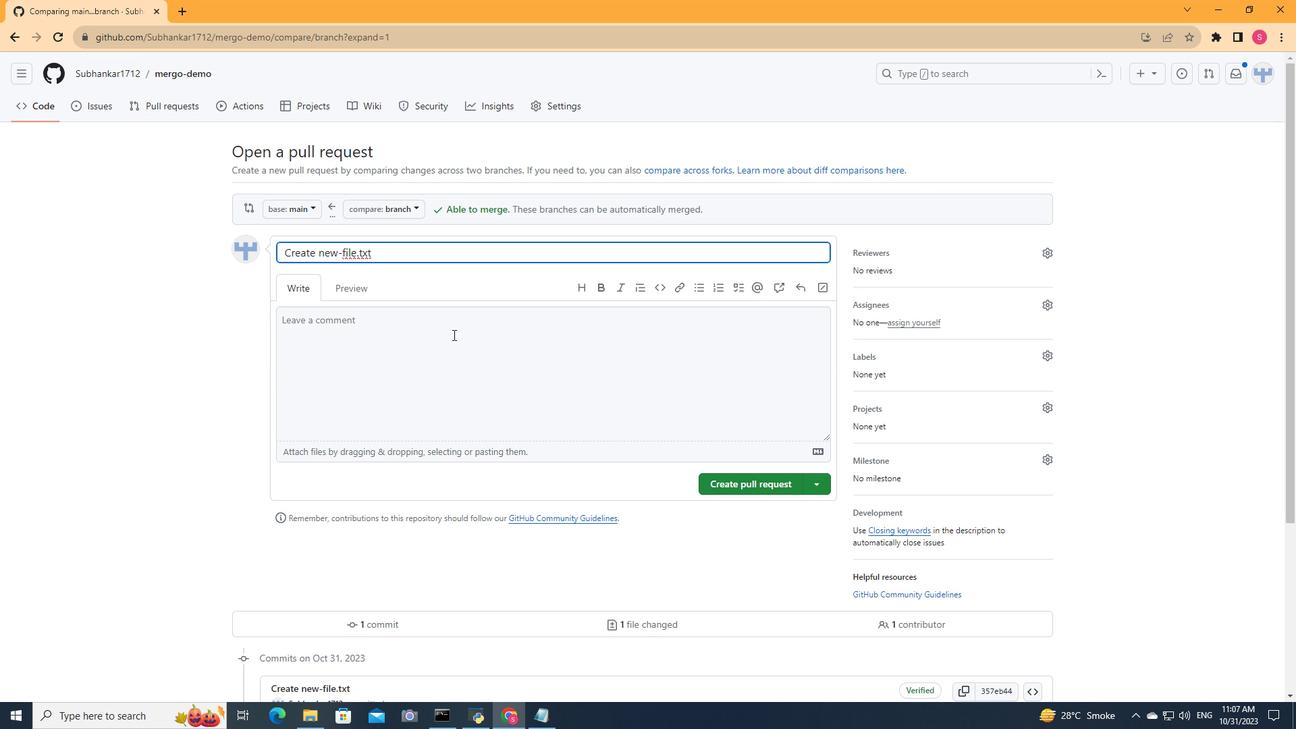 
Action: Mouse scrolled (452, 334) with delta (0, 0)
Screenshot: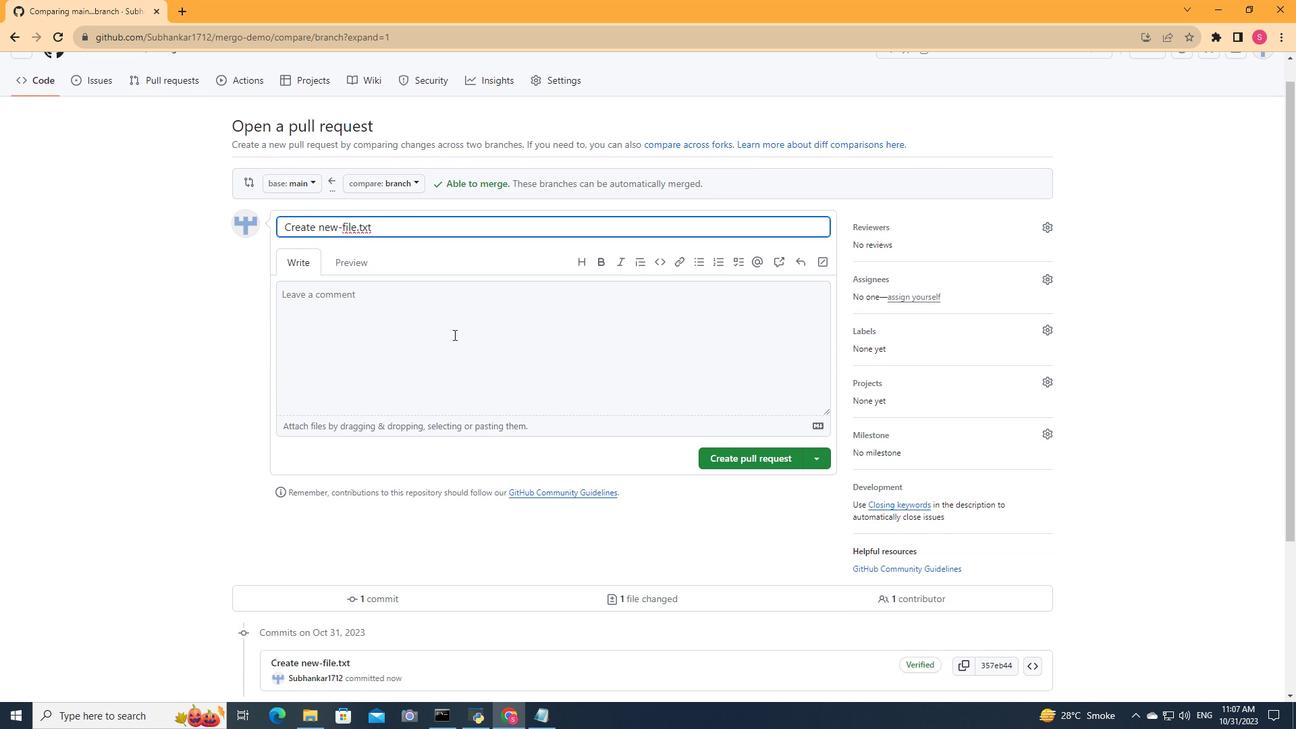 
Action: Mouse scrolled (452, 334) with delta (0, 0)
Screenshot: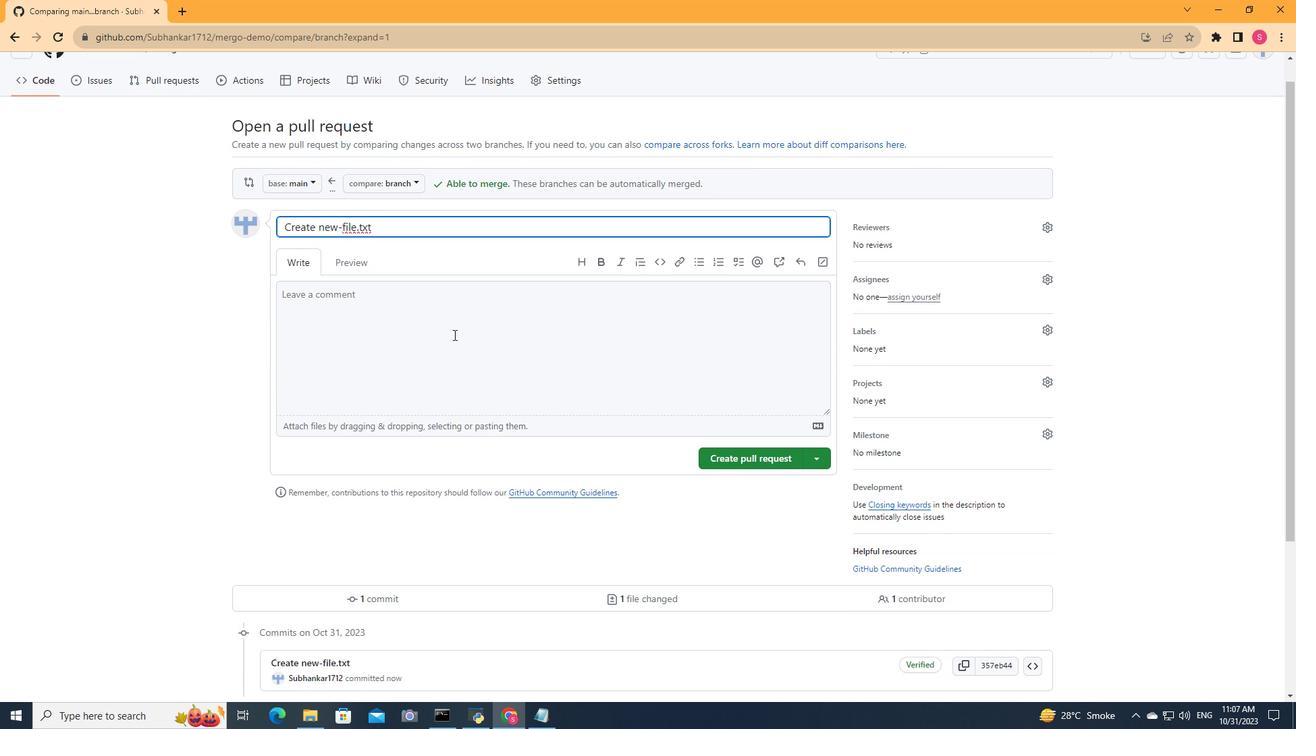 
Action: Mouse moved to (453, 334)
Screenshot: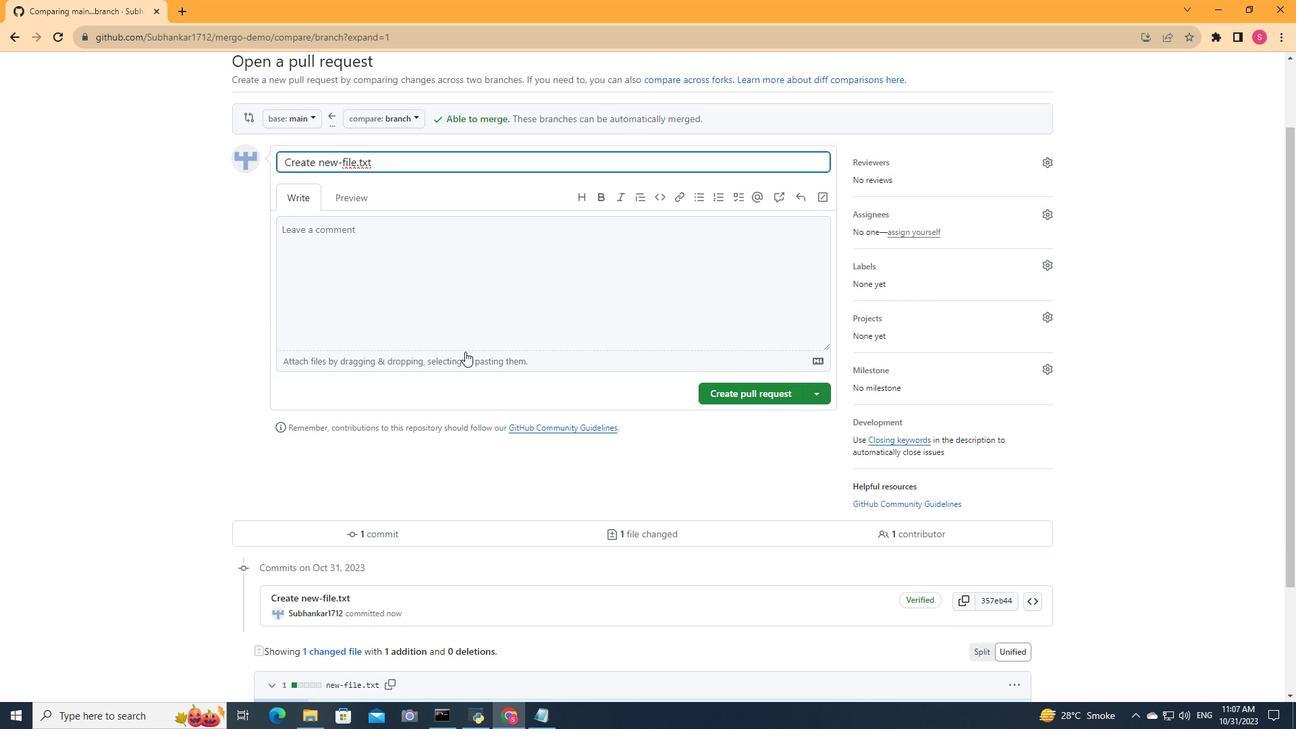 
Action: Mouse scrolled (453, 334) with delta (0, 0)
Screenshot: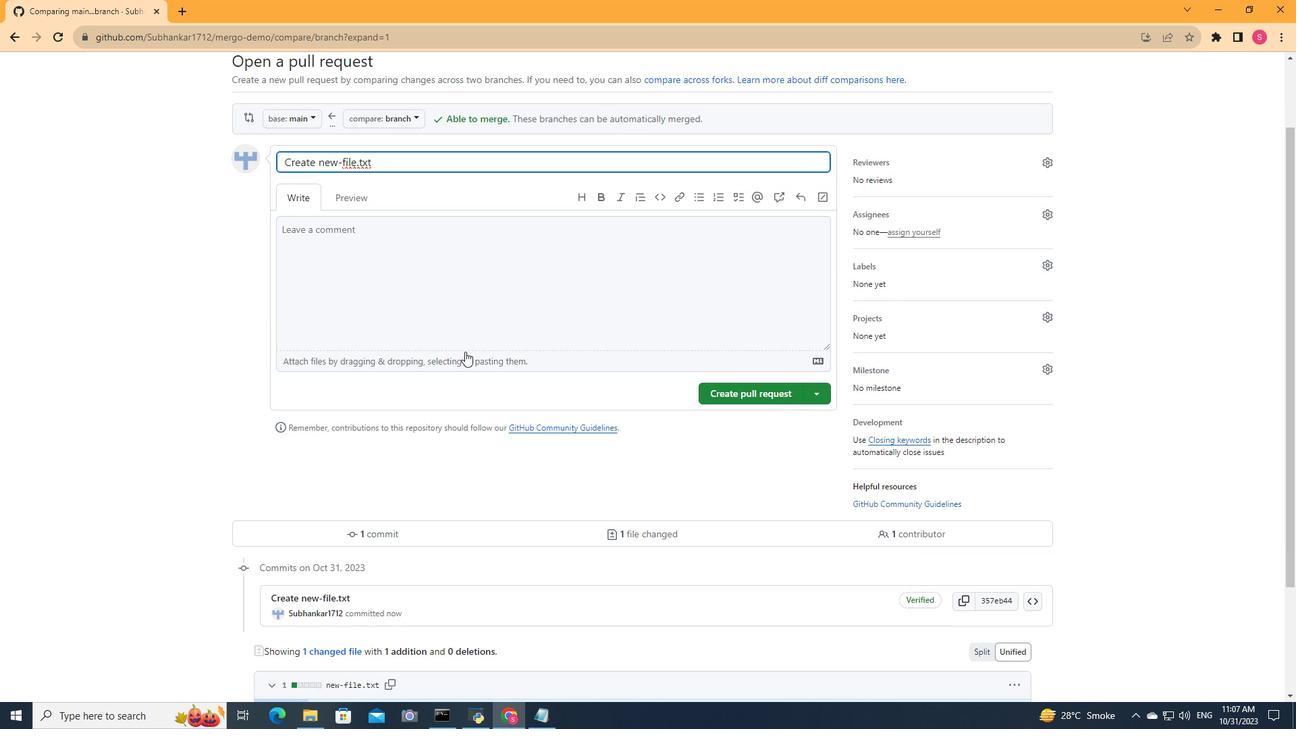 
Action: Mouse moved to (750, 281)
Screenshot: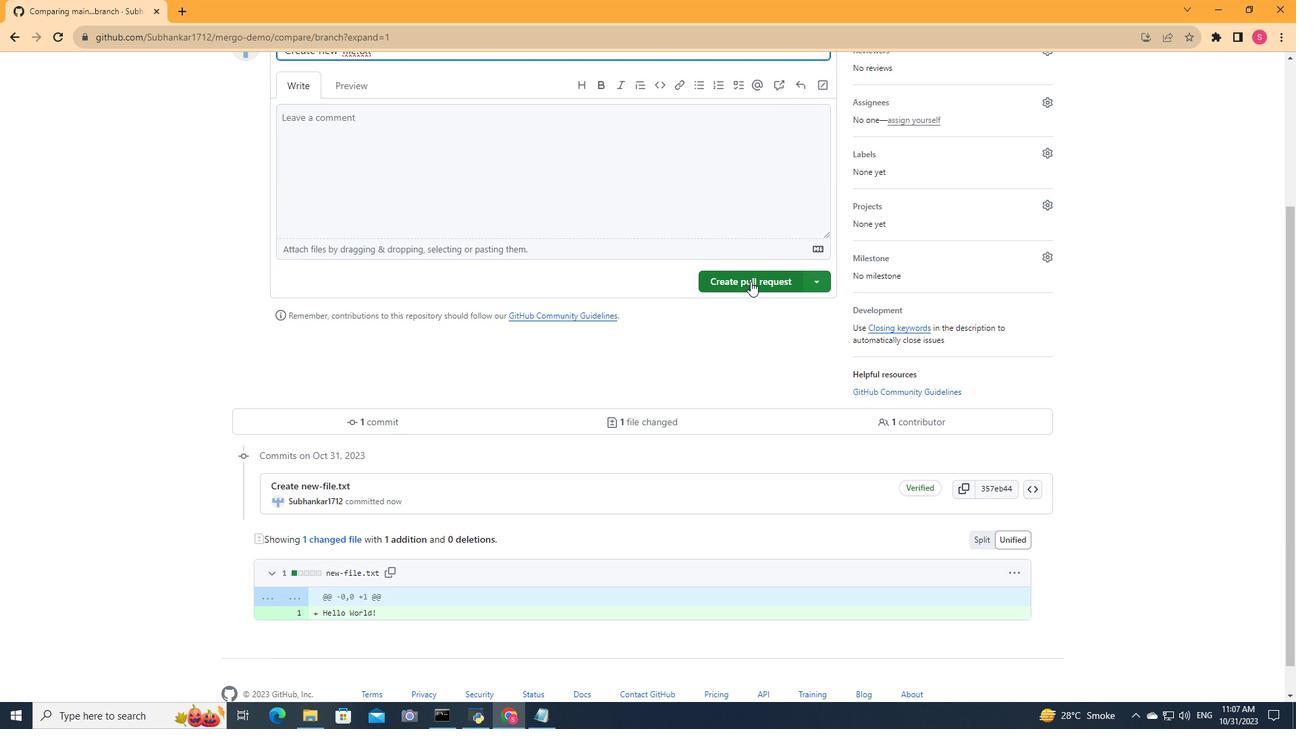 
Action: Mouse pressed left at (750, 281)
Screenshot: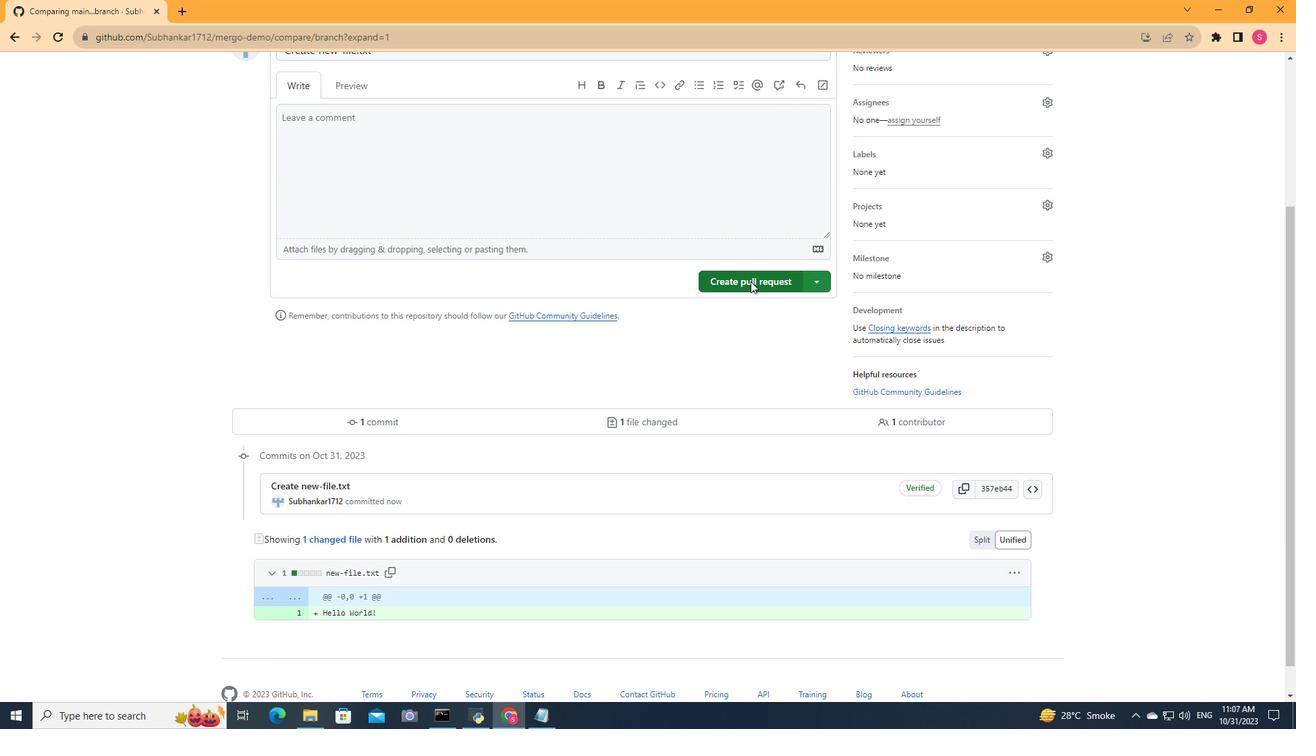 
Action: Mouse moved to (420, 385)
Screenshot: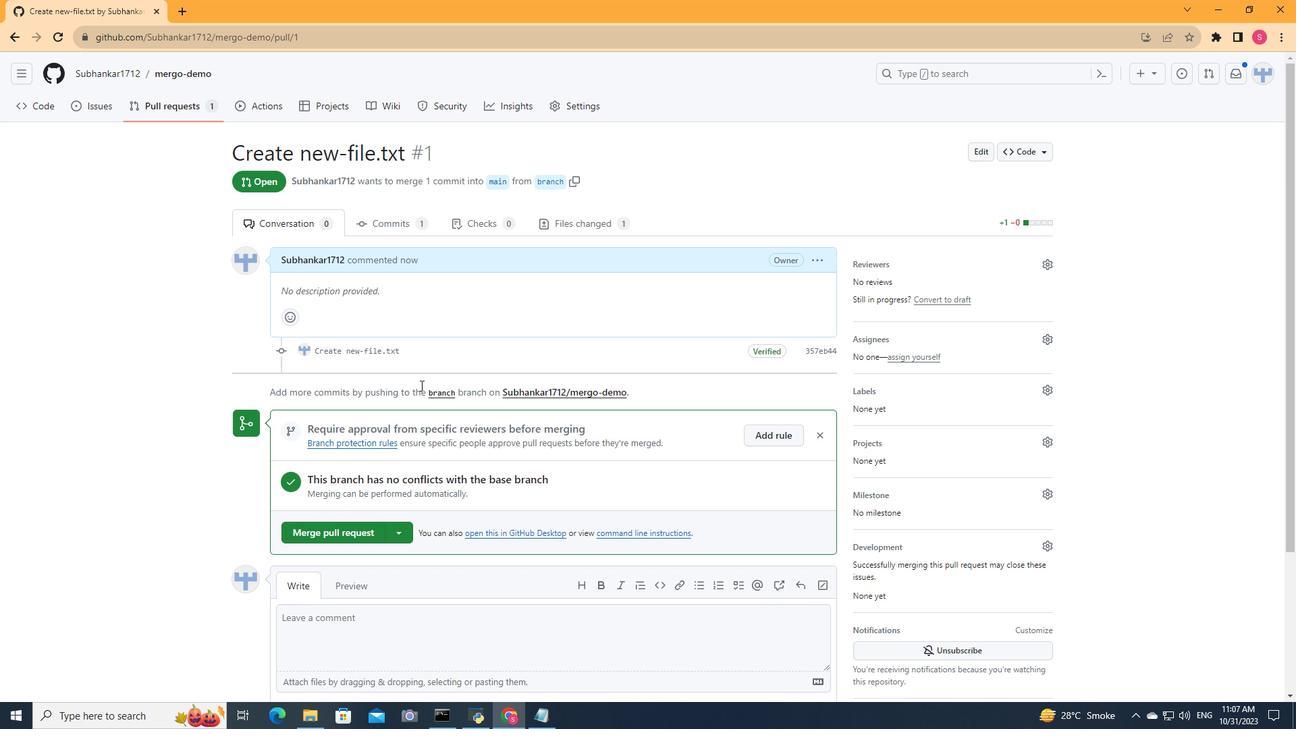 
Action: Mouse scrolled (420, 384) with delta (0, 0)
Screenshot: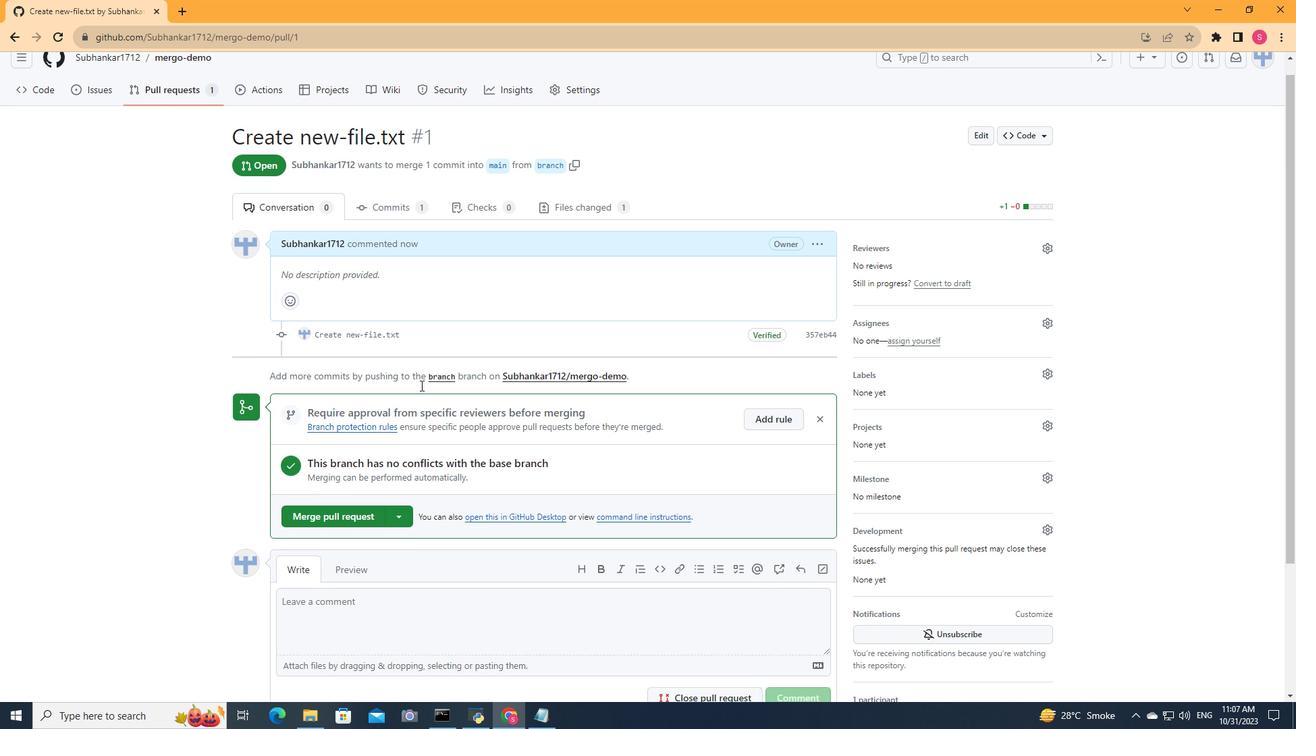 
Action: Mouse scrolled (420, 384) with delta (0, 0)
Screenshot: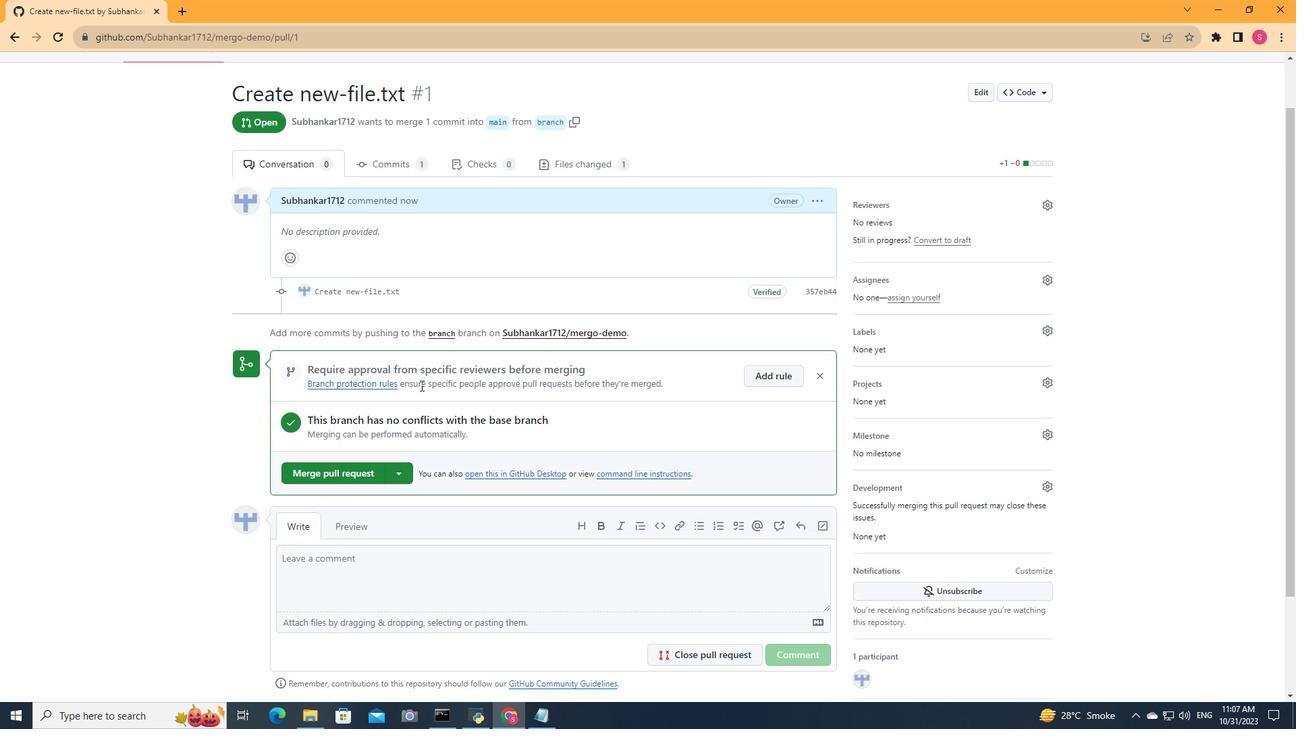 
Action: Mouse scrolled (420, 384) with delta (0, 0)
Screenshot: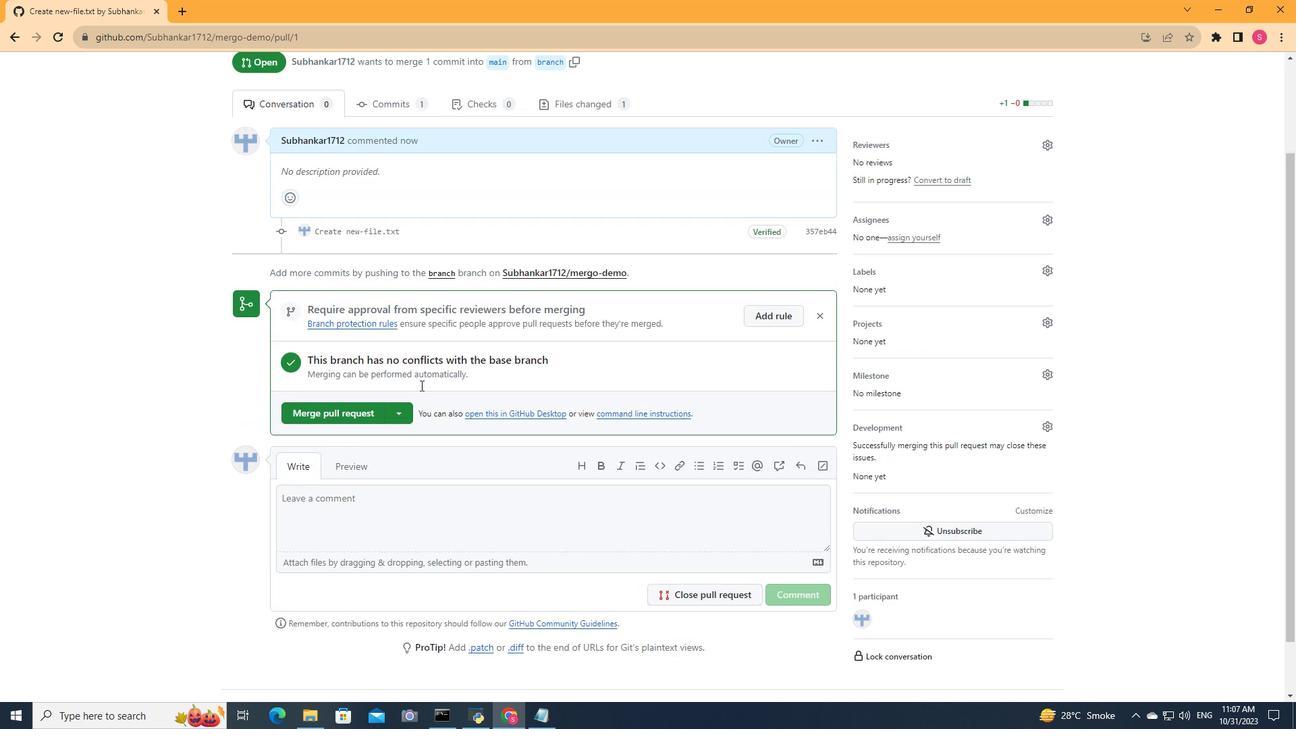 
Action: Mouse moved to (408, 375)
Screenshot: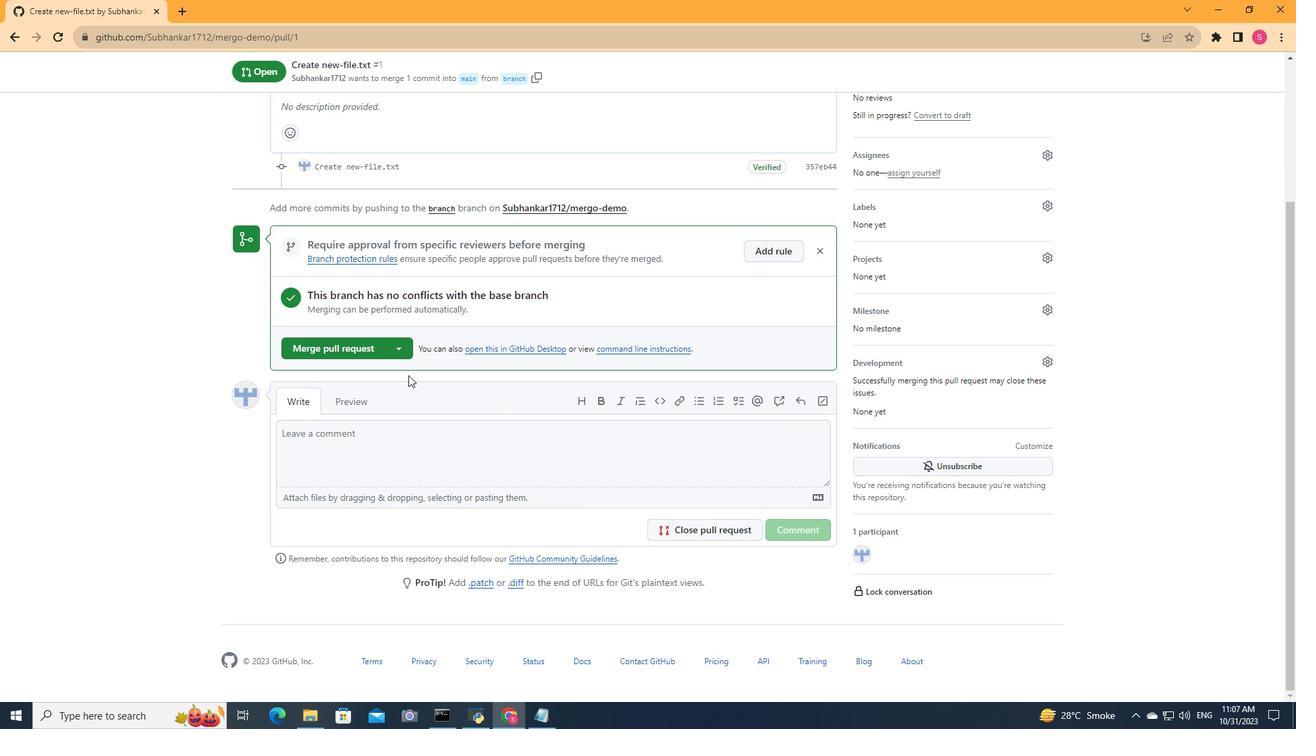 
Action: Mouse scrolled (408, 375) with delta (0, 0)
Screenshot: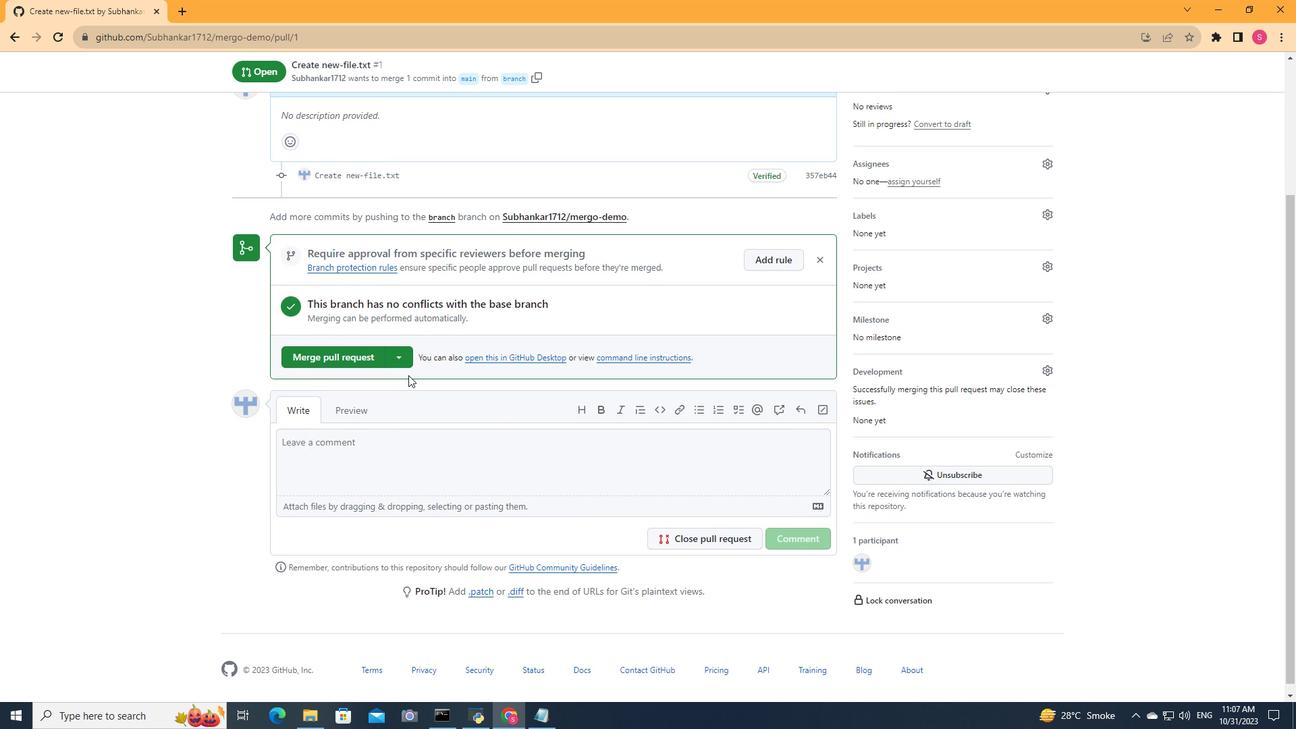 
Action: Mouse scrolled (408, 375) with delta (0, 0)
Screenshot: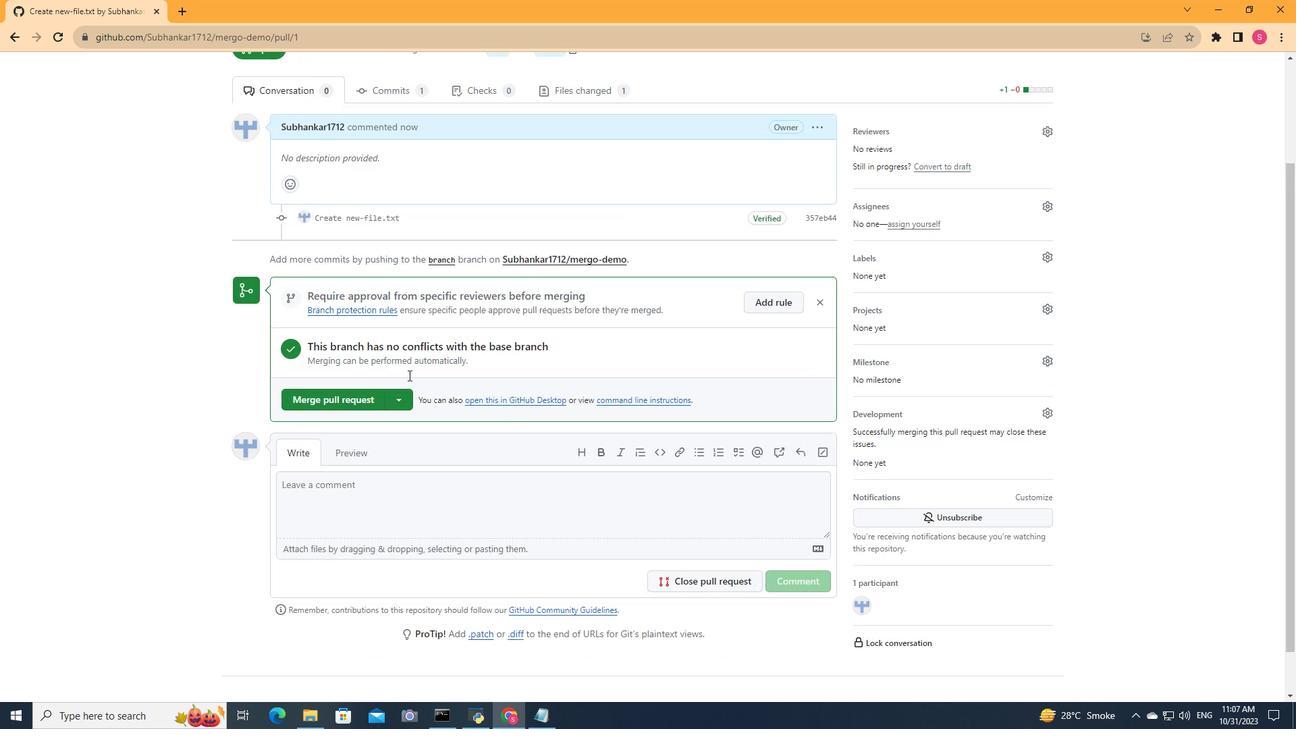 
Action: Mouse scrolled (408, 375) with delta (0, 0)
Screenshot: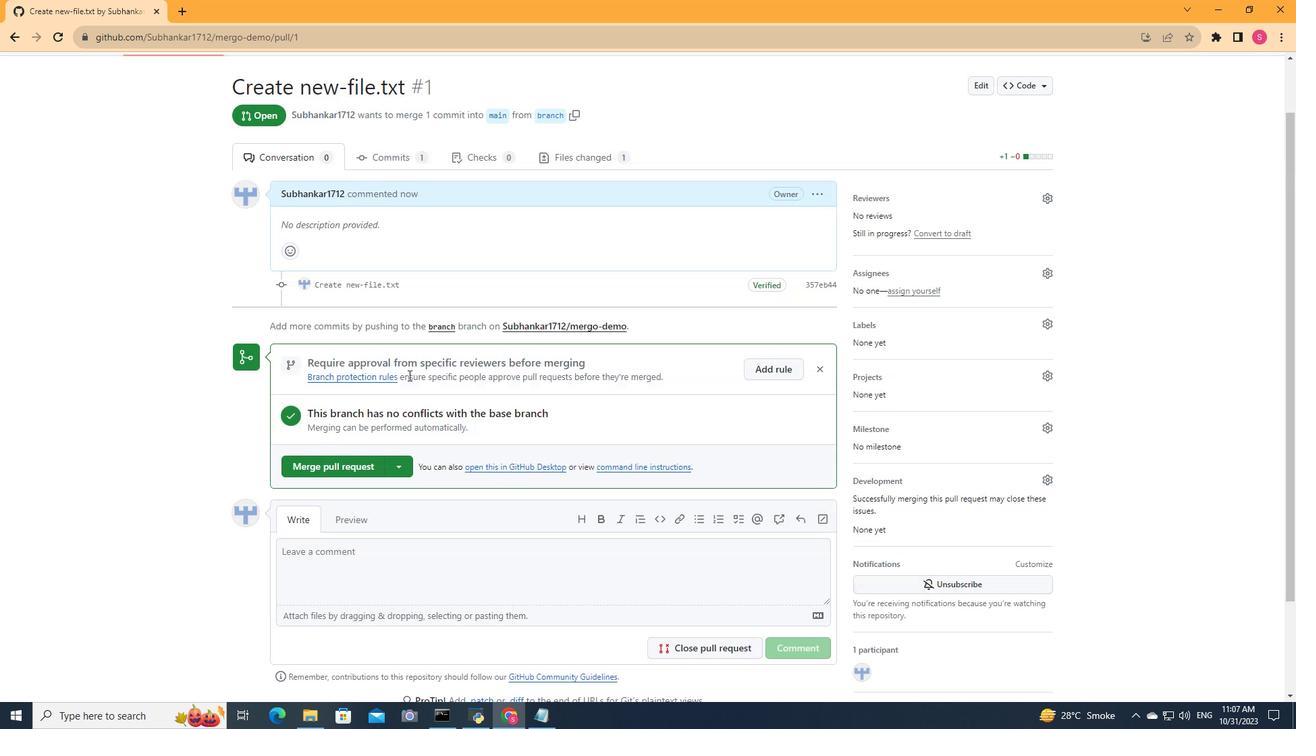 
Action: Mouse moved to (348, 290)
Screenshot: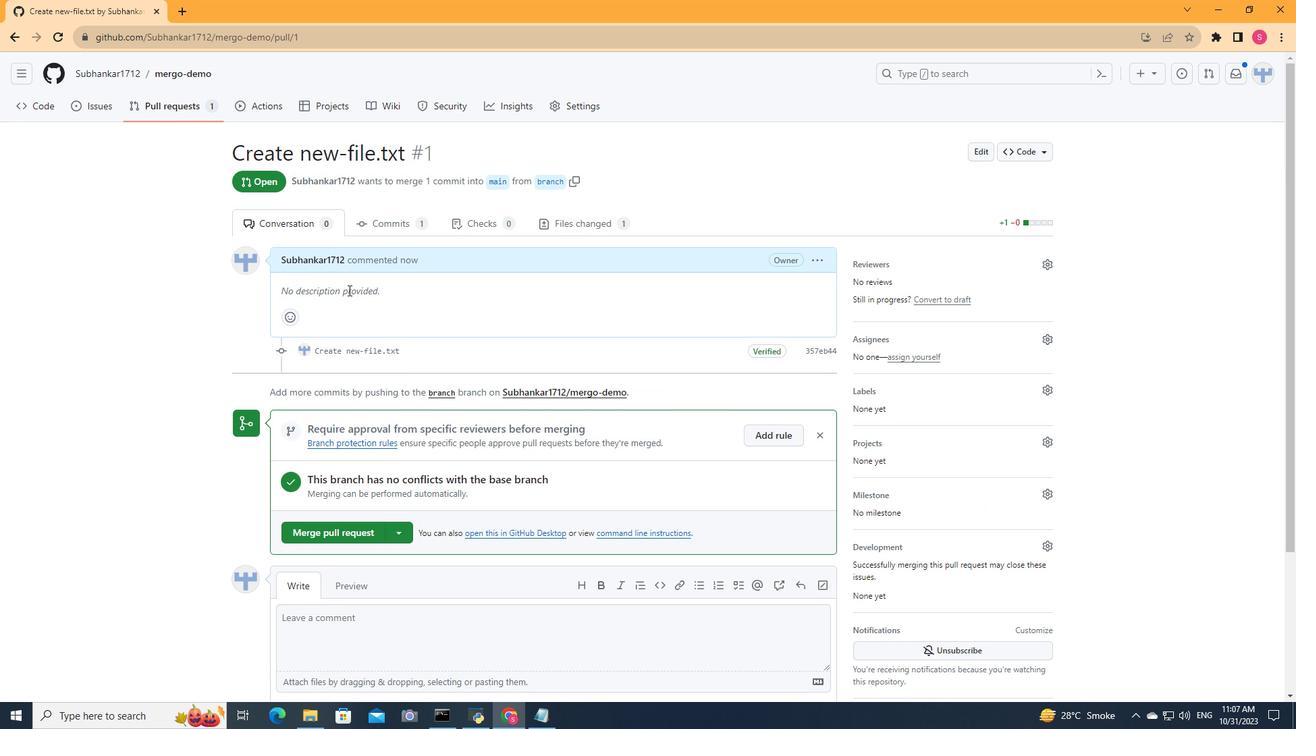 
Action: Mouse pressed left at (348, 290)
Screenshot: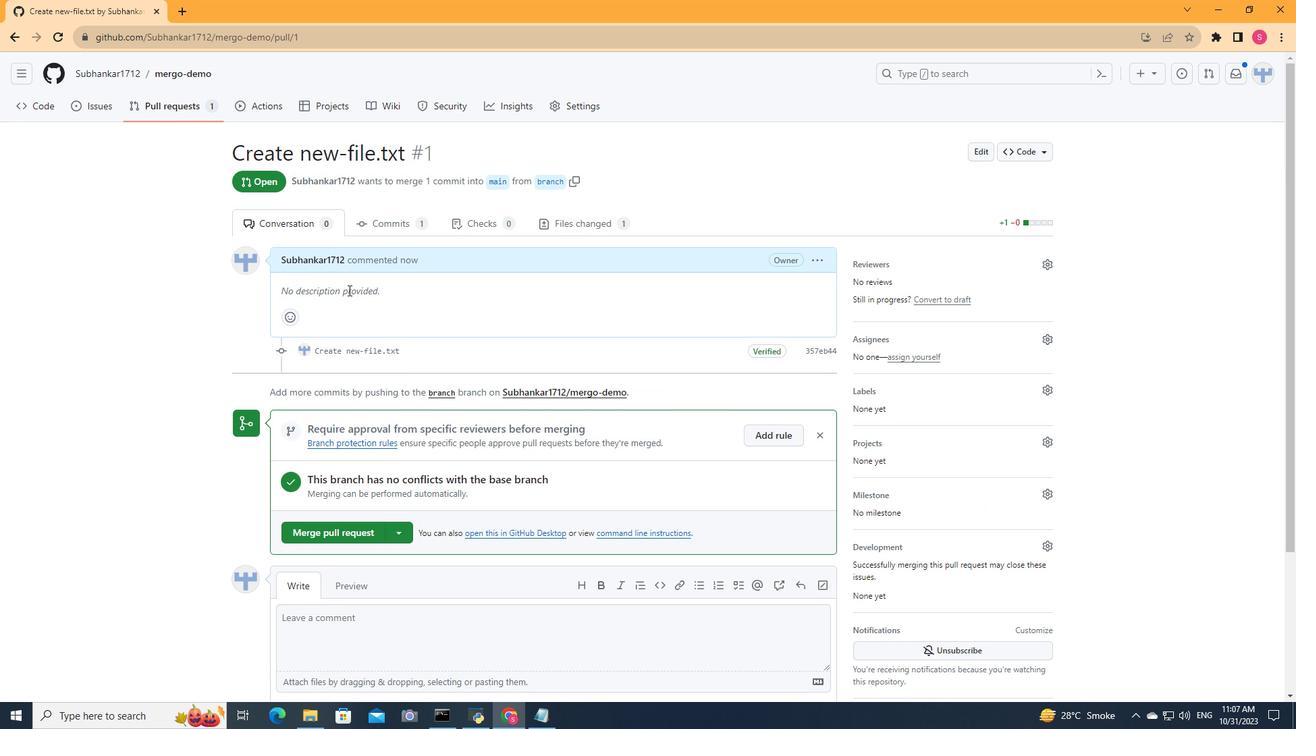 
Action: Mouse moved to (348, 290)
Screenshot: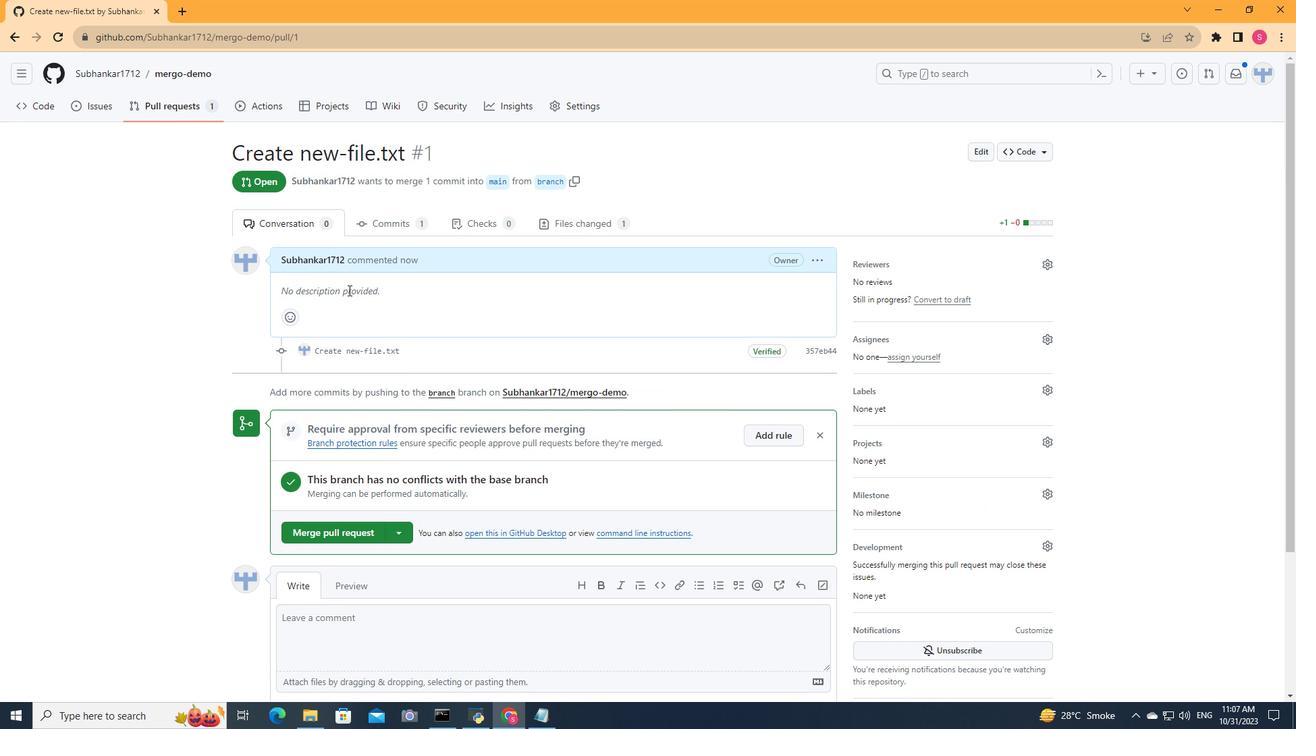 
Action: Mouse scrolled (348, 289) with delta (0, 0)
Screenshot: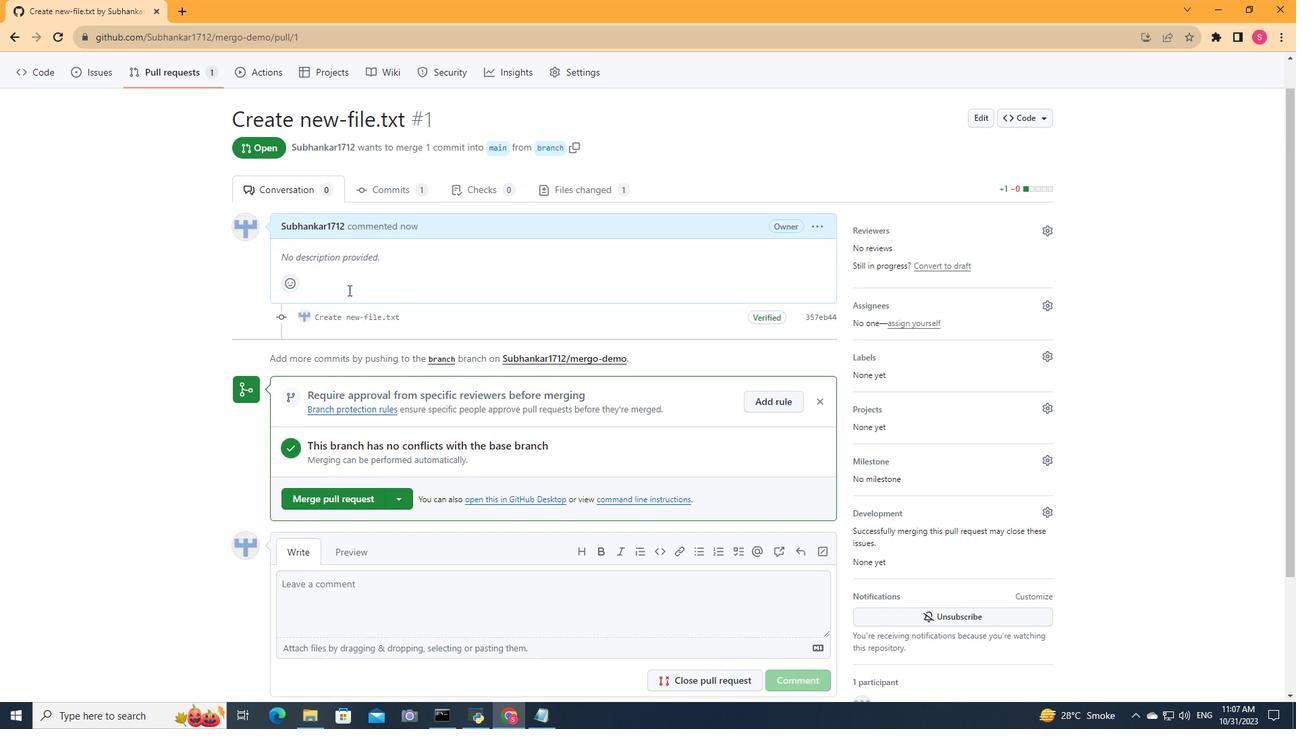 
Action: Mouse scrolled (348, 289) with delta (0, 0)
Screenshot: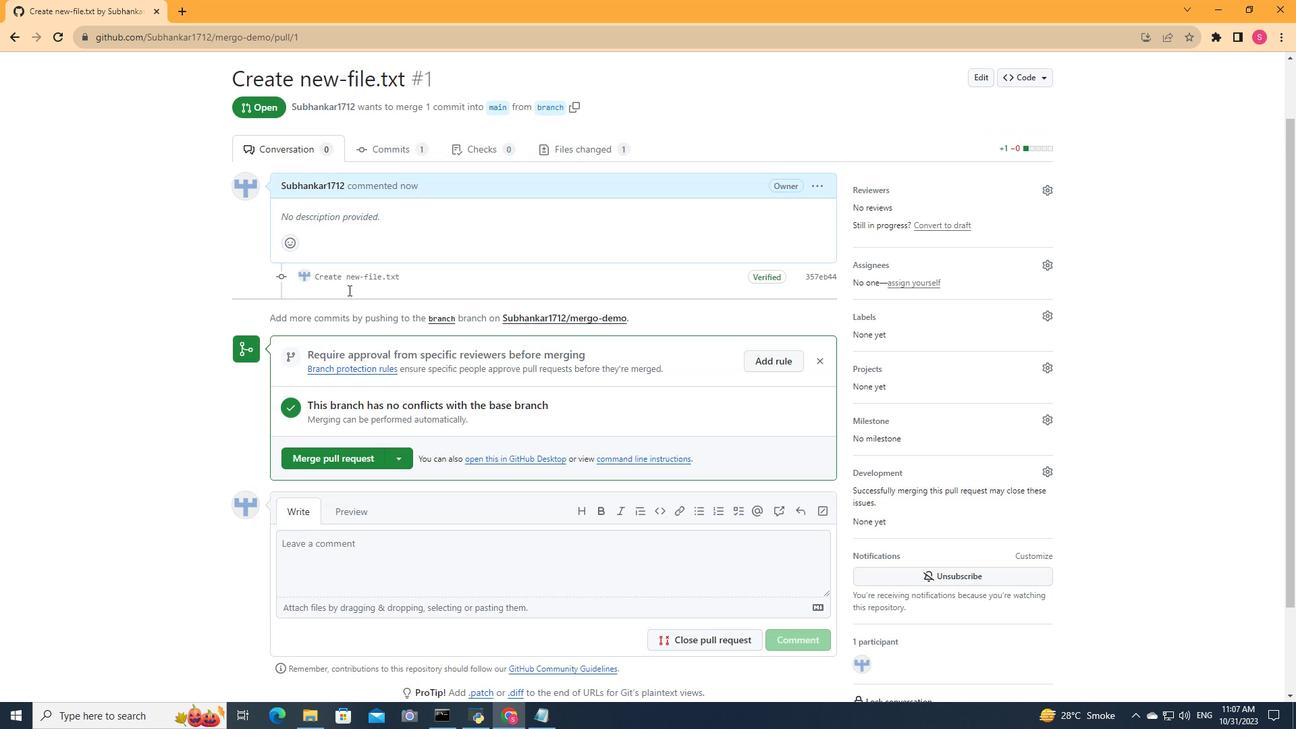 
Action: Mouse moved to (354, 294)
Screenshot: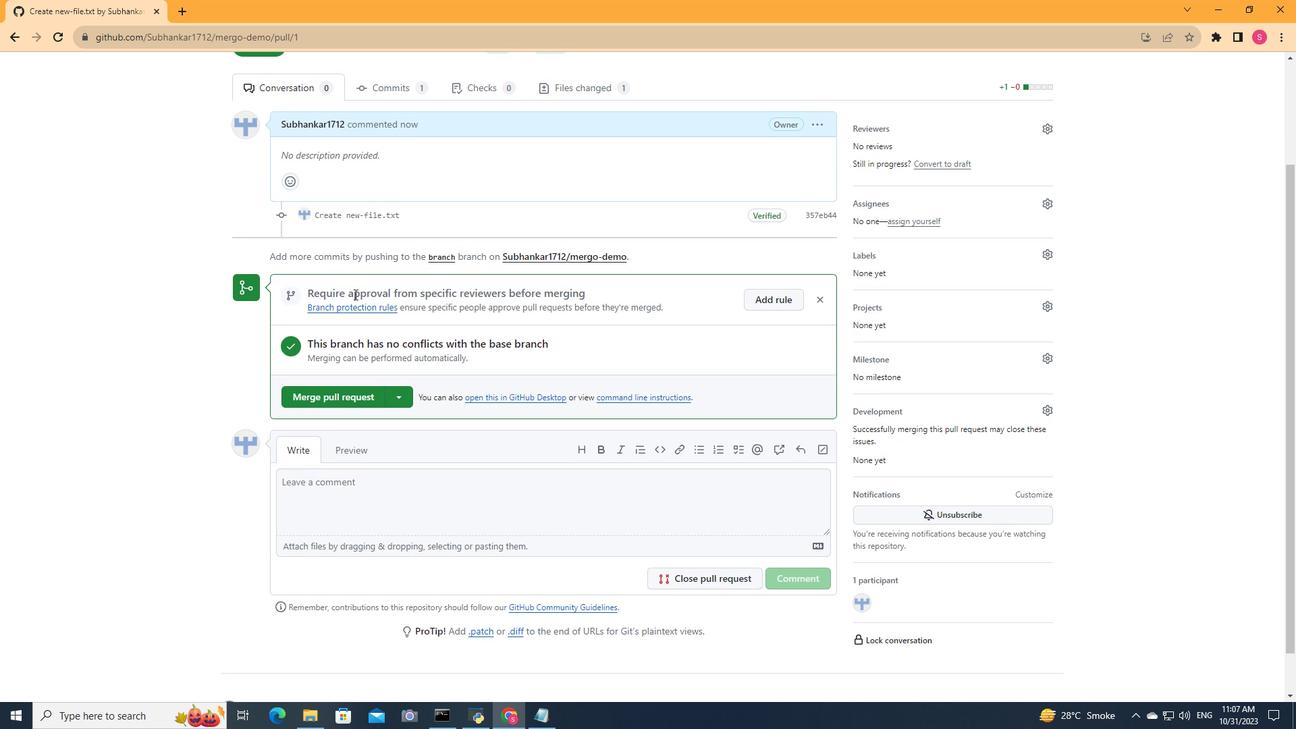 
Action: Mouse scrolled (354, 293) with delta (0, 0)
Screenshot: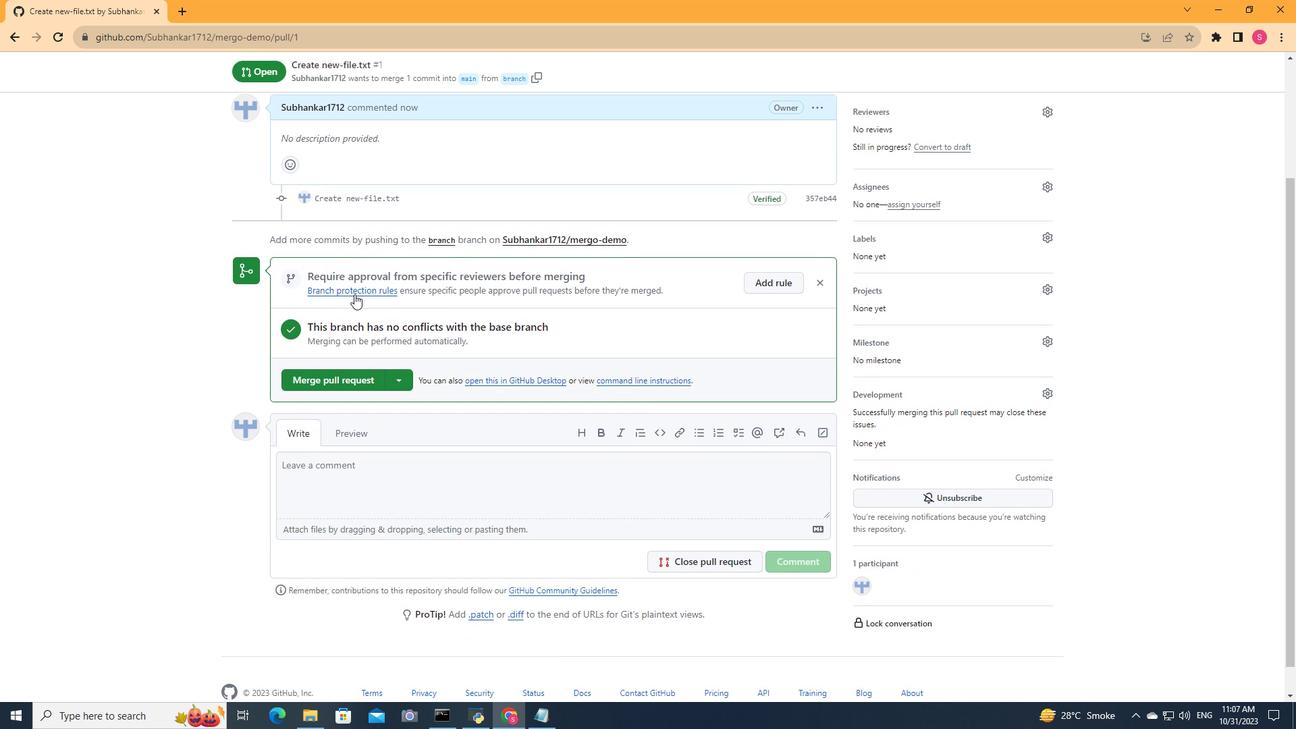 
Action: Mouse moved to (336, 348)
Screenshot: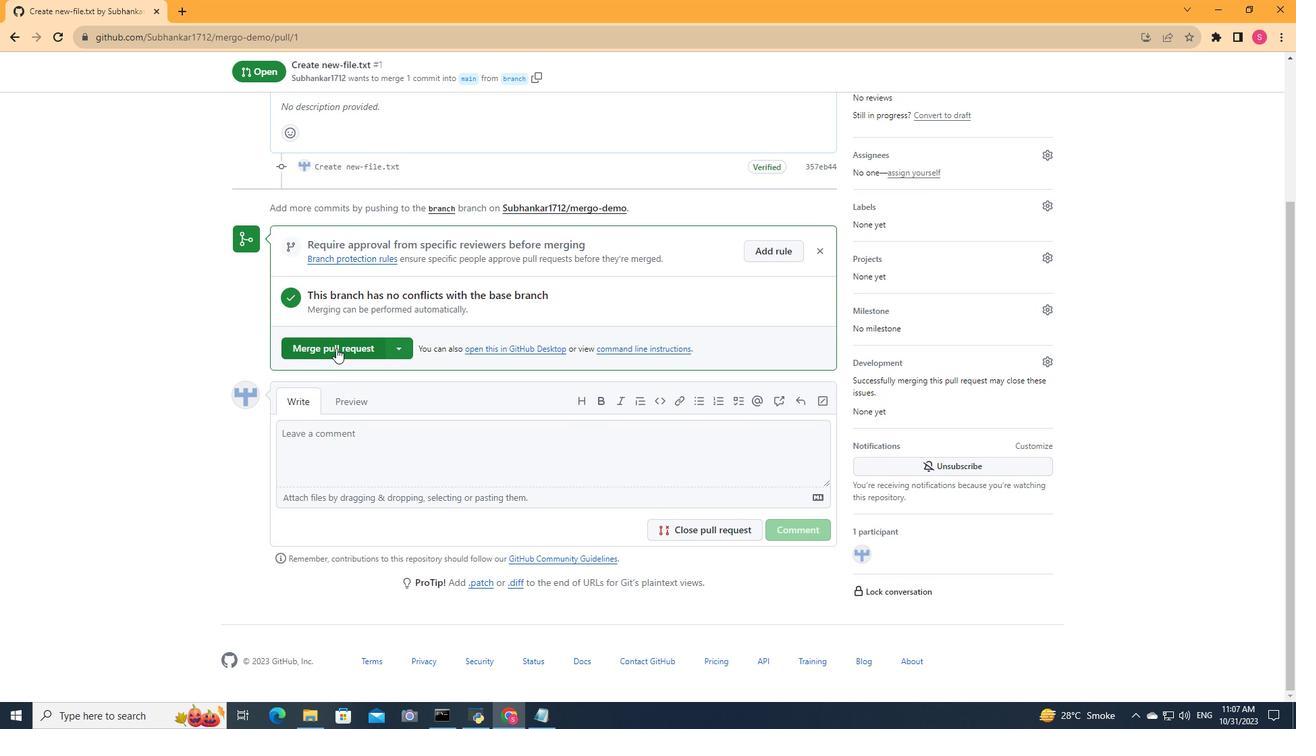 
Action: Mouse pressed left at (336, 348)
Screenshot: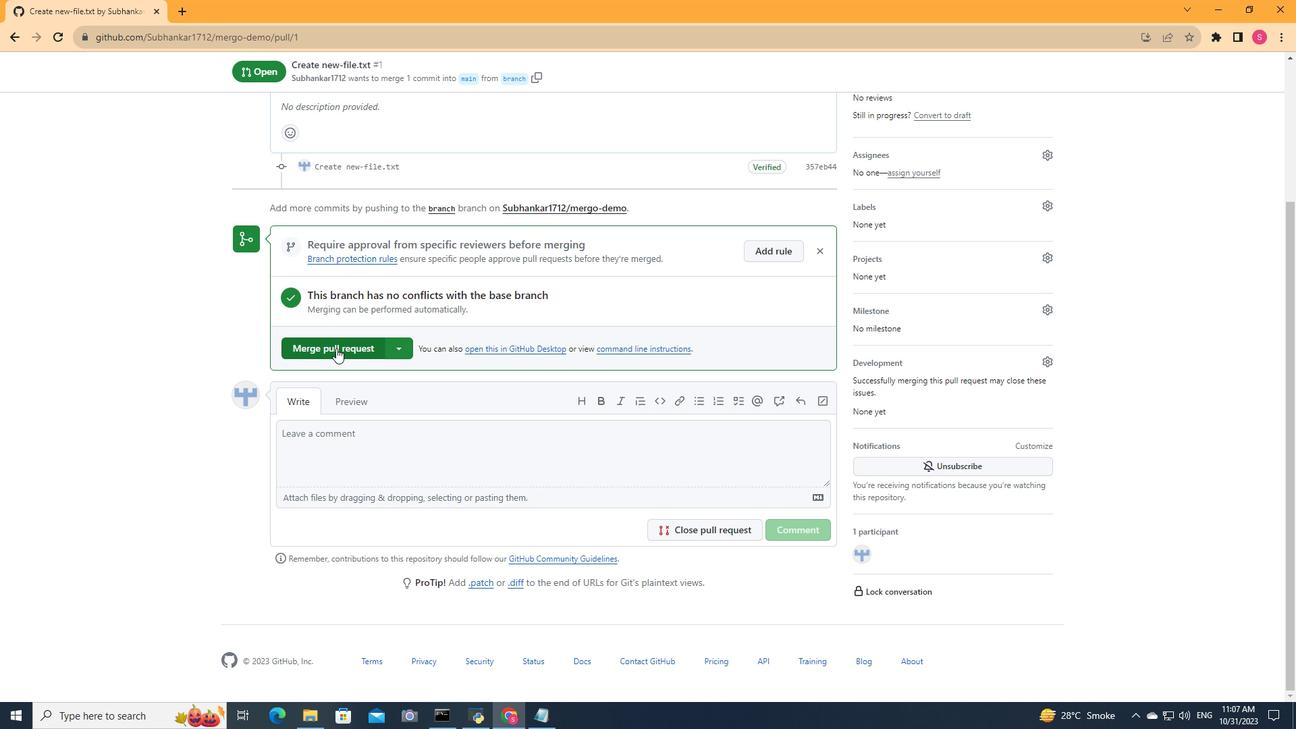 
Action: Mouse moved to (321, 282)
Screenshot: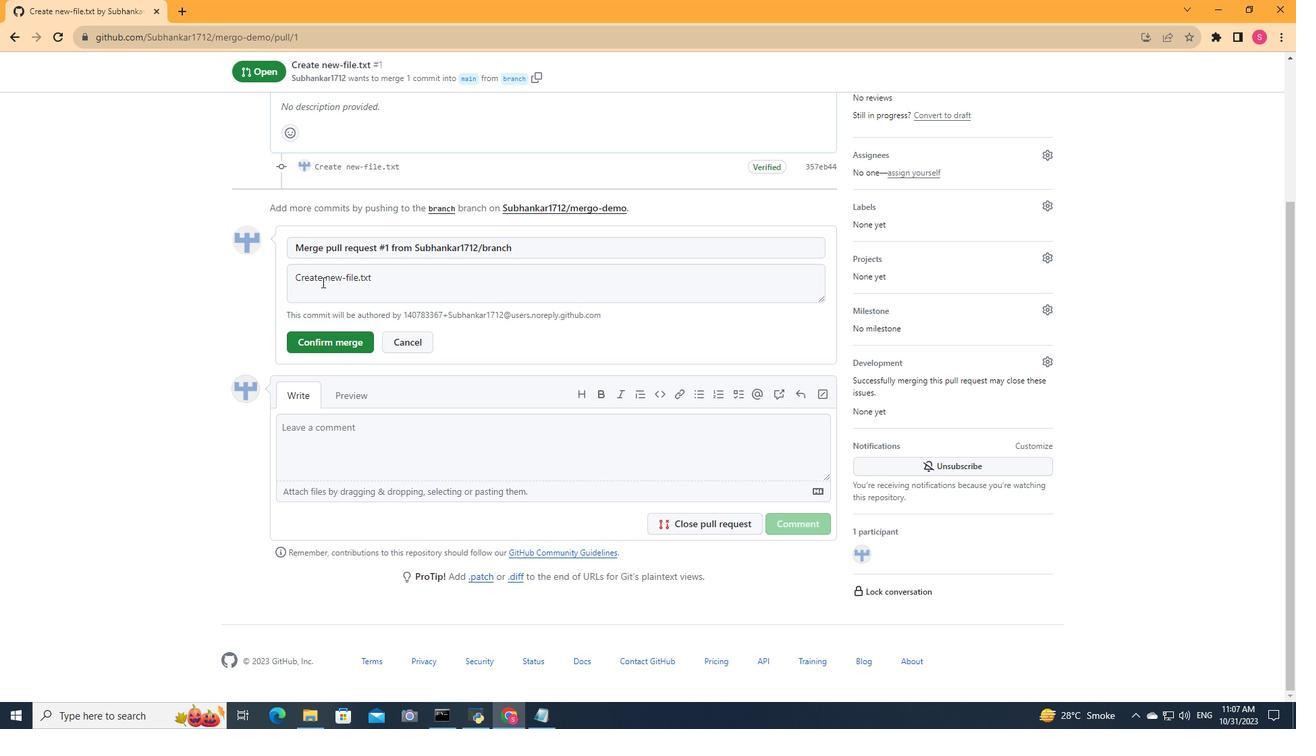 
Action: Mouse pressed left at (321, 282)
Screenshot: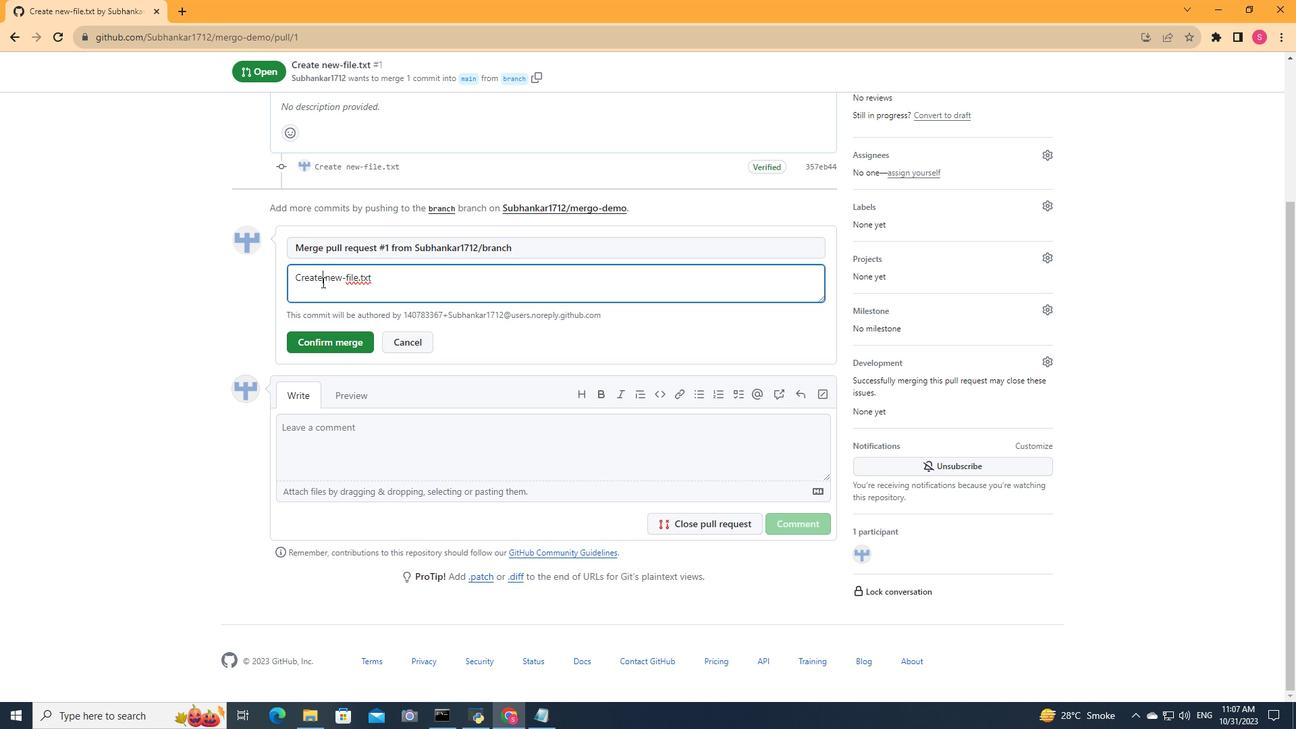 
Action: Mouse moved to (384, 290)
Screenshot: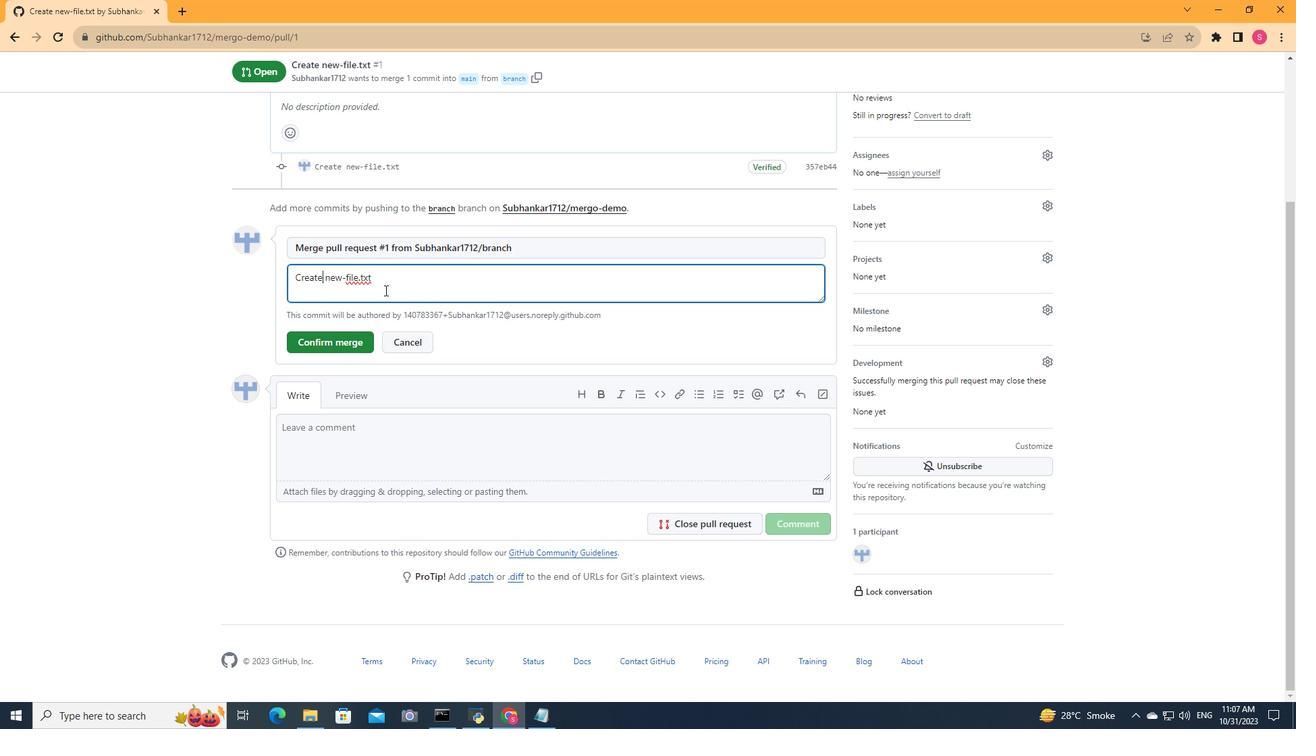 
Action: Key pressed a<Key.backspace><Key.space>a
Screenshot: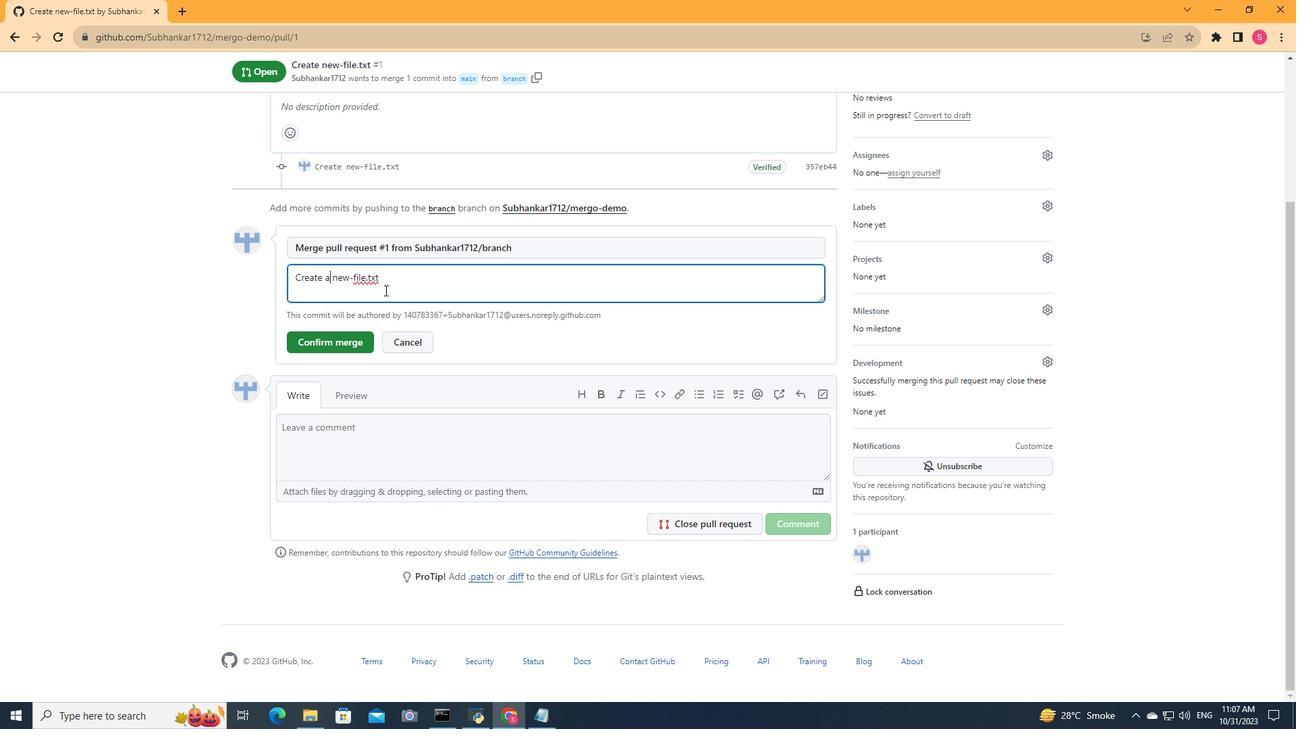 
Action: Mouse moved to (351, 344)
Screenshot: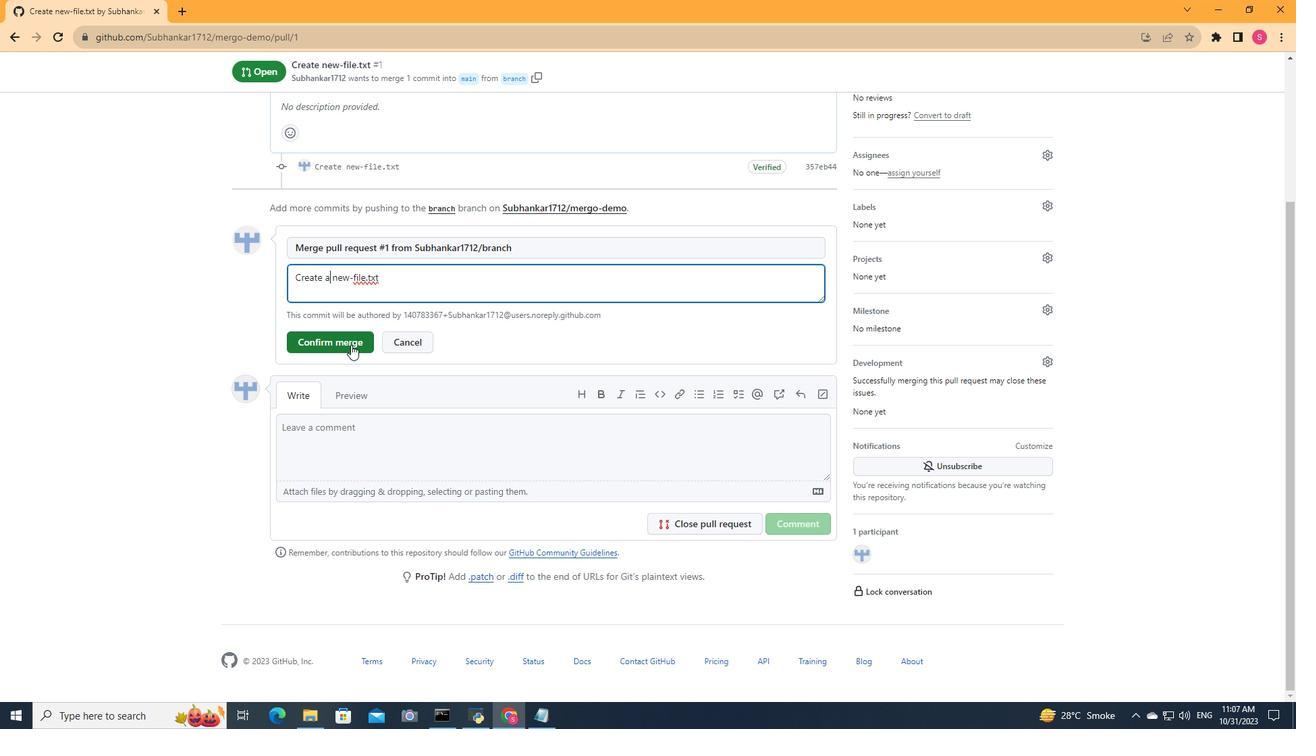 
Action: Mouse pressed left at (351, 344)
Screenshot: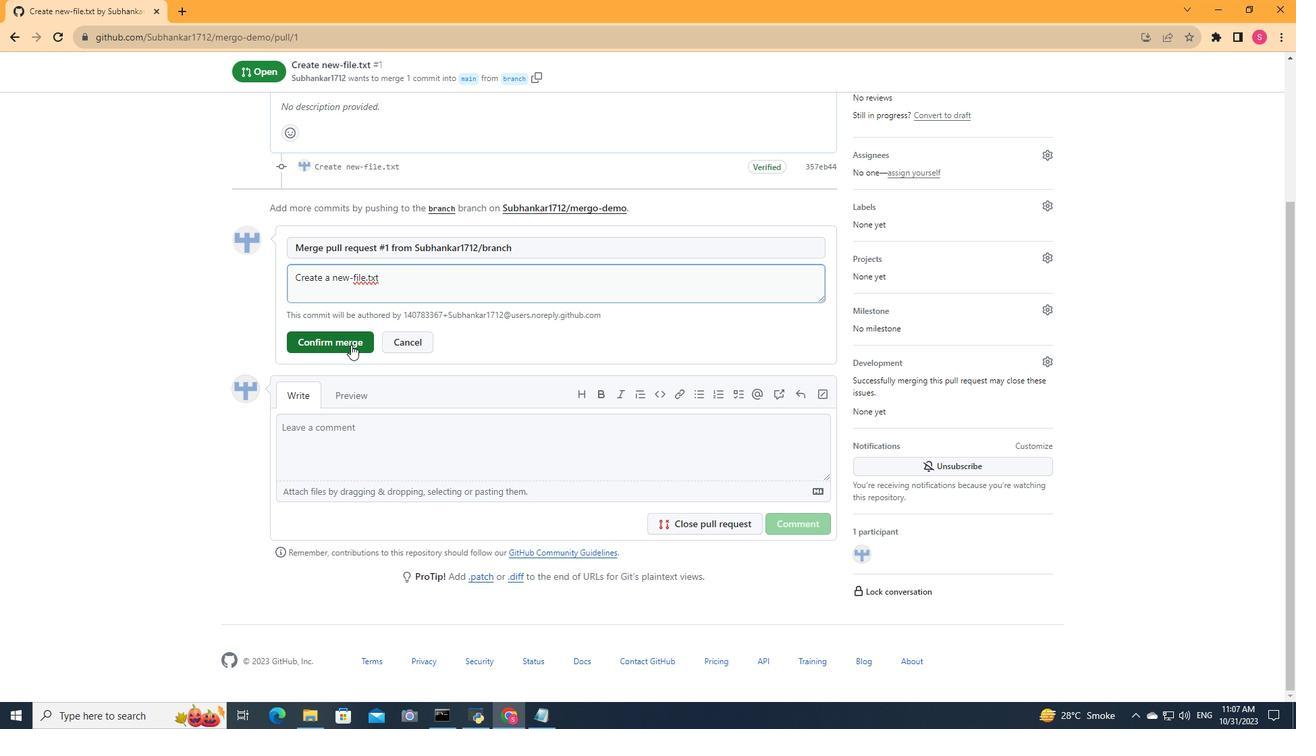 
Action: Mouse moved to (525, 411)
Screenshot: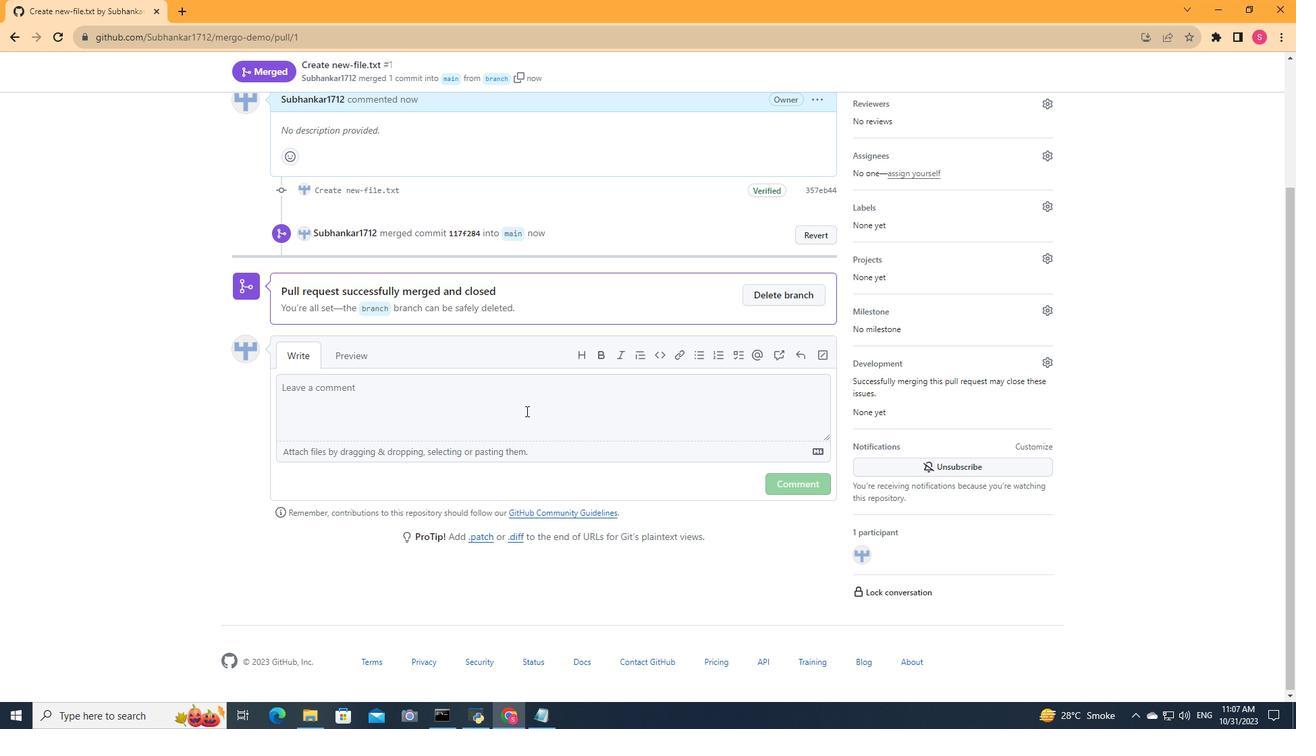 
Action: Mouse scrolled (525, 411) with delta (0, 0)
Screenshot: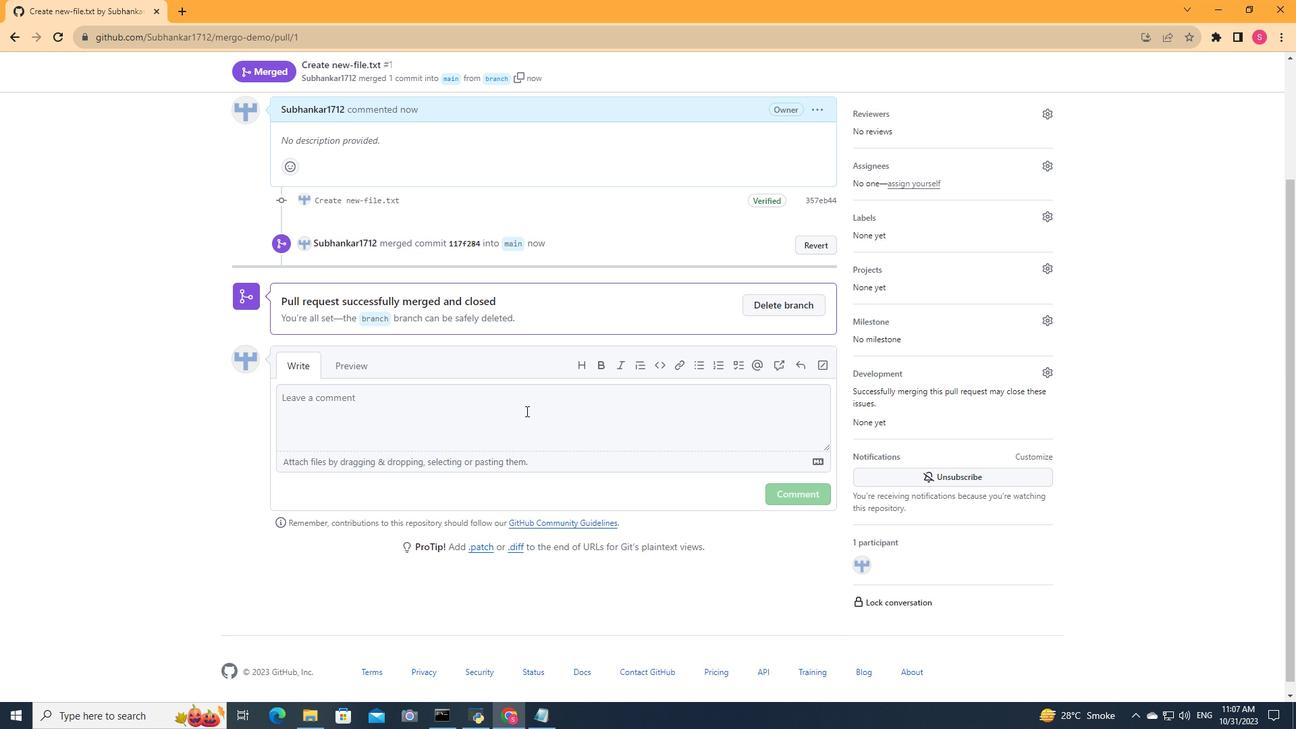 
Action: Mouse scrolled (525, 411) with delta (0, 0)
Screenshot: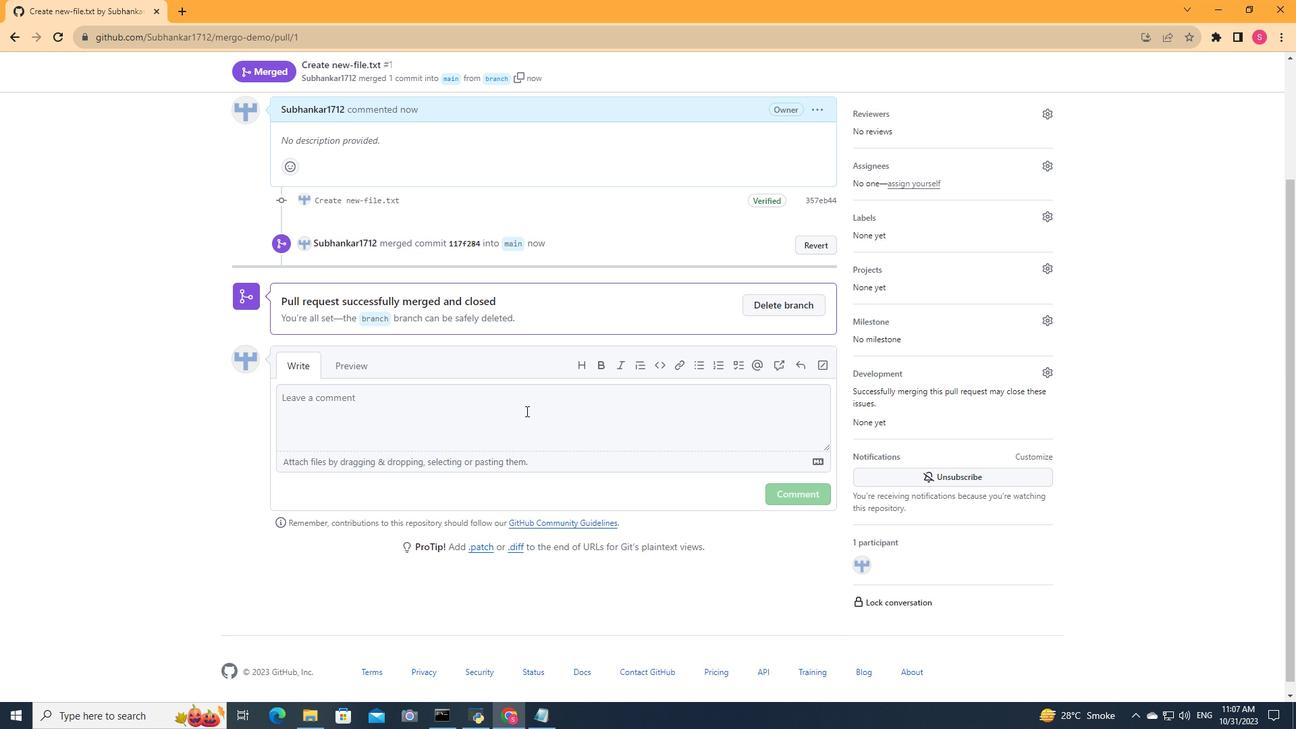 
Action: Mouse scrolled (525, 411) with delta (0, 0)
Screenshot: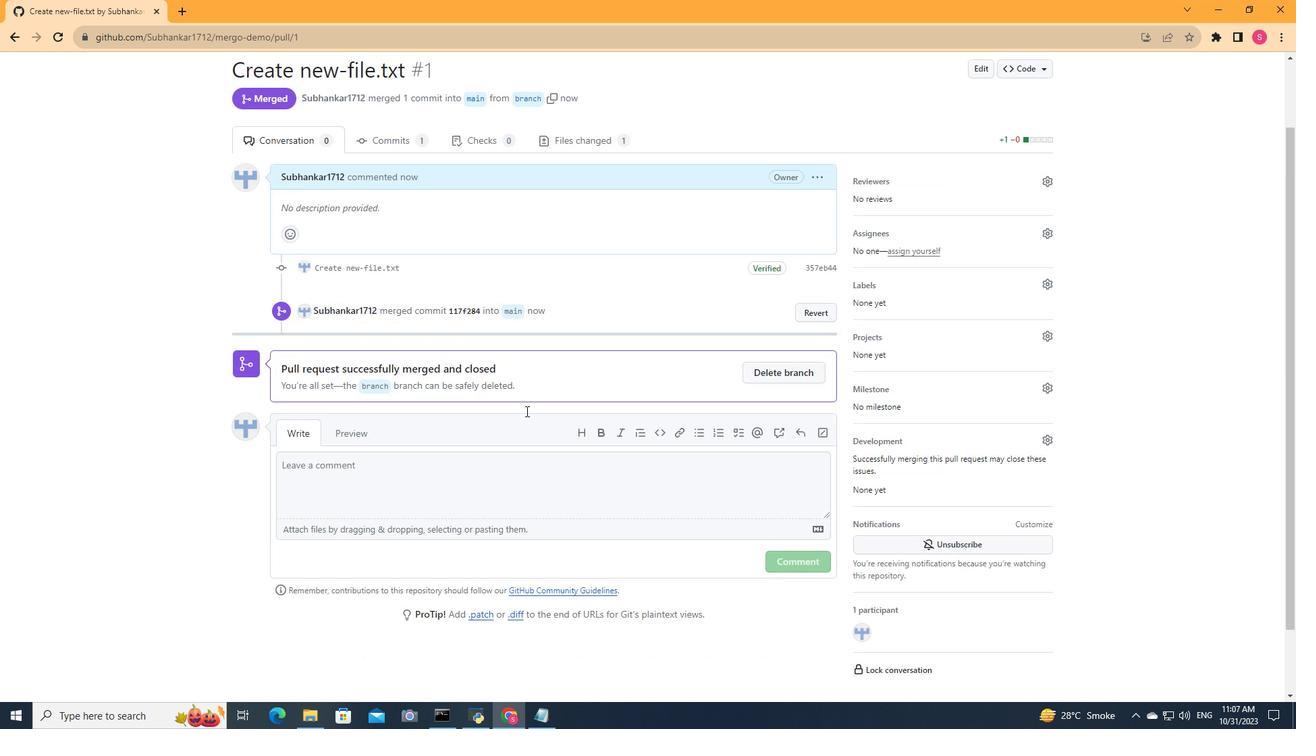 
Action: Mouse scrolled (525, 411) with delta (0, 0)
Screenshot: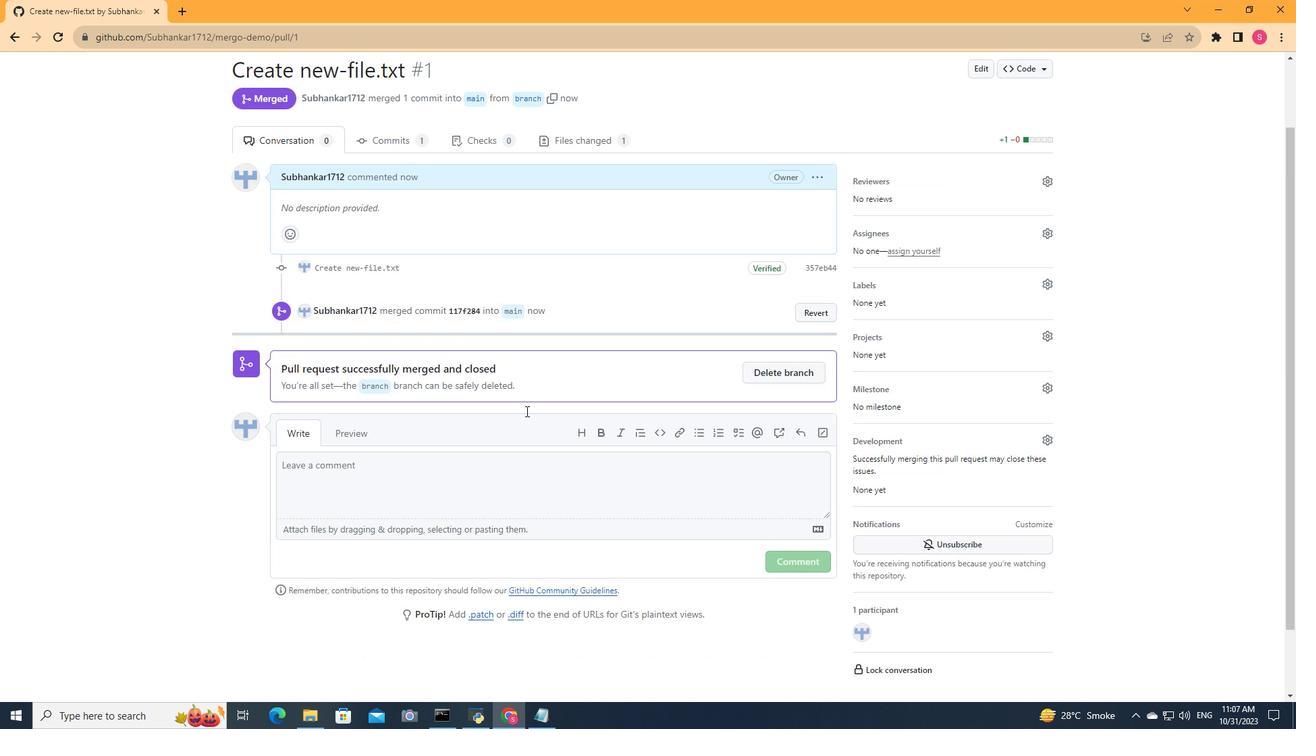 
Action: Mouse scrolled (525, 411) with delta (0, 0)
Screenshot: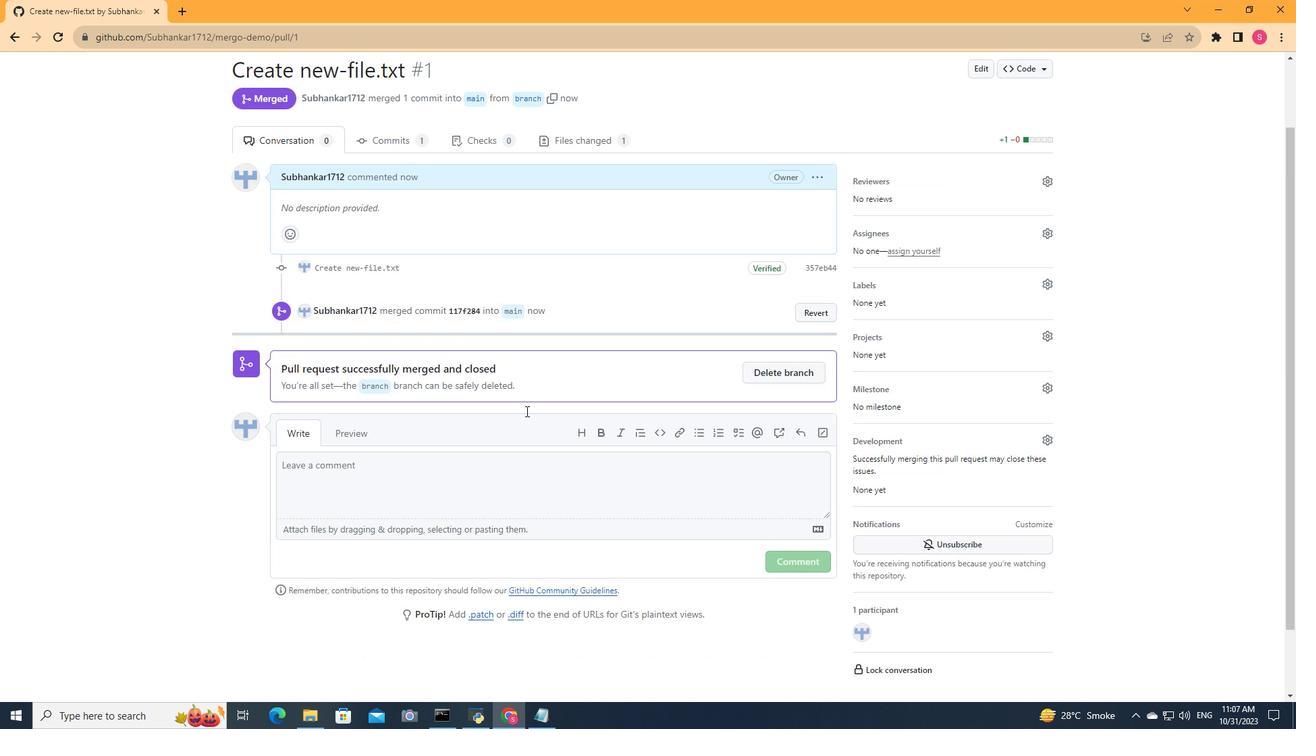 
Action: Mouse scrolled (525, 411) with delta (0, 0)
Screenshot: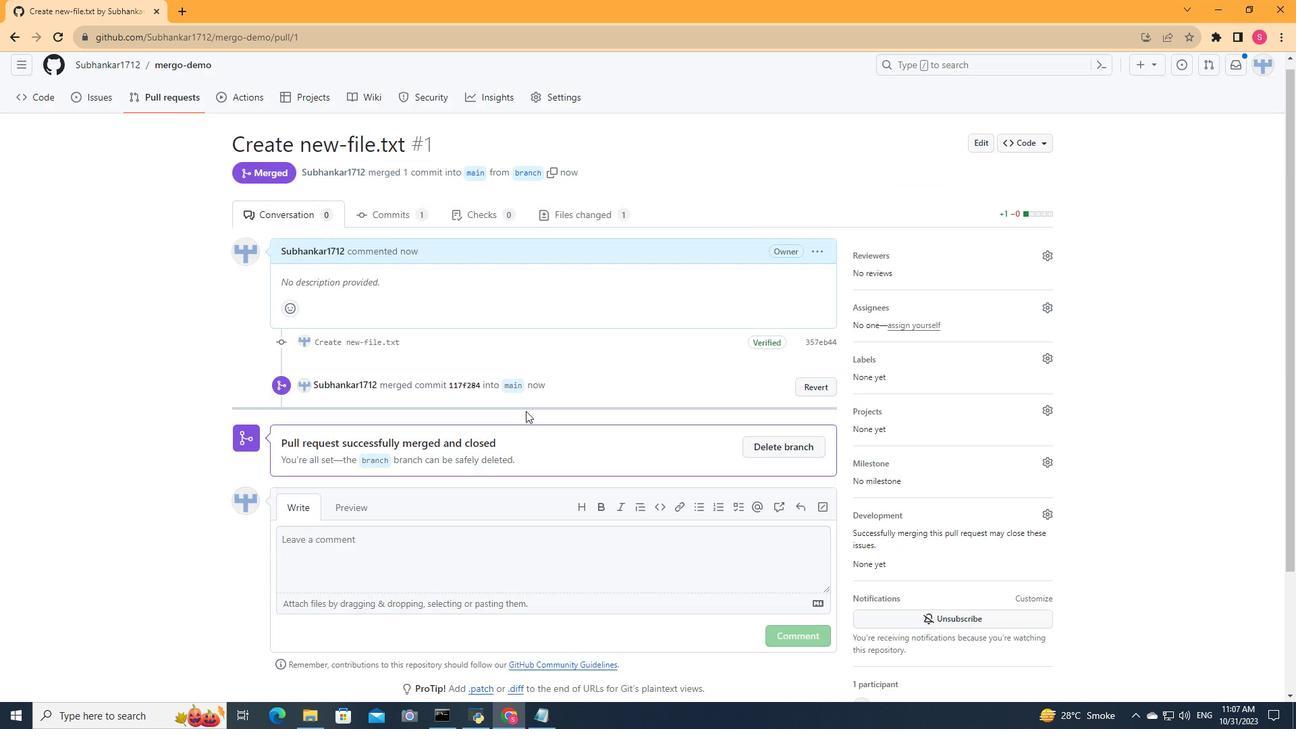 
Action: Mouse scrolled (525, 411) with delta (0, 0)
Screenshot: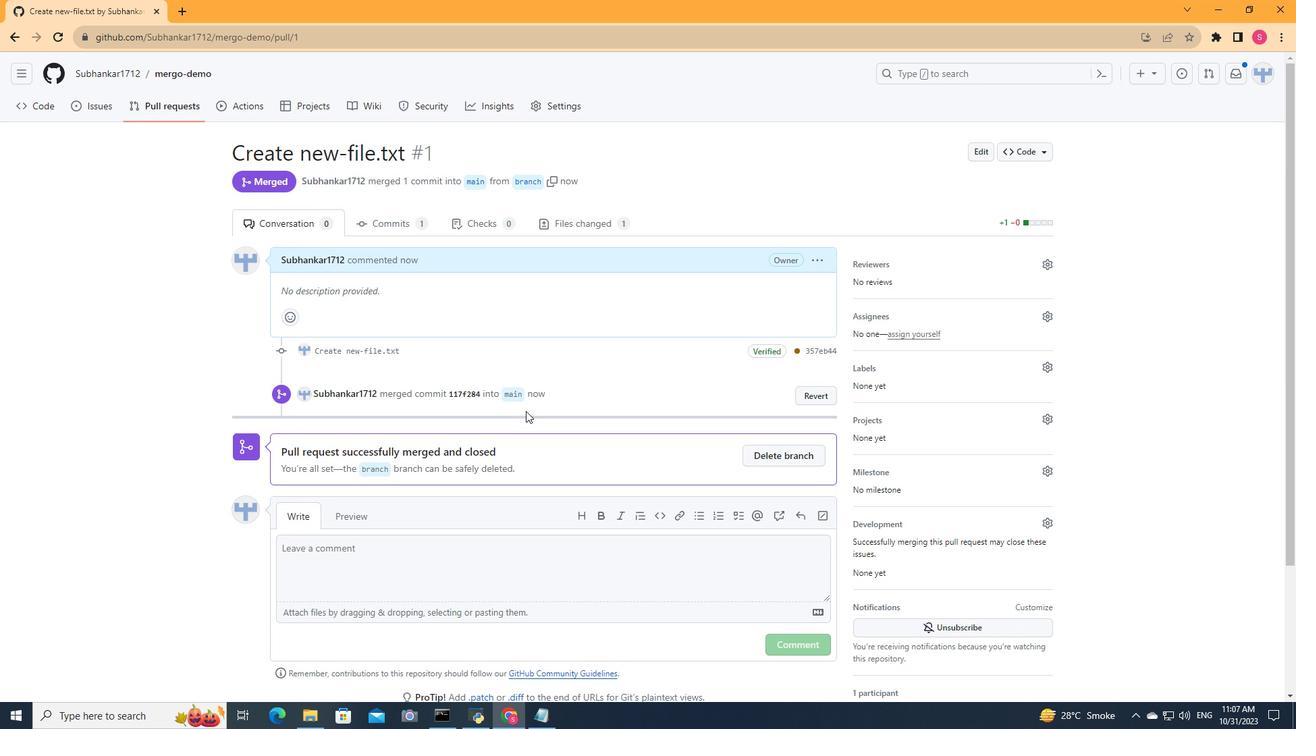 
Action: Mouse scrolled (525, 411) with delta (0, 0)
Screenshot: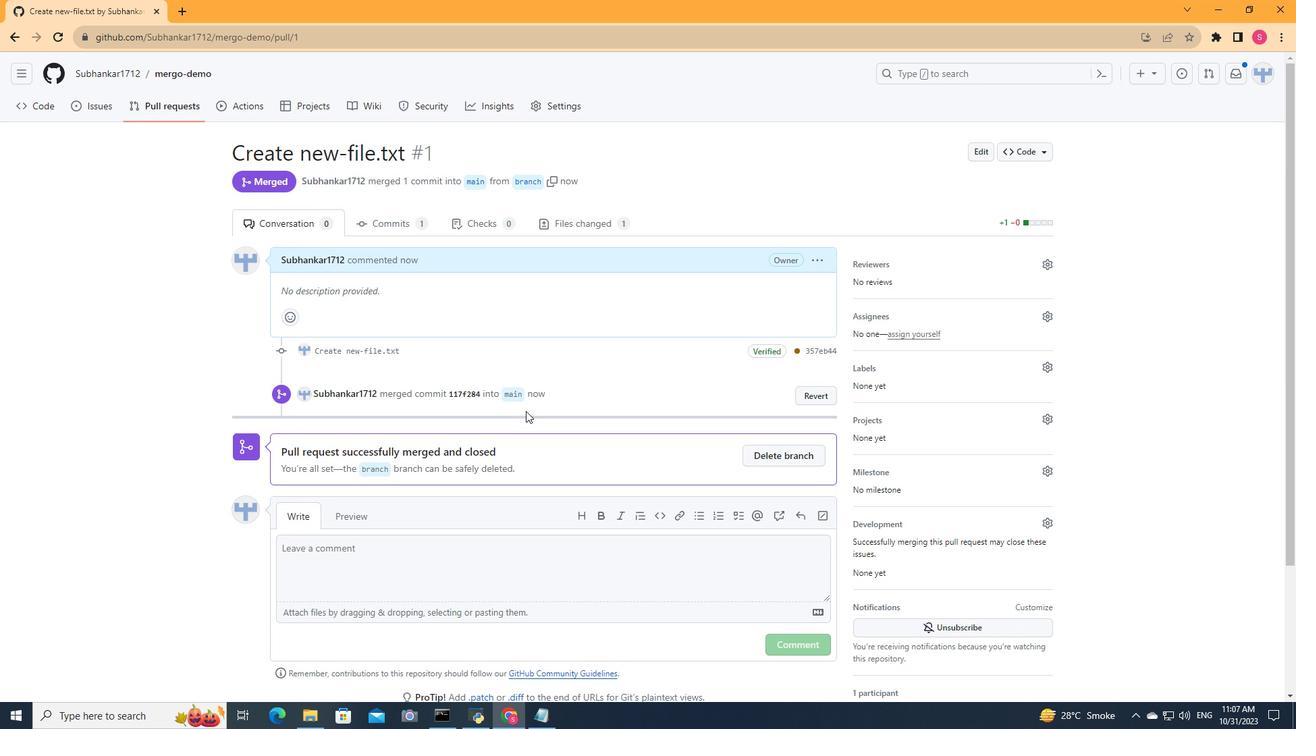 
Action: Mouse scrolled (525, 411) with delta (0, 0)
Screenshot: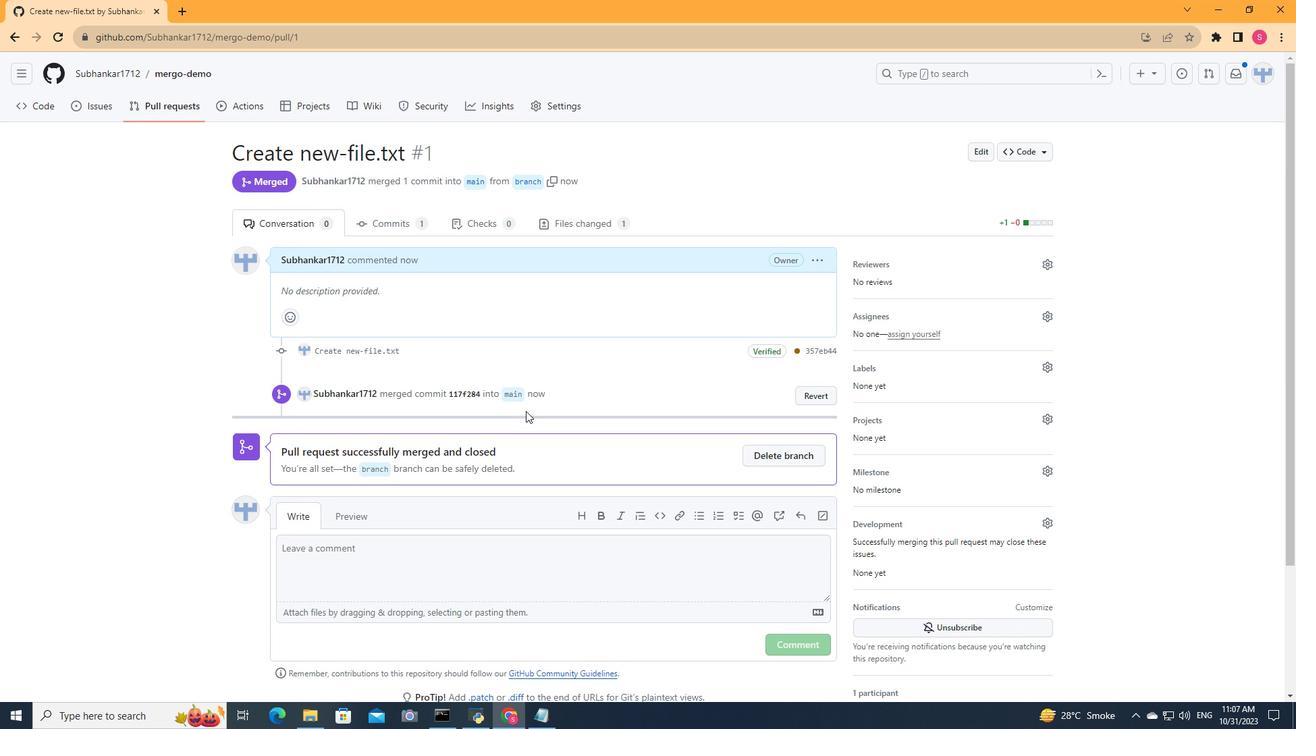
Action: Mouse scrolled (525, 411) with delta (0, 0)
Screenshot: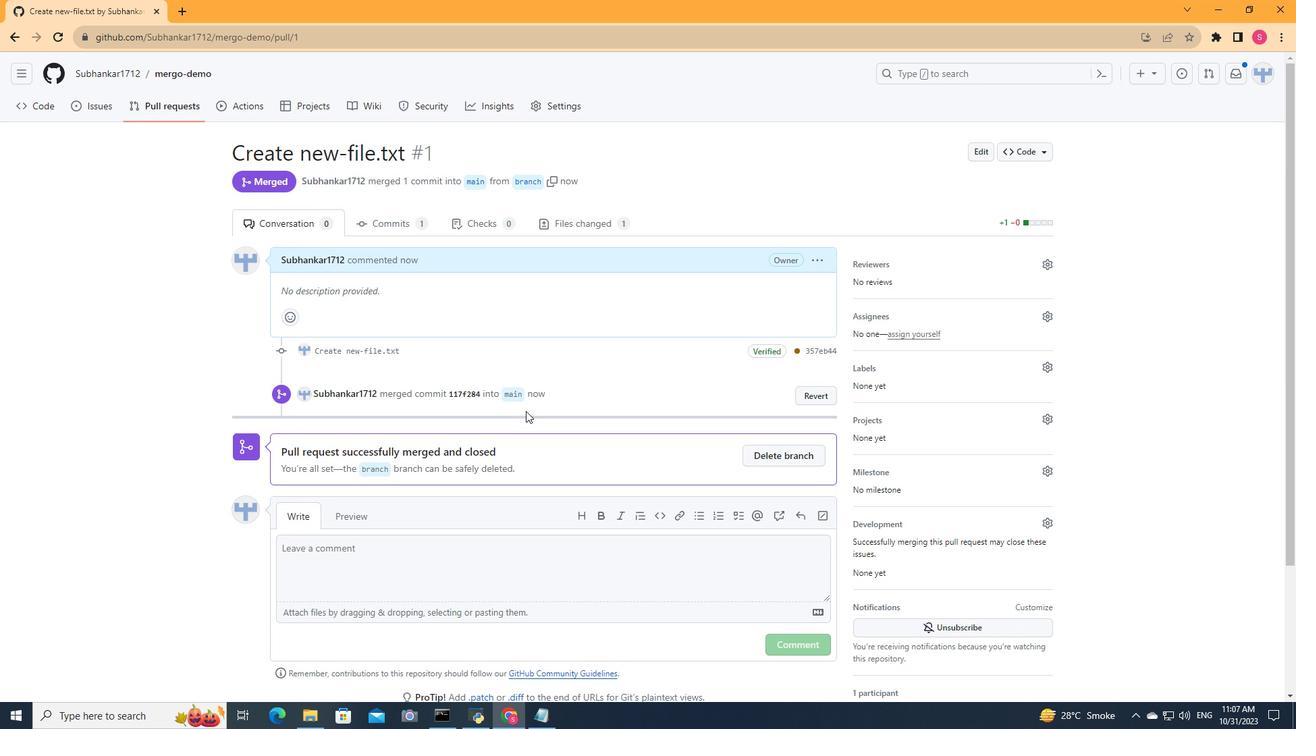
Action: Mouse scrolled (525, 411) with delta (0, 0)
Screenshot: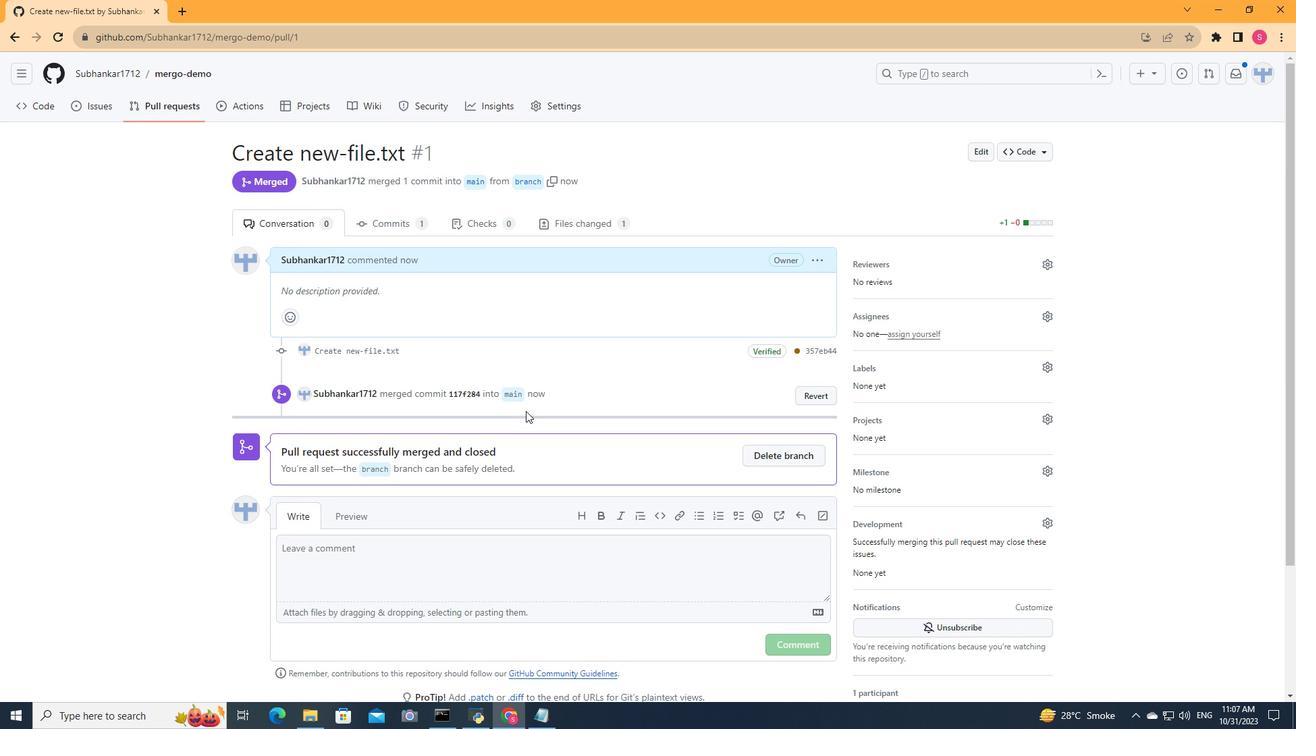 
Action: Mouse scrolled (525, 411) with delta (0, 0)
Screenshot: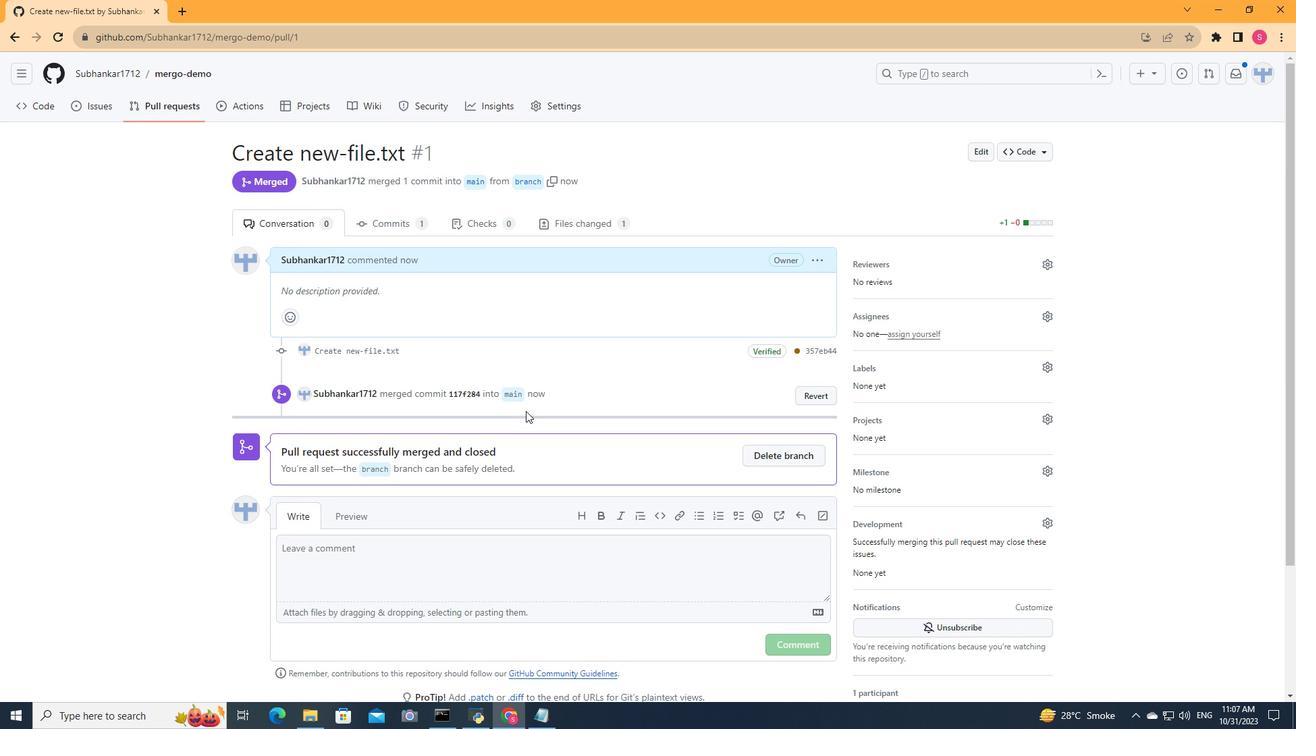 
Action: Mouse scrolled (525, 411) with delta (0, 0)
Screenshot: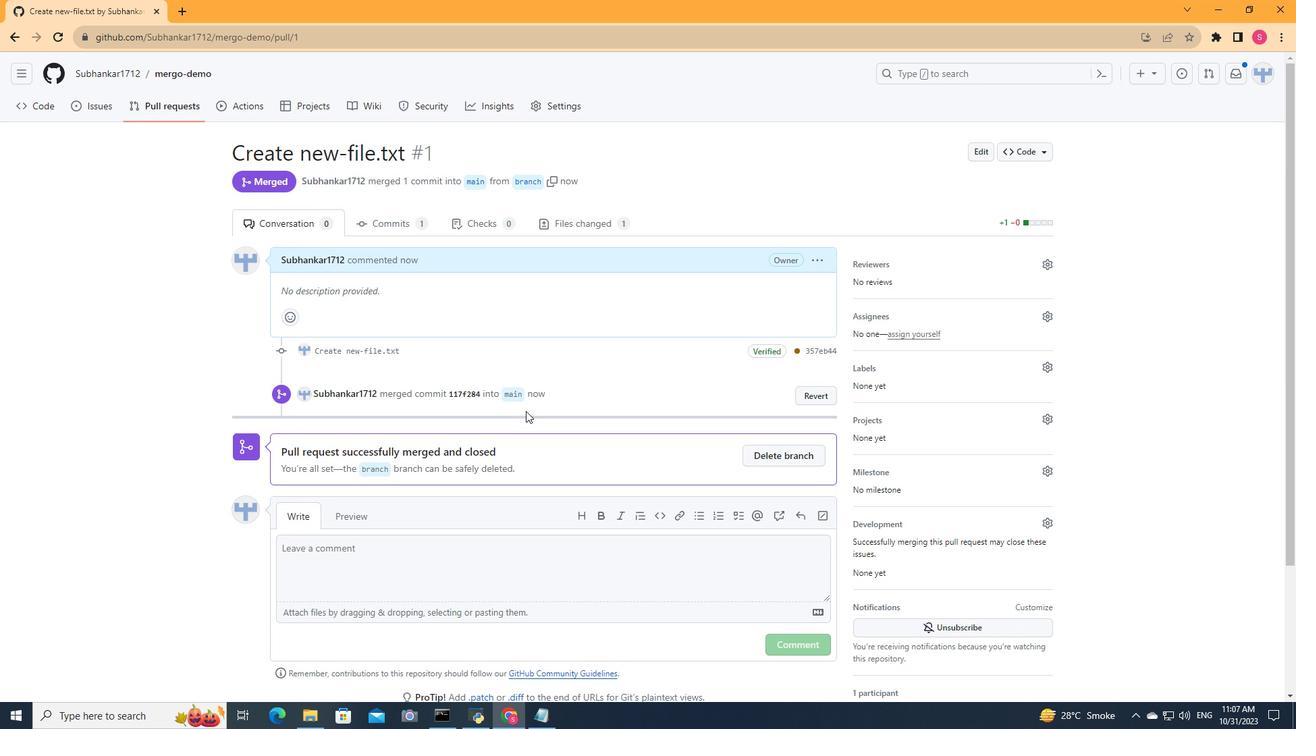 
Action: Mouse moved to (508, 399)
Screenshot: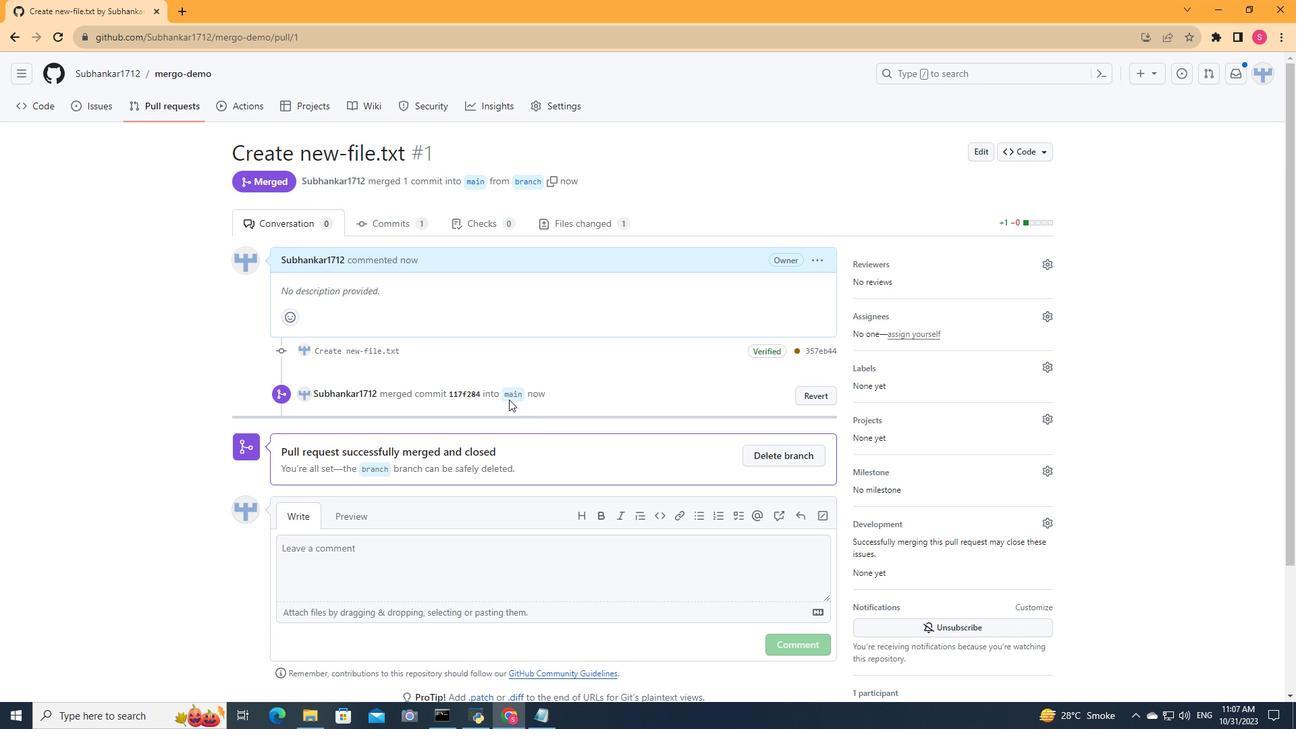 
Action: Mouse scrolled (508, 398) with delta (0, 0)
Screenshot: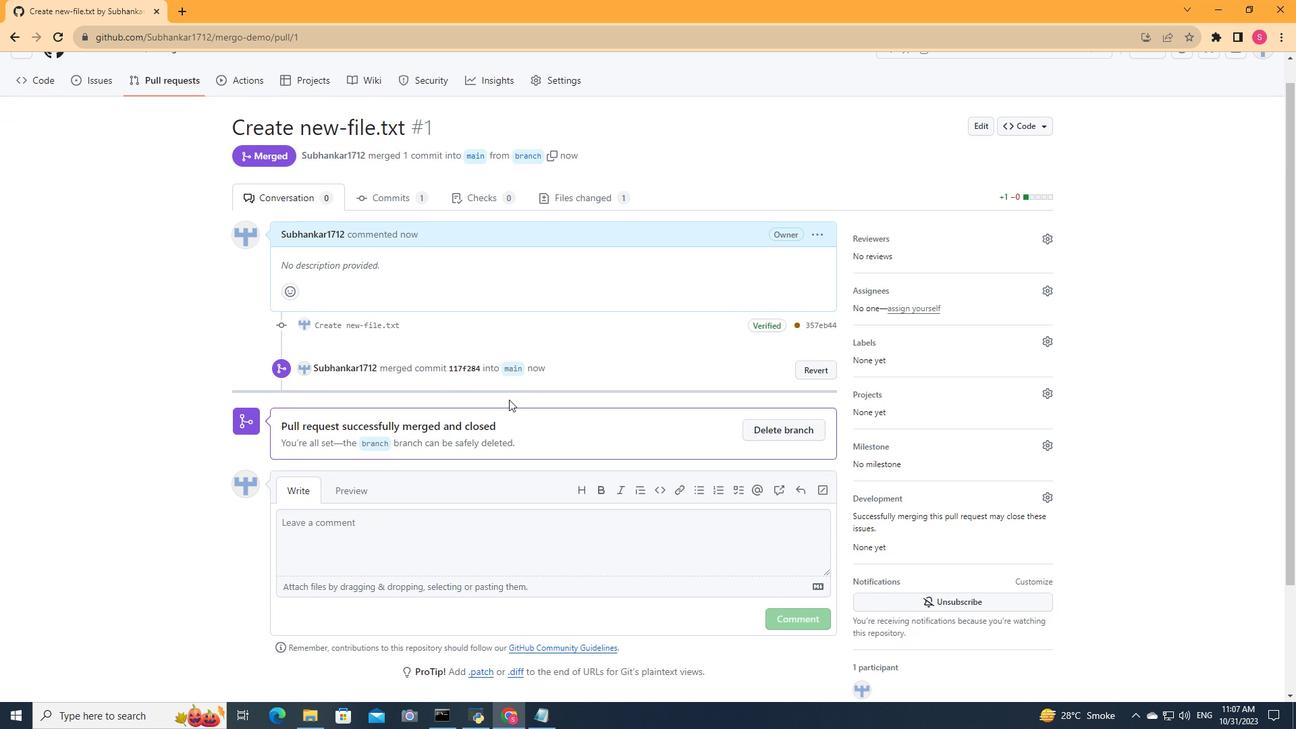 
Action: Mouse scrolled (508, 398) with delta (0, 0)
Screenshot: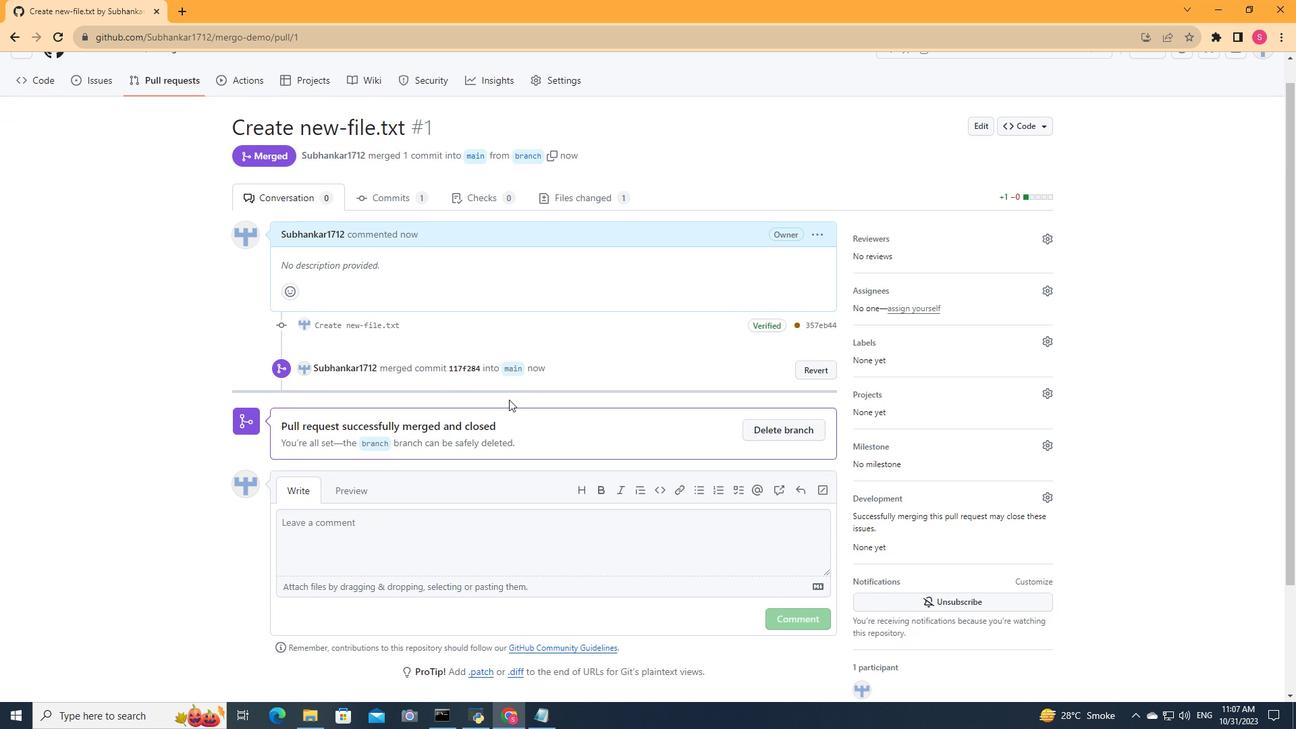 
Action: Mouse scrolled (508, 398) with delta (0, 0)
Screenshot: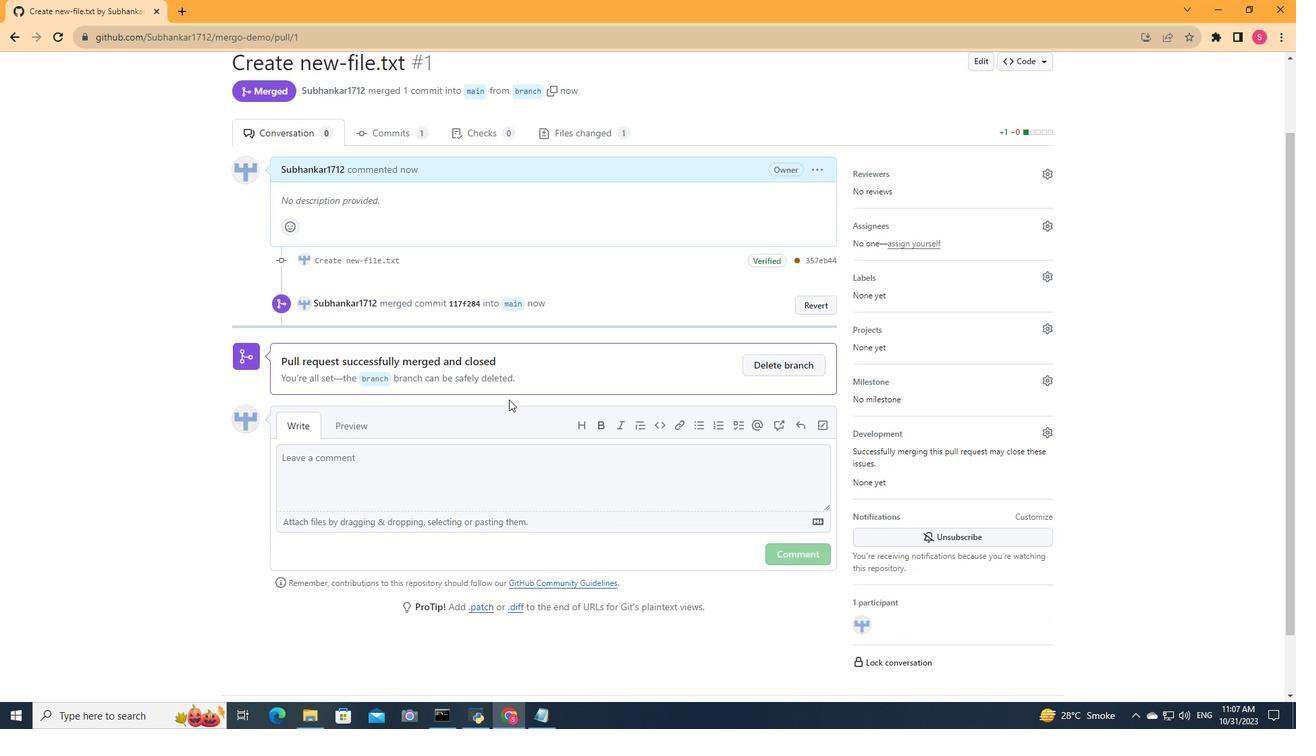 
Action: Mouse scrolled (508, 398) with delta (0, 0)
Screenshot: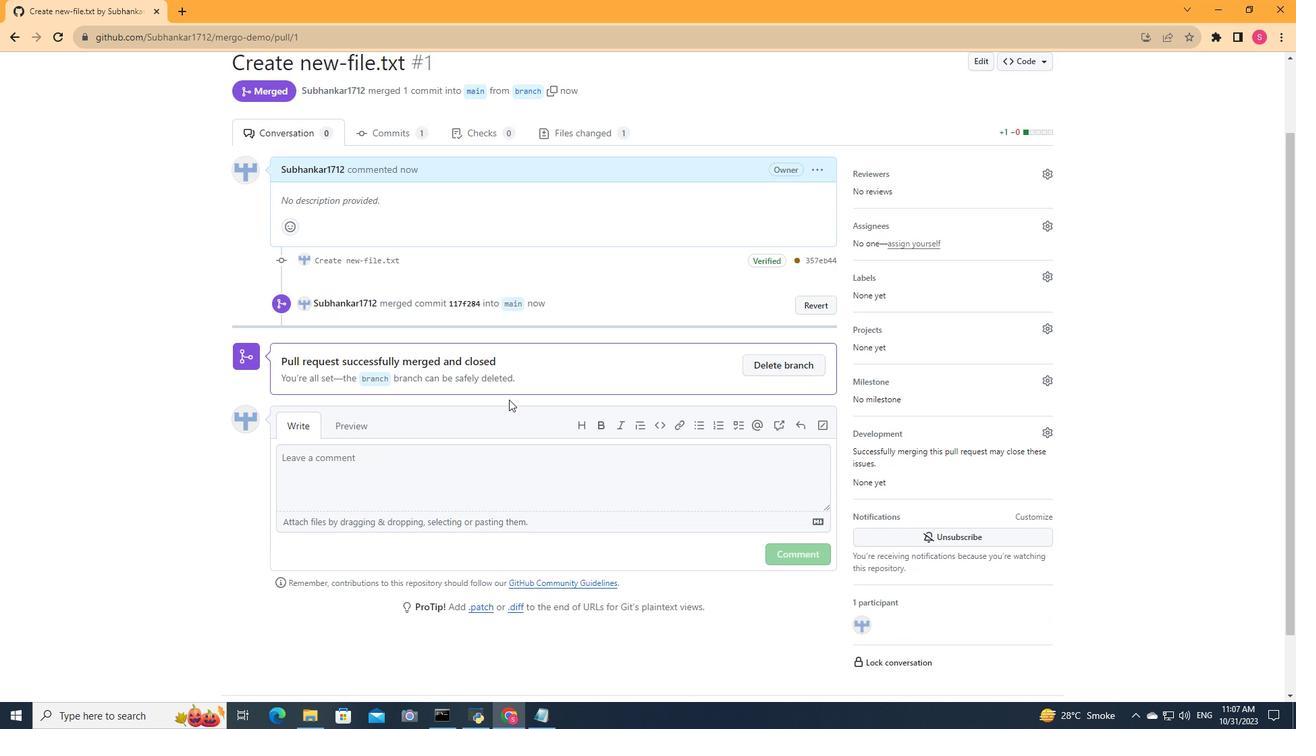 
Action: Mouse scrolled (508, 398) with delta (0, 0)
Screenshot: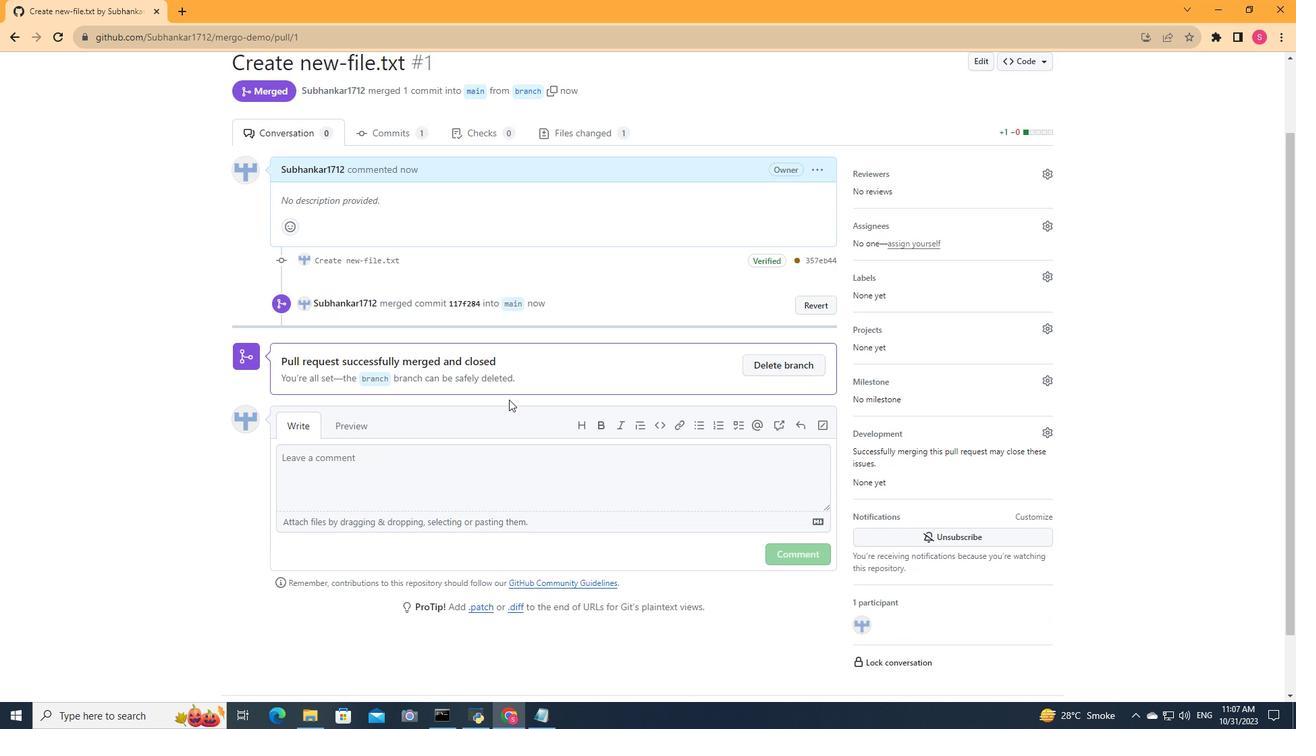 
Action: Mouse scrolled (508, 400) with delta (0, 0)
Screenshot: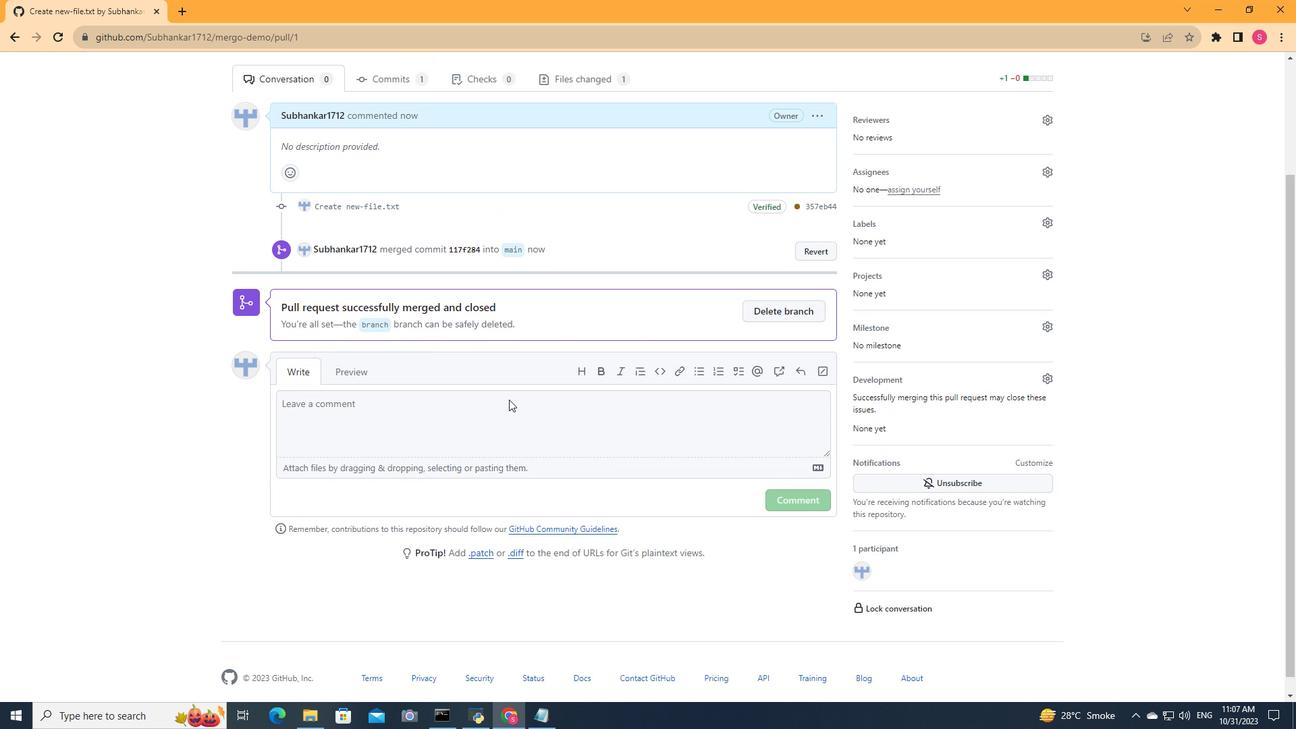 
Action: Mouse scrolled (508, 400) with delta (0, 0)
Screenshot: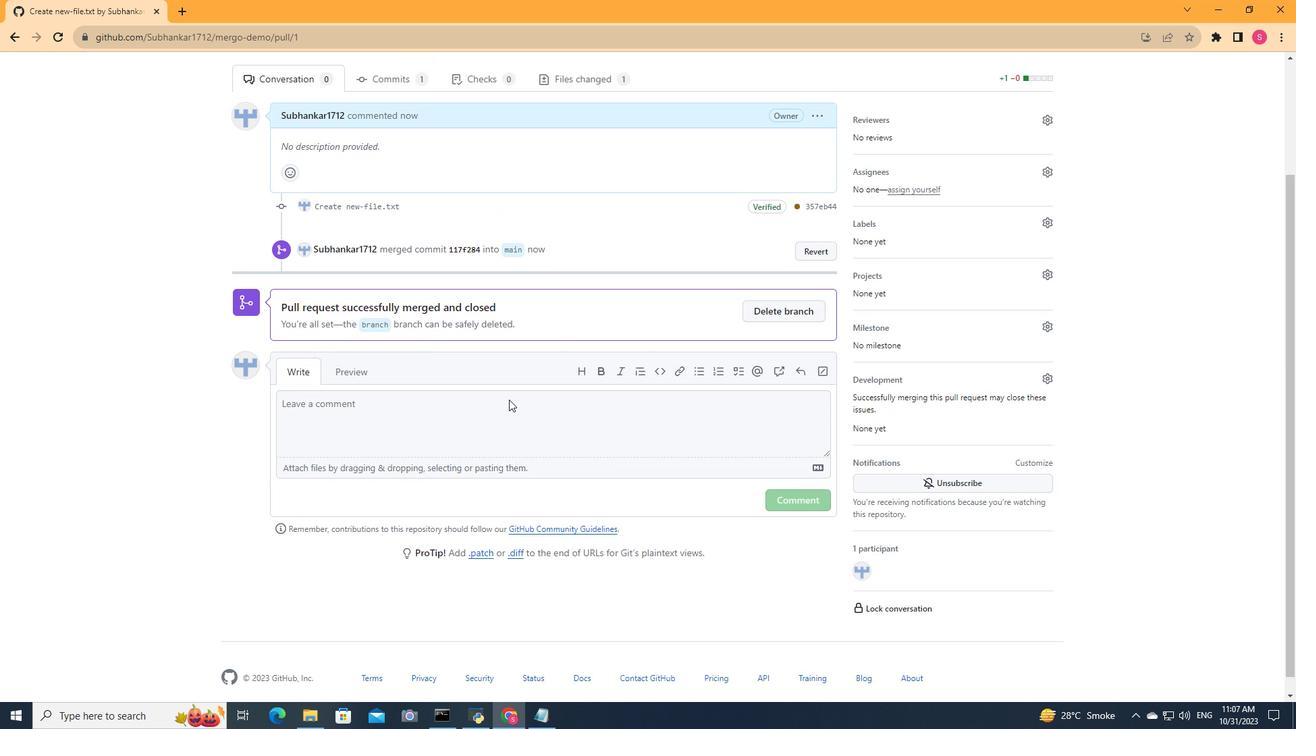 
Action: Mouse scrolled (508, 400) with delta (0, 0)
Screenshot: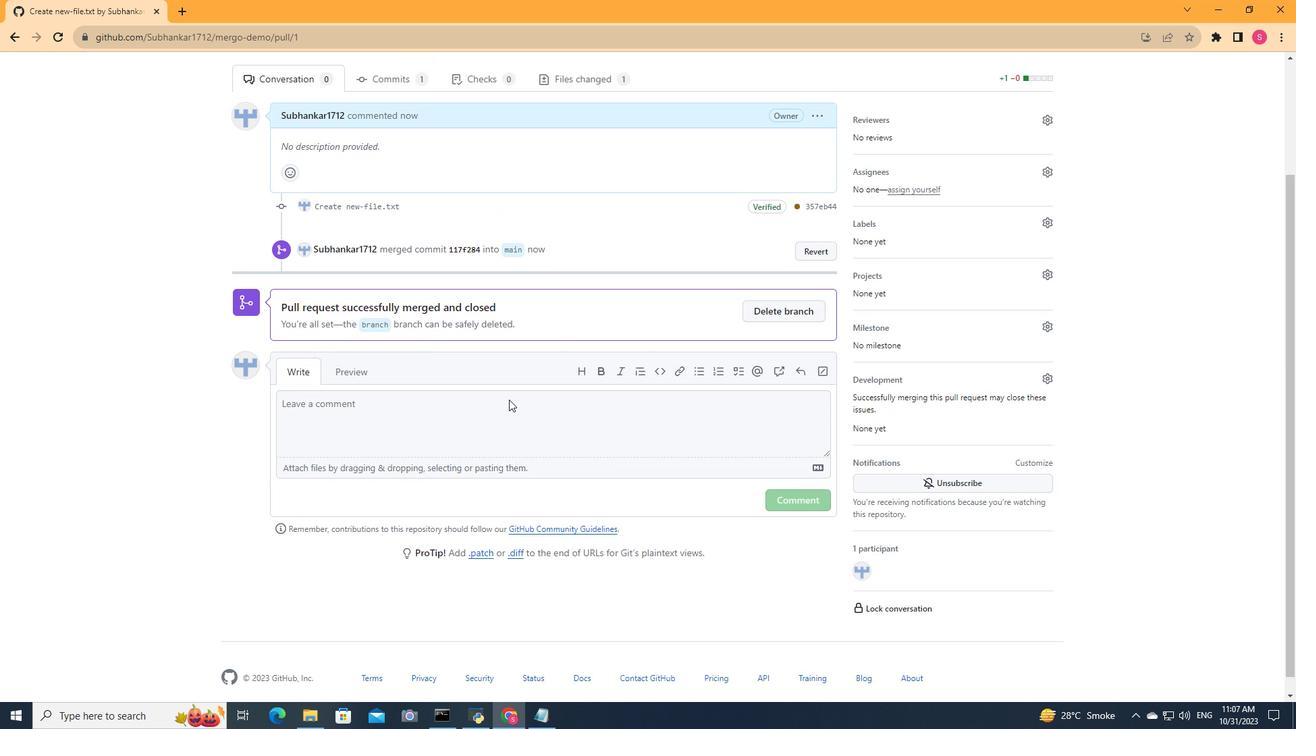 
Action: Mouse scrolled (508, 400) with delta (0, 0)
Screenshot: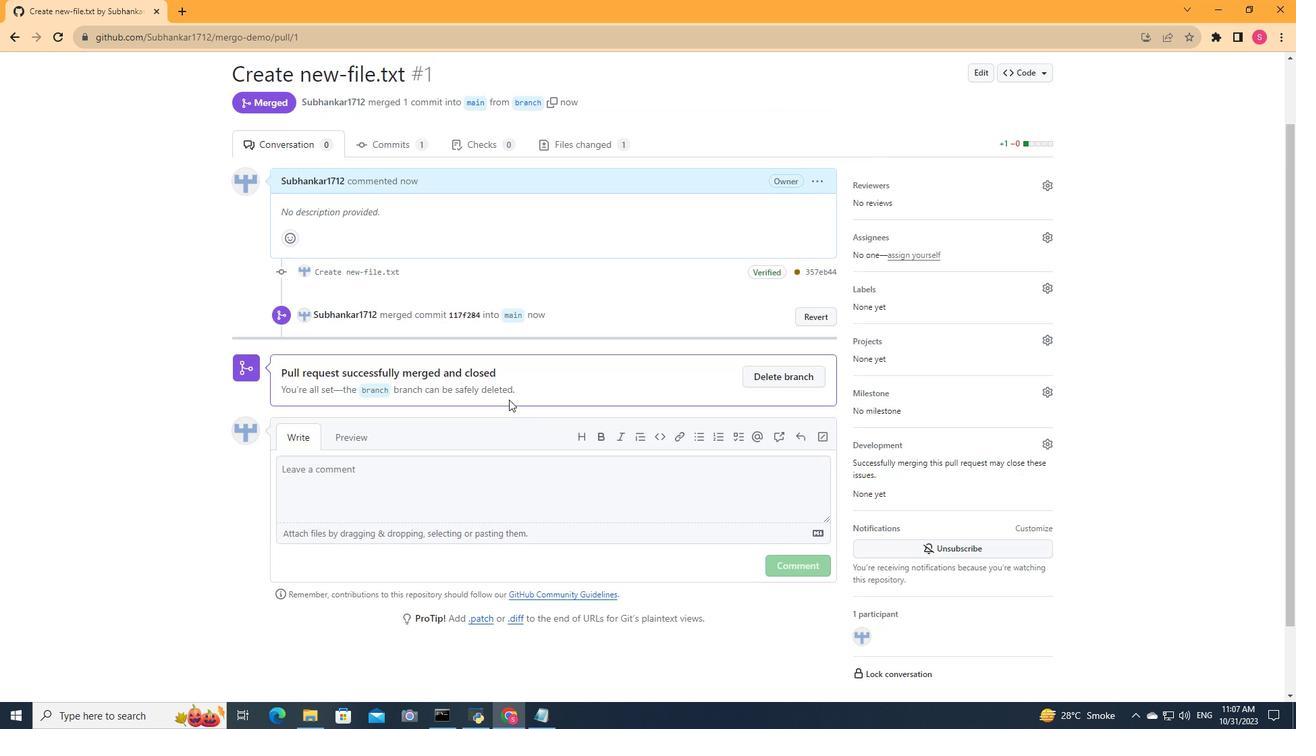 
Action: Mouse moved to (46, 108)
Screenshot: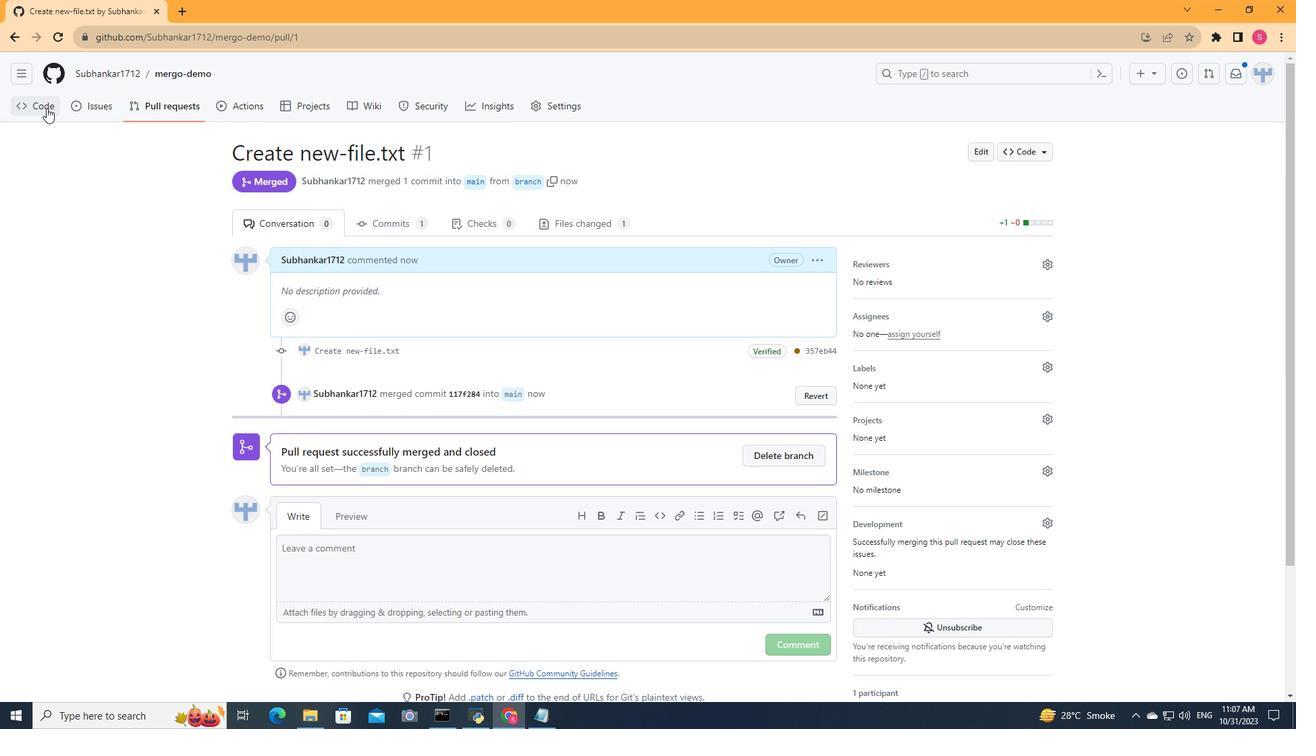 
Action: Mouse pressed left at (46, 108)
Screenshot: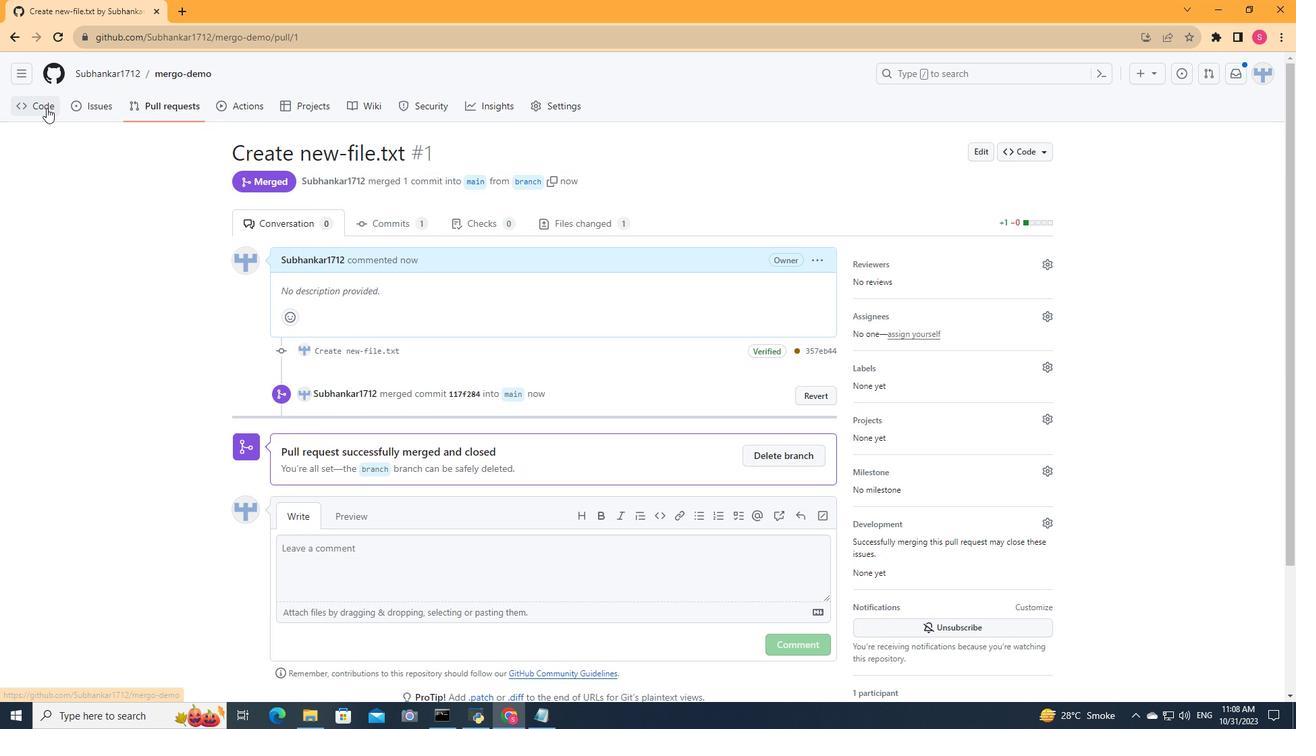 
Action: Mouse moved to (223, 104)
Screenshot: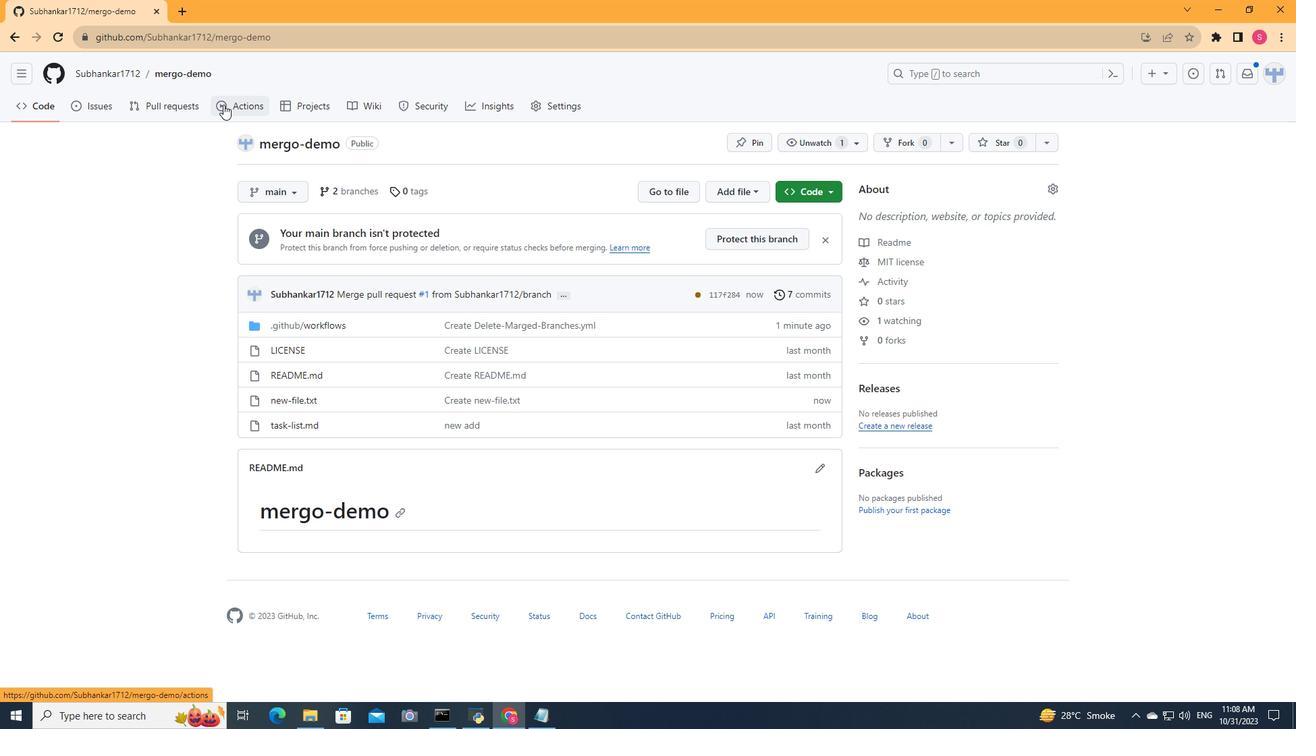 
Action: Mouse pressed left at (223, 104)
Screenshot: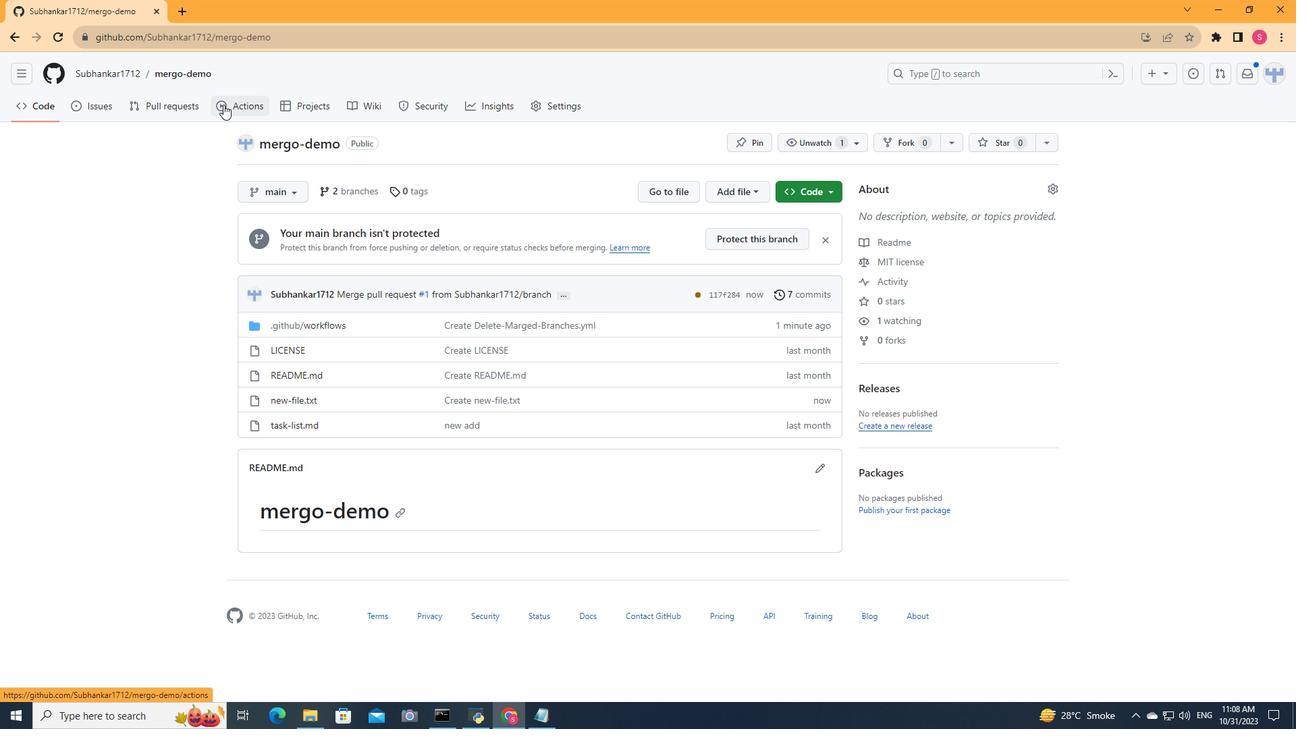 
Action: Mouse moved to (39, 103)
Screenshot: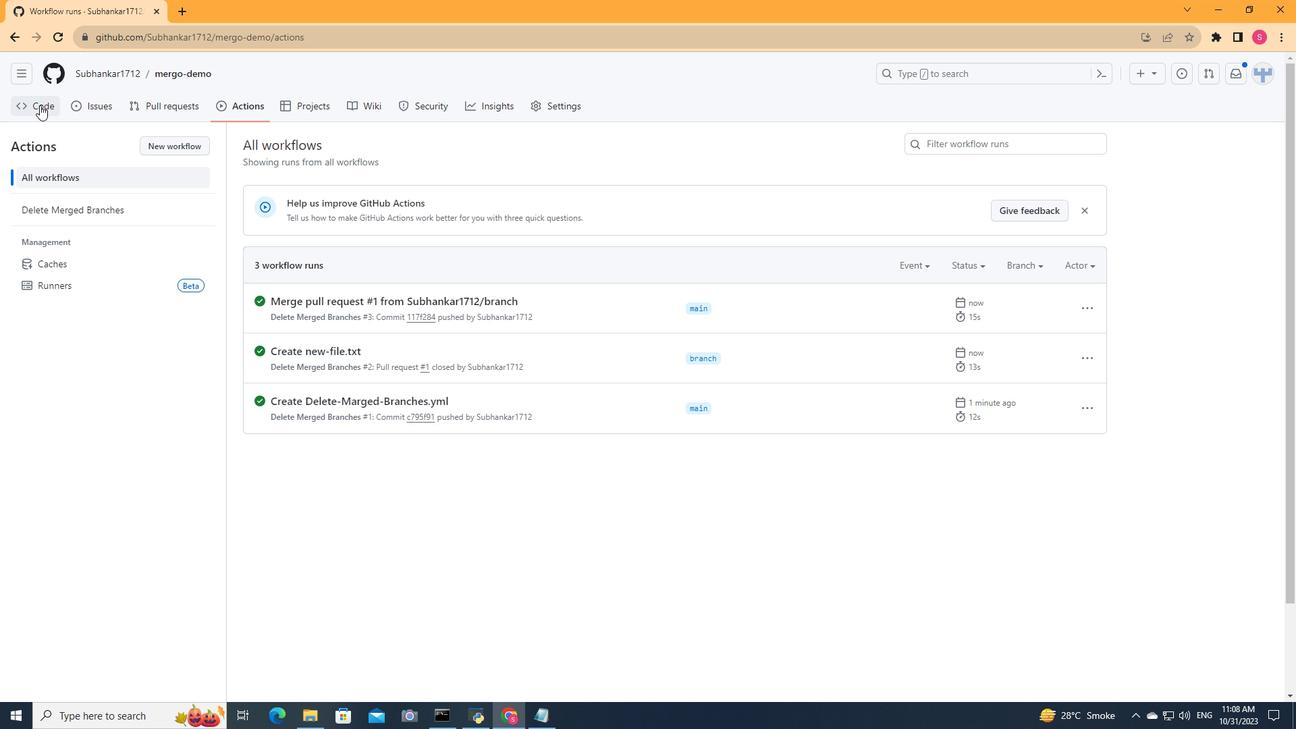 
Action: Mouse pressed left at (39, 103)
Screenshot: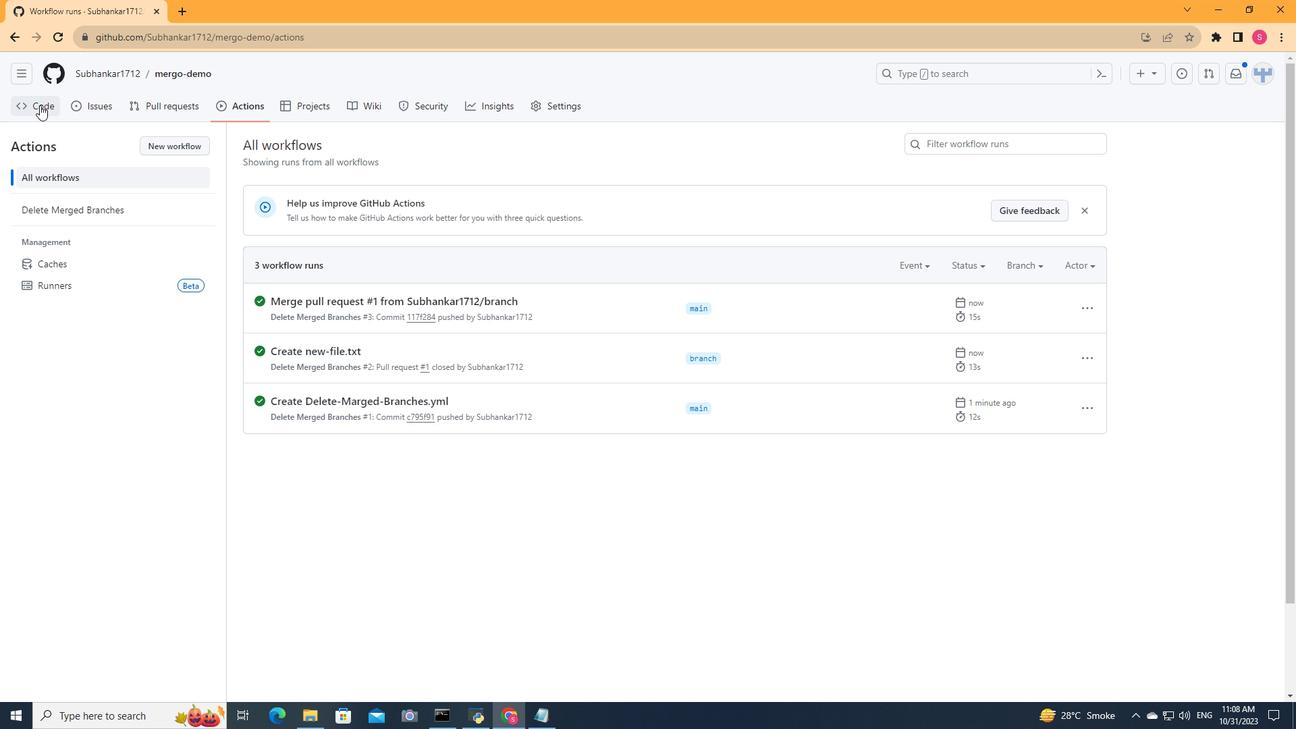 
Action: Mouse moved to (292, 191)
Screenshot: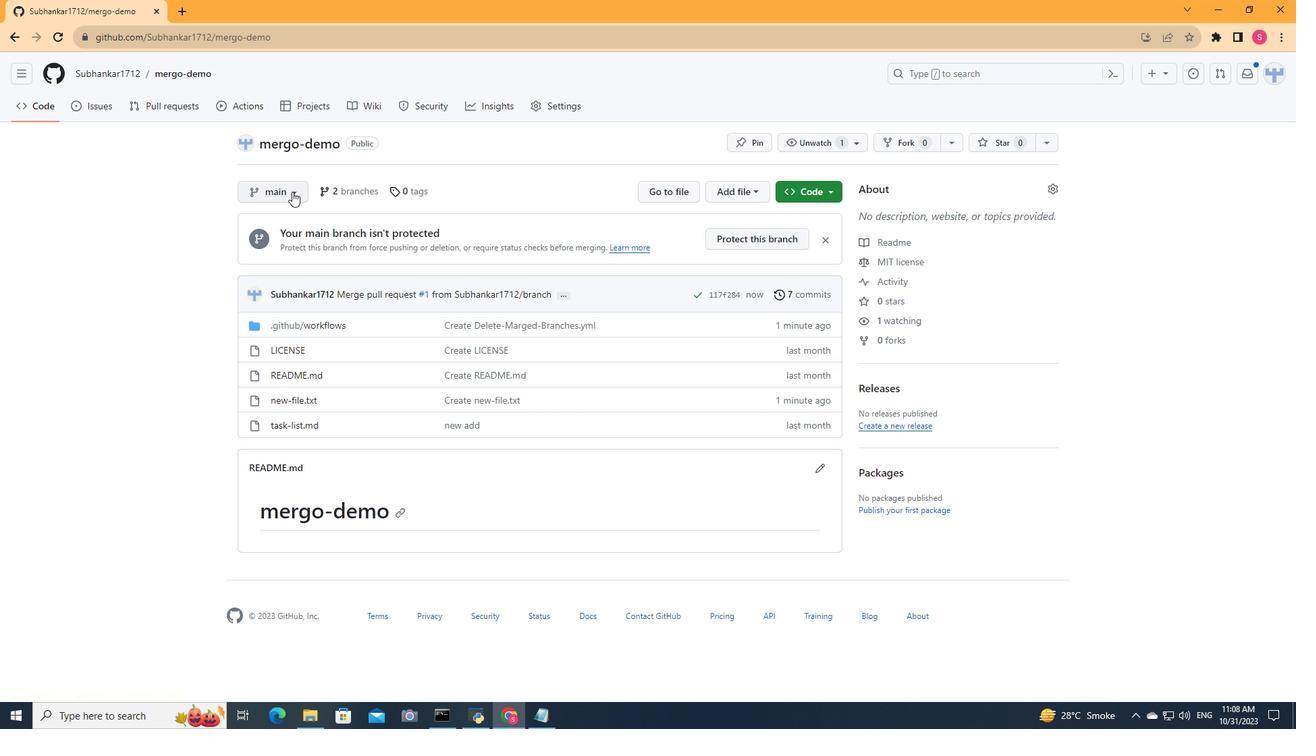 
Action: Mouse pressed left at (292, 191)
Screenshot: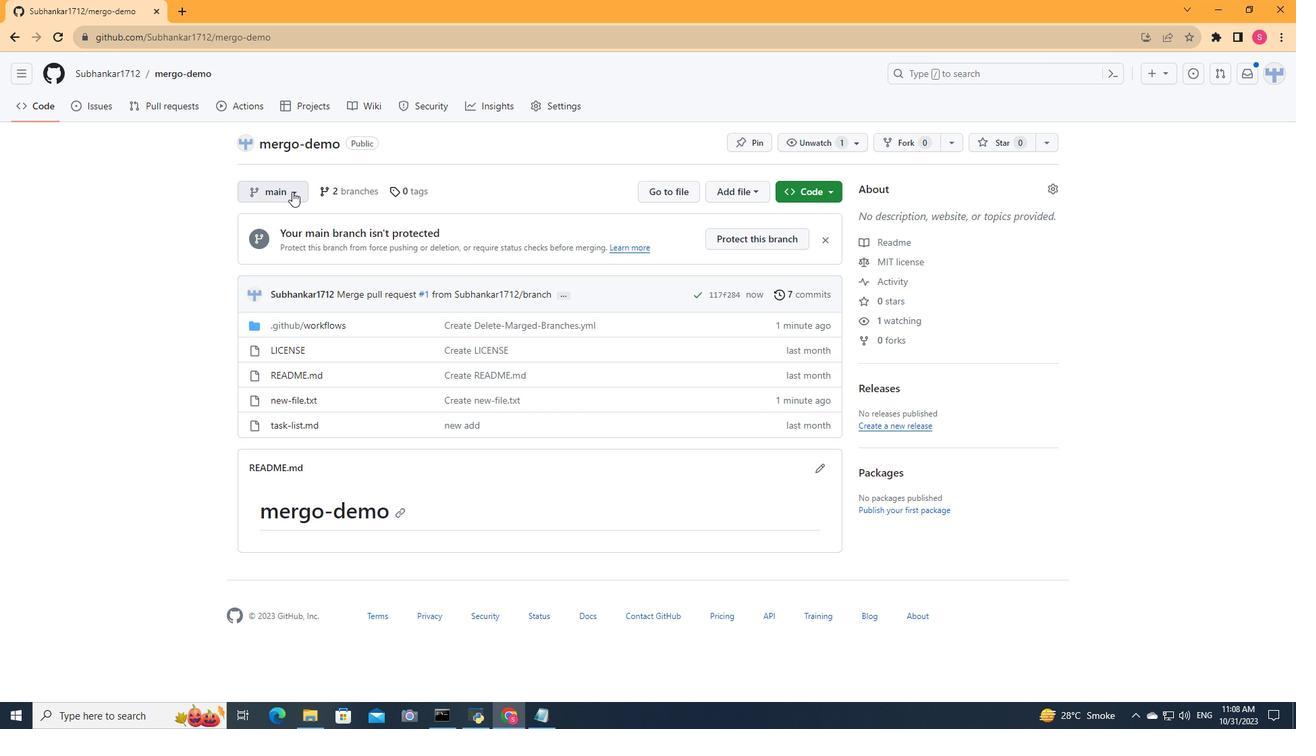 
Action: Mouse moved to (288, 318)
Screenshot: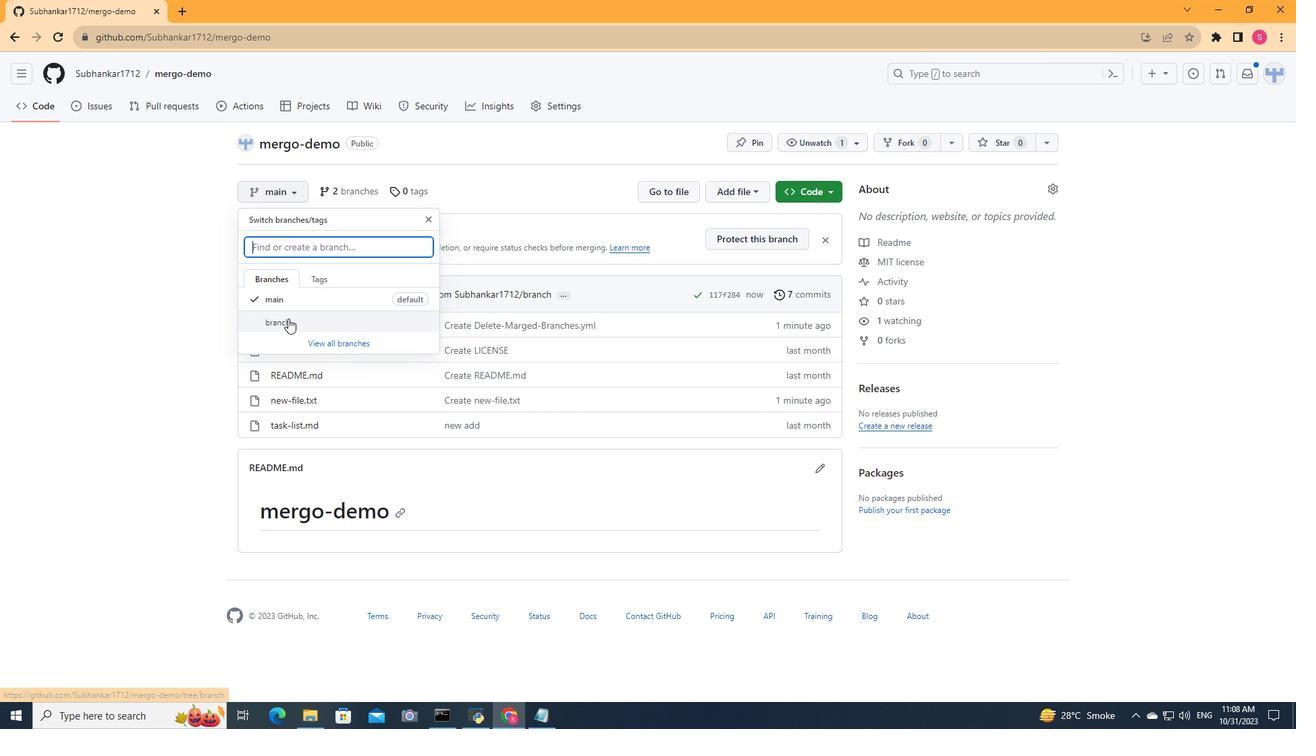 
Action: Mouse pressed left at (288, 318)
Screenshot: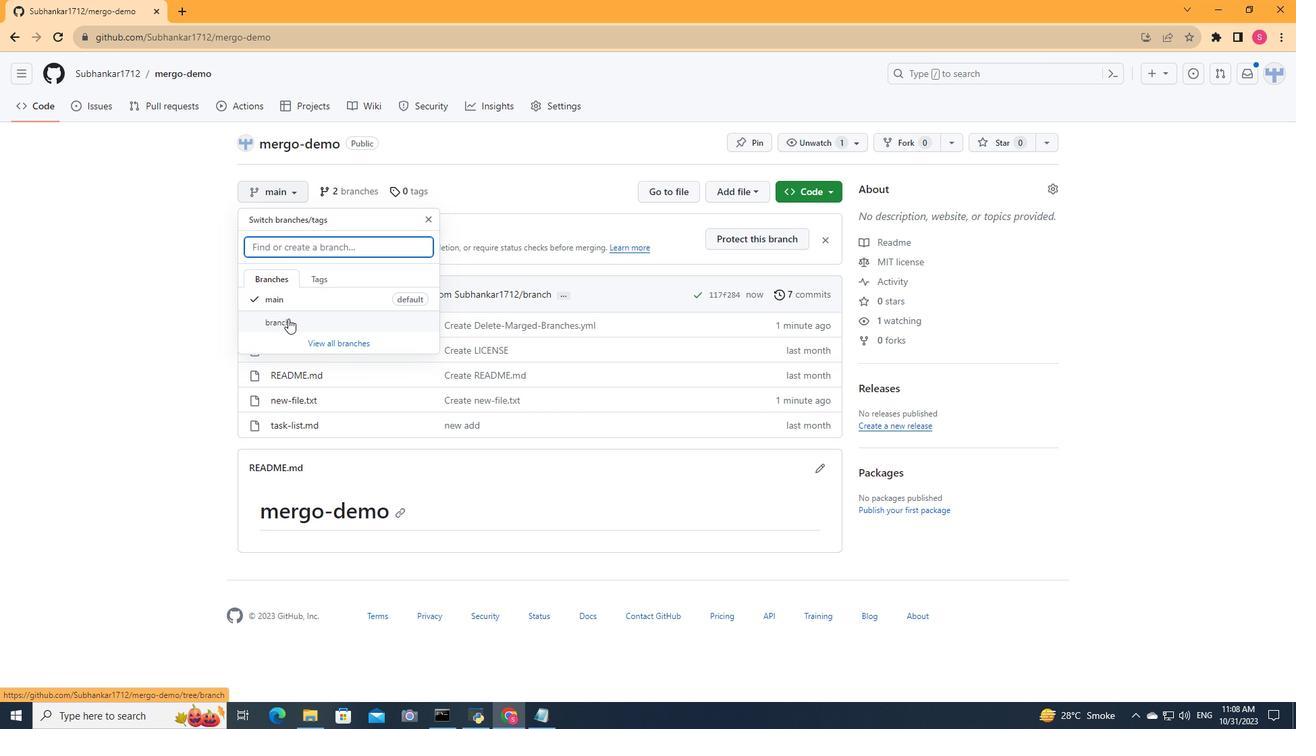 
Action: Mouse moved to (303, 189)
Screenshot: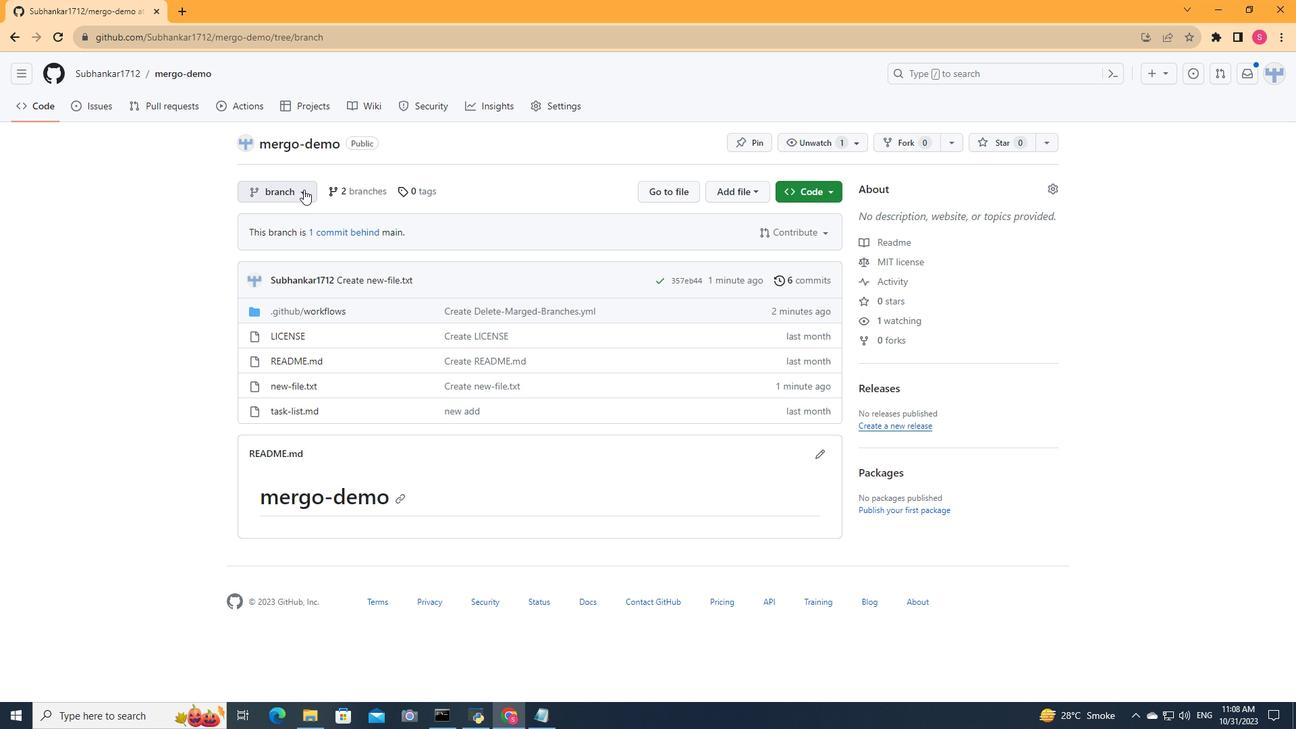 
Action: Mouse pressed left at (303, 189)
Screenshot: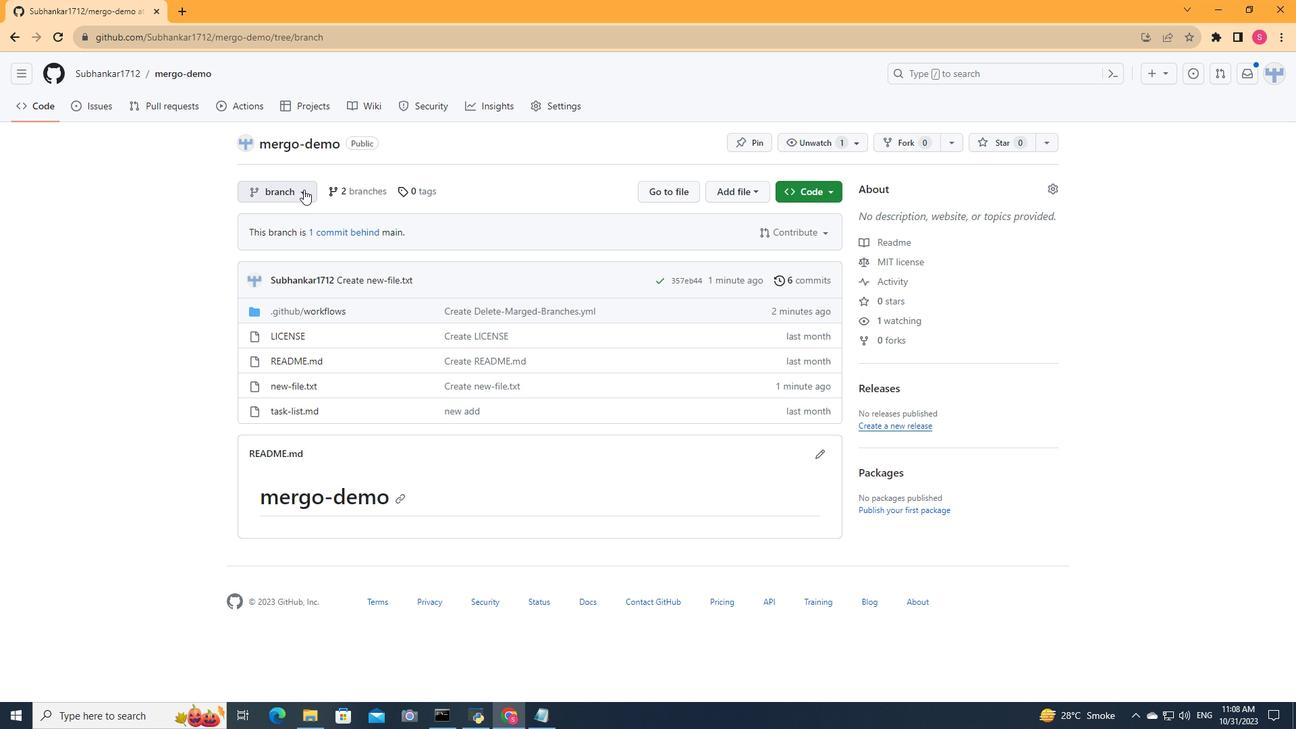 
Action: Mouse moved to (290, 296)
Screenshot: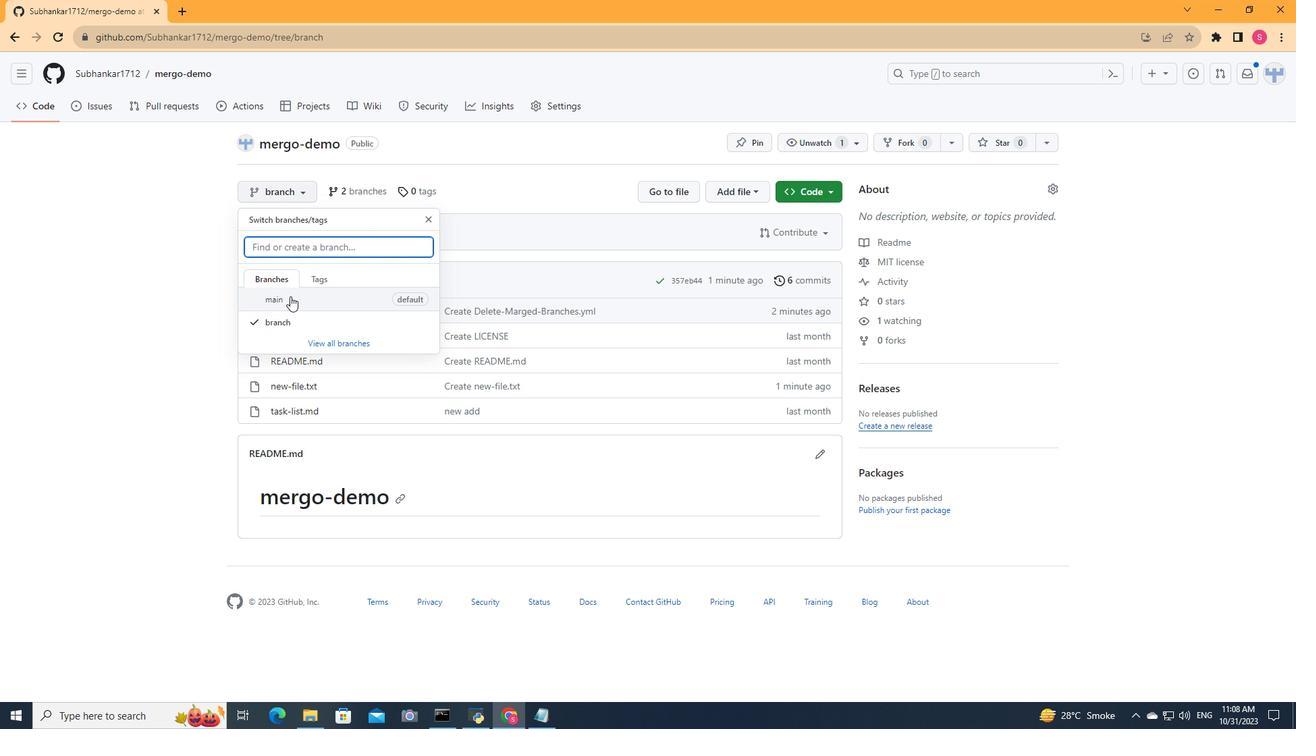 
Action: Mouse pressed left at (290, 296)
Screenshot: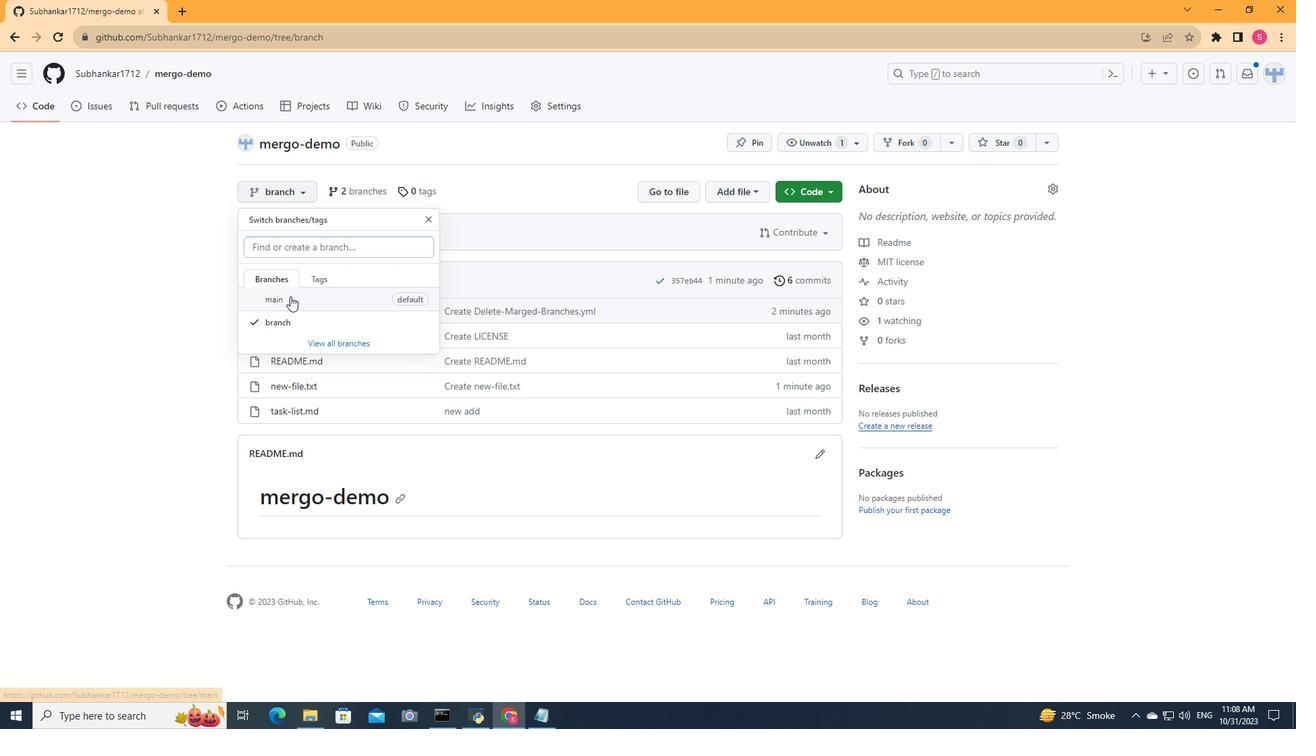 
Action: Mouse moved to (250, 99)
Screenshot: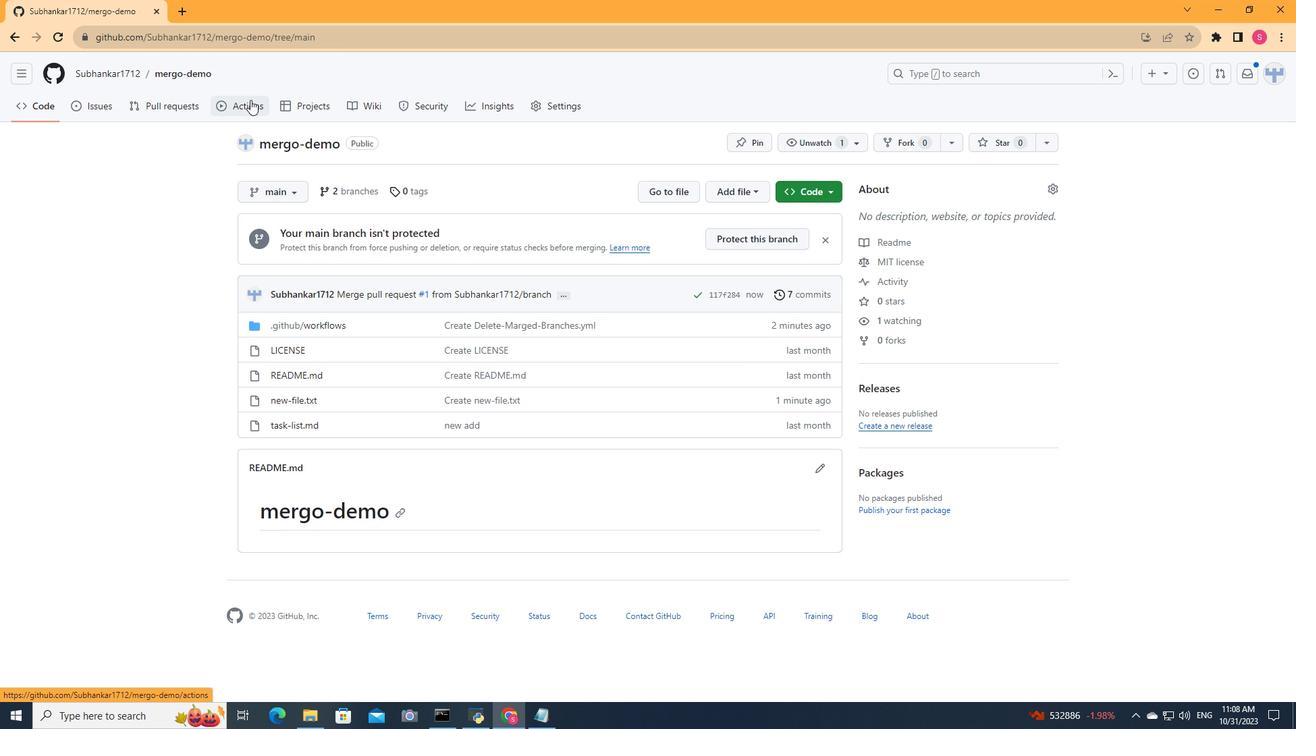 
Action: Mouse pressed left at (250, 99)
Screenshot: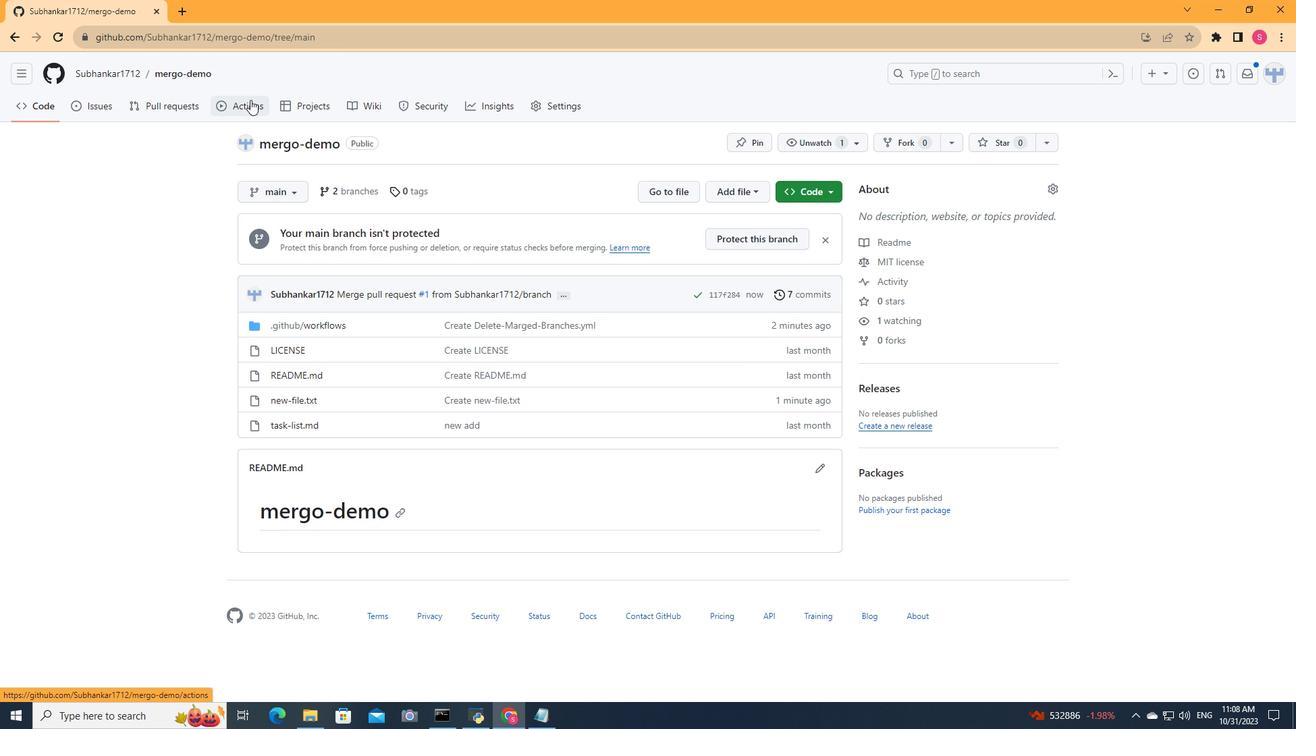 
Action: Mouse moved to (305, 392)
Screenshot: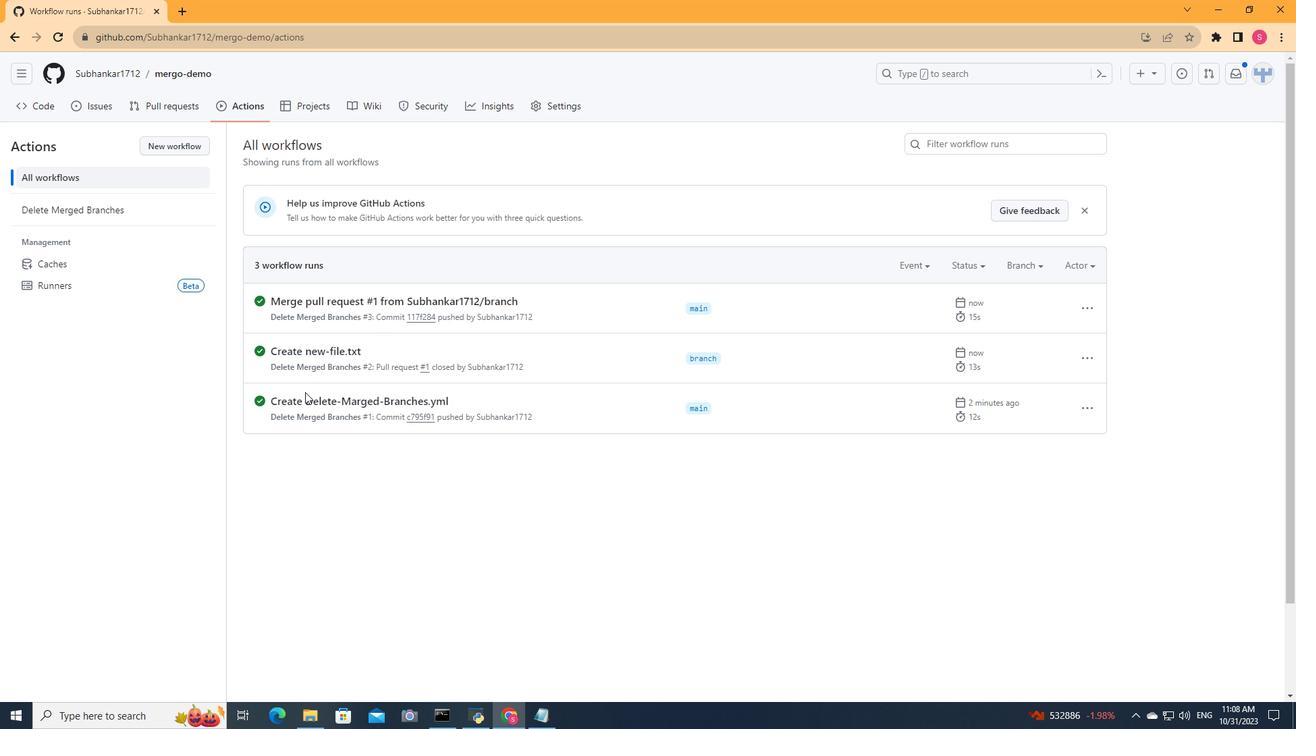 
